 Task: Font style For heading Use Andalus with cyan colour & bold. font size for heading '26 Pt. 'Change the font style of data to Arabic Typesettingand font size to  16 Pt. Change the alignment of both headline & data to   center vertically. In the sheet  auditingSalesByCategory_2024
Action: Mouse moved to (12, 24)
Screenshot: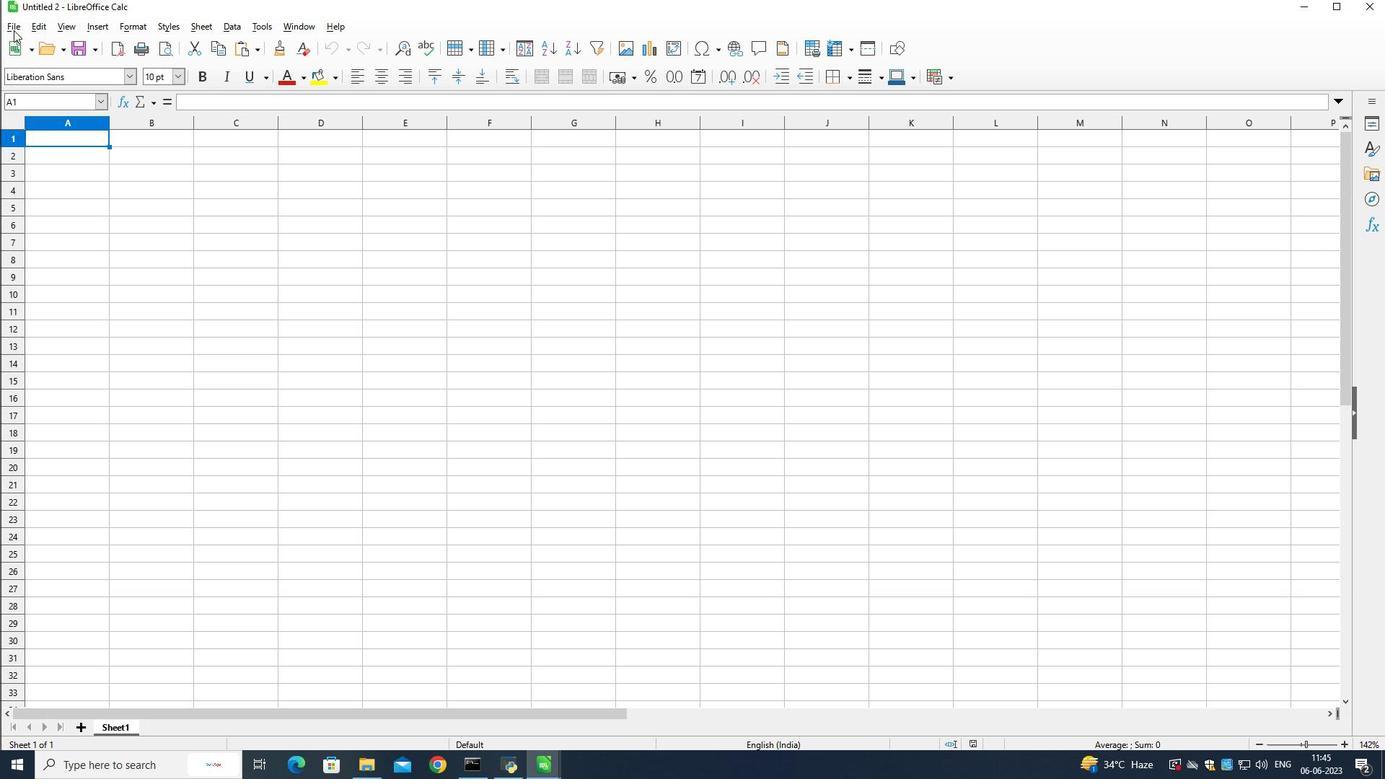 
Action: Mouse pressed left at (12, 24)
Screenshot: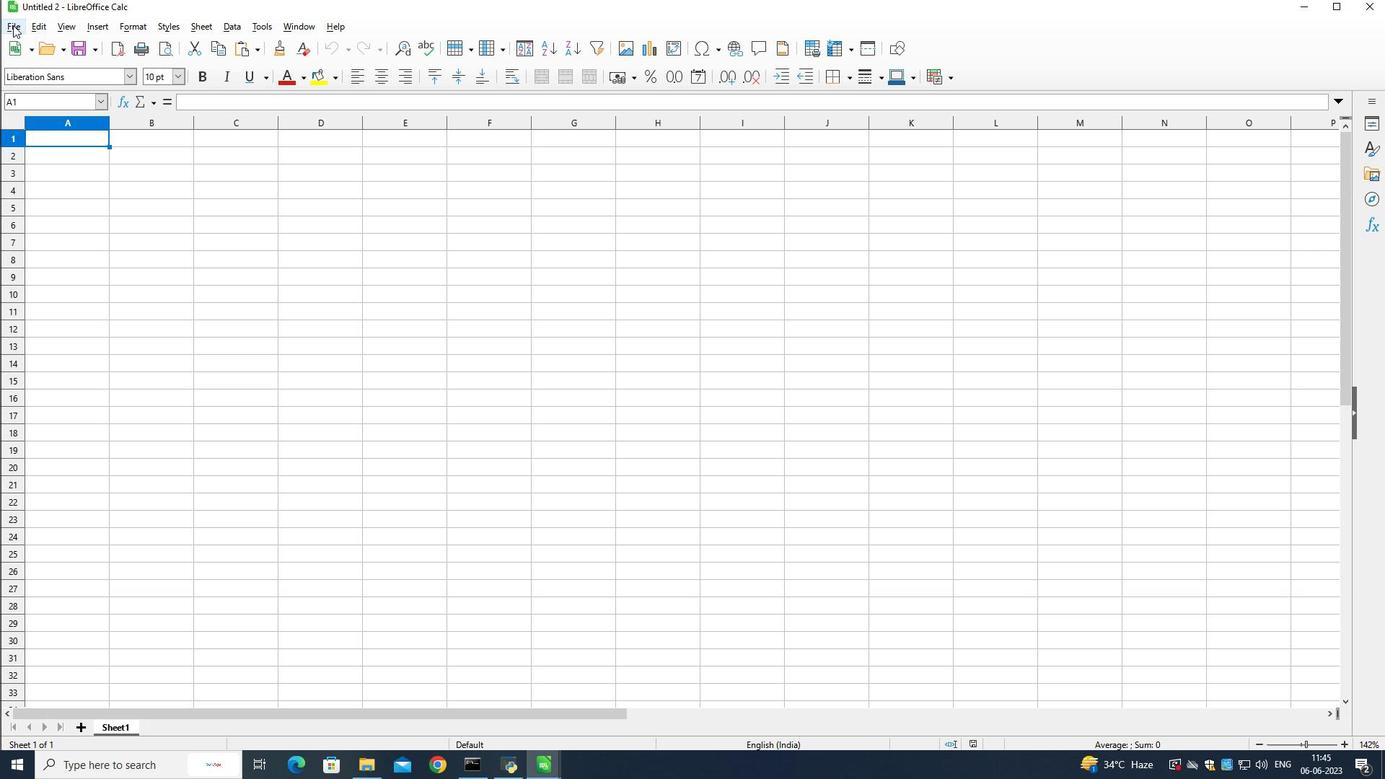 
Action: Mouse moved to (25, 41)
Screenshot: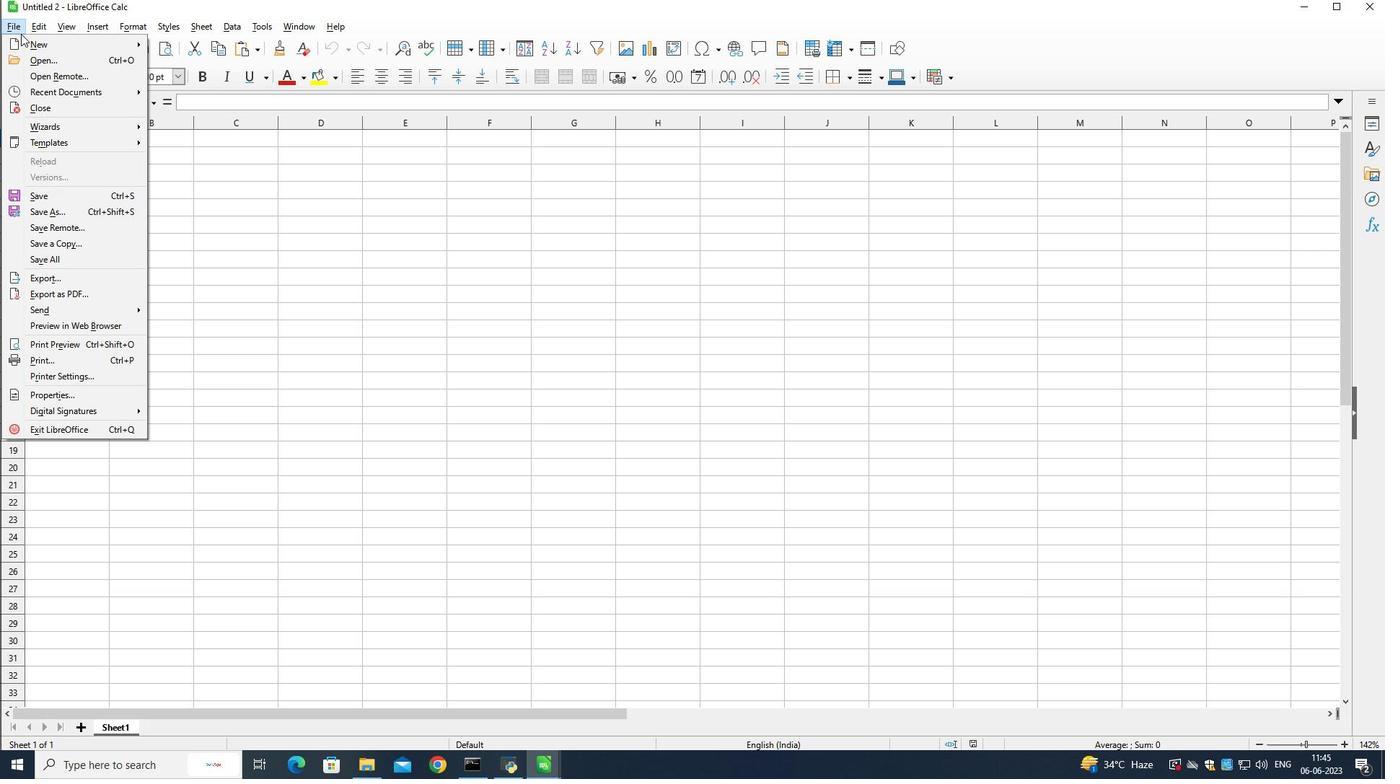 
Action: Mouse pressed left at (25, 41)
Screenshot: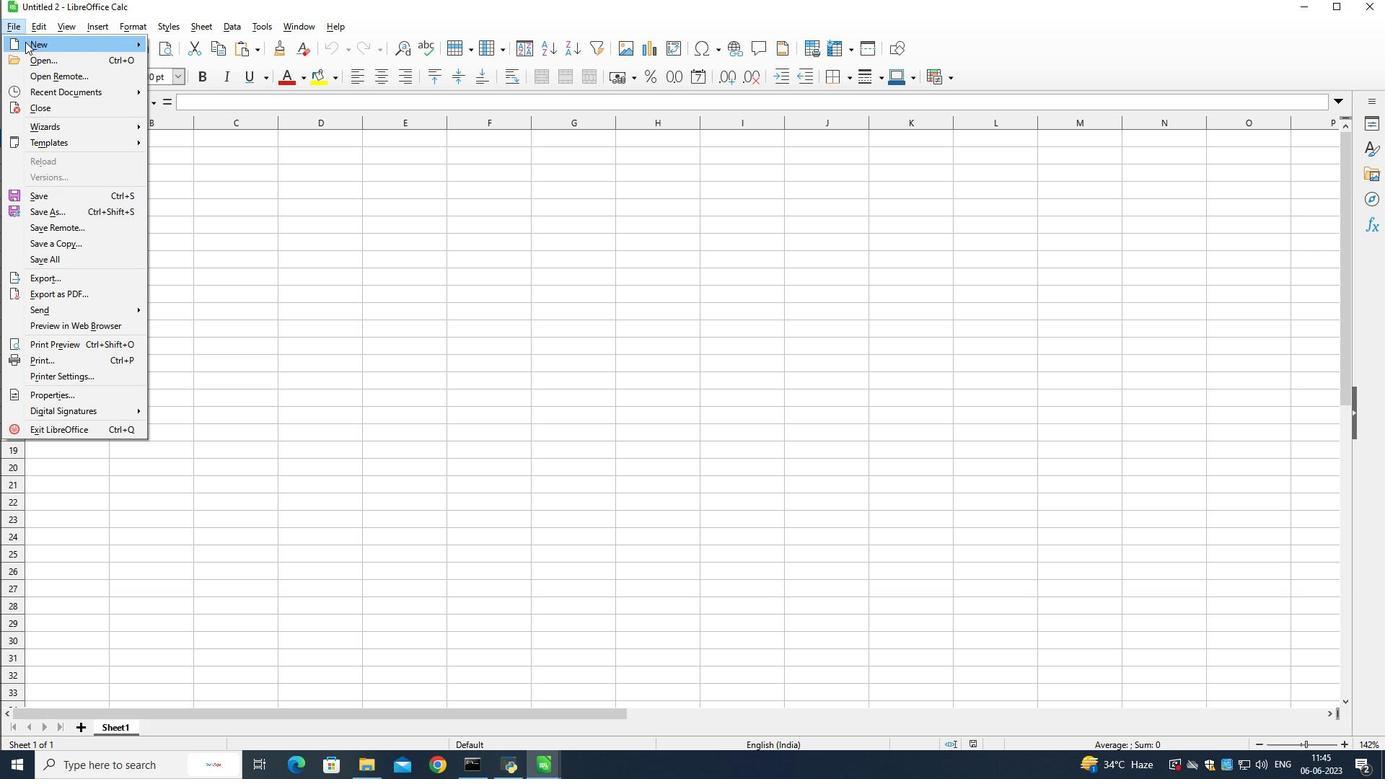 
Action: Mouse moved to (32, 57)
Screenshot: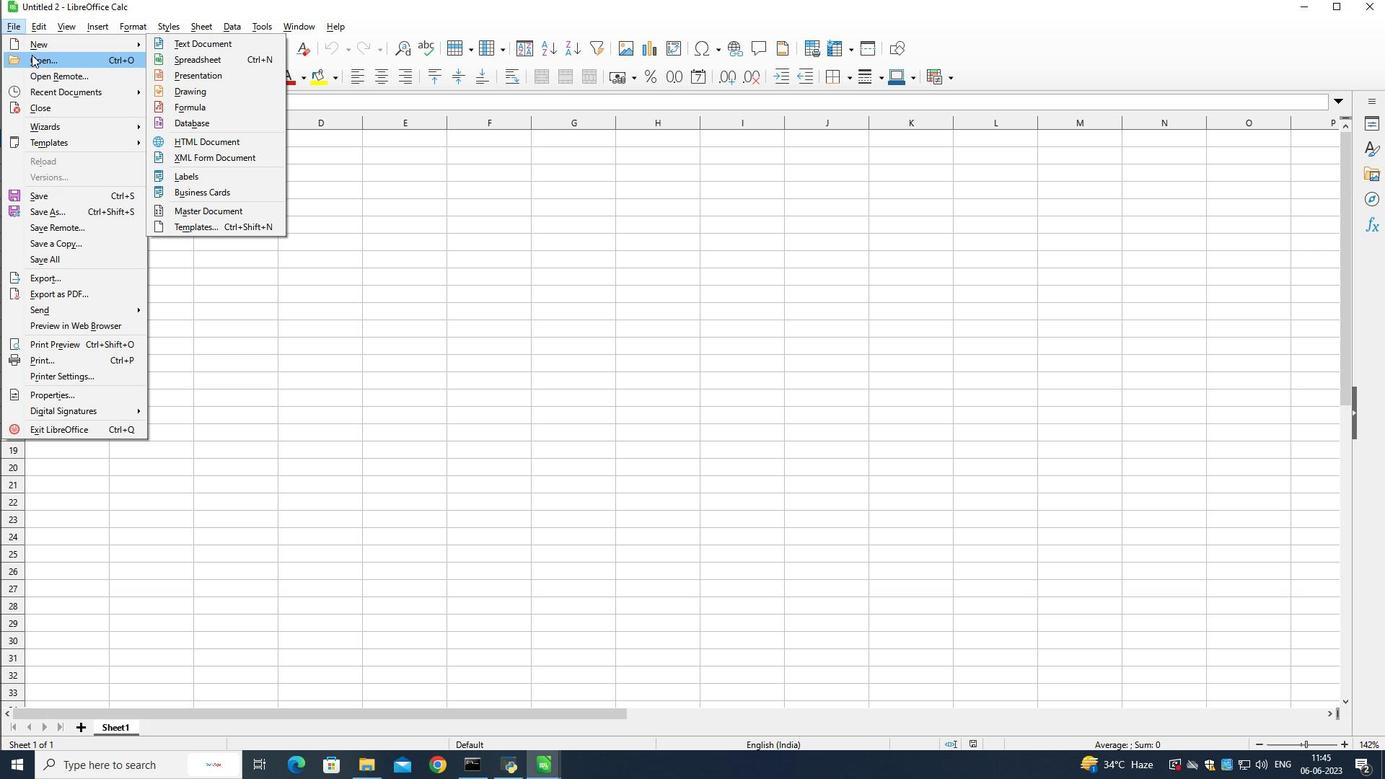 
Action: Mouse pressed left at (32, 57)
Screenshot: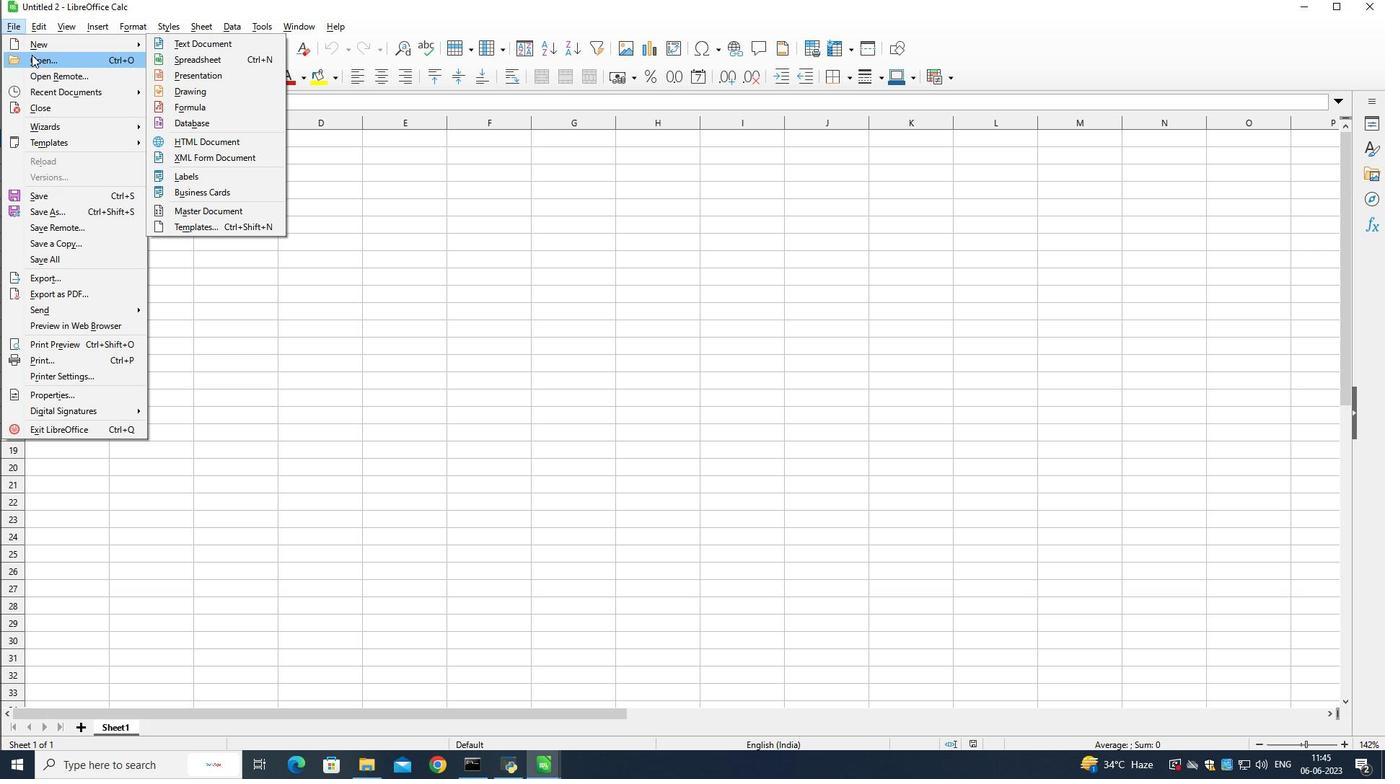 
Action: Mouse moved to (41, 140)
Screenshot: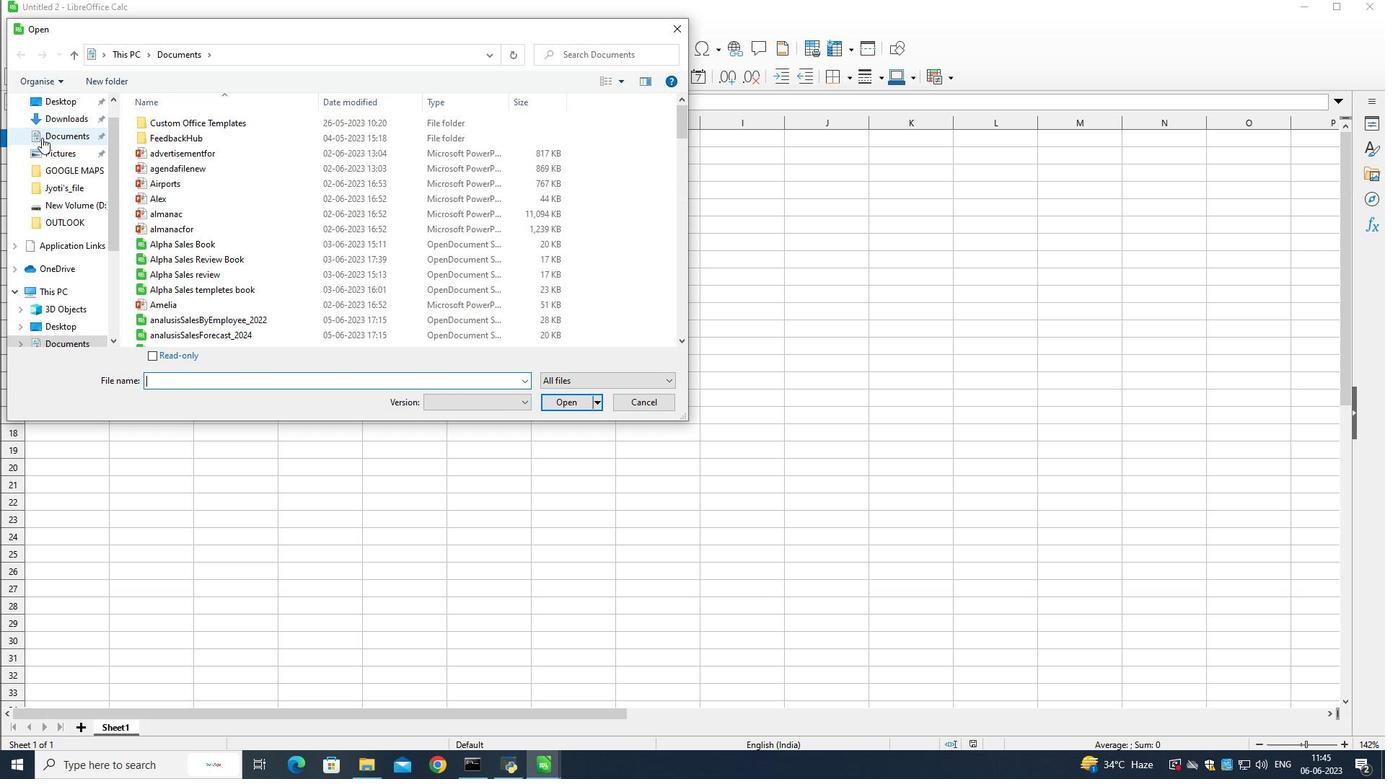 
Action: Mouse scrolled (41, 140) with delta (0, 0)
Screenshot: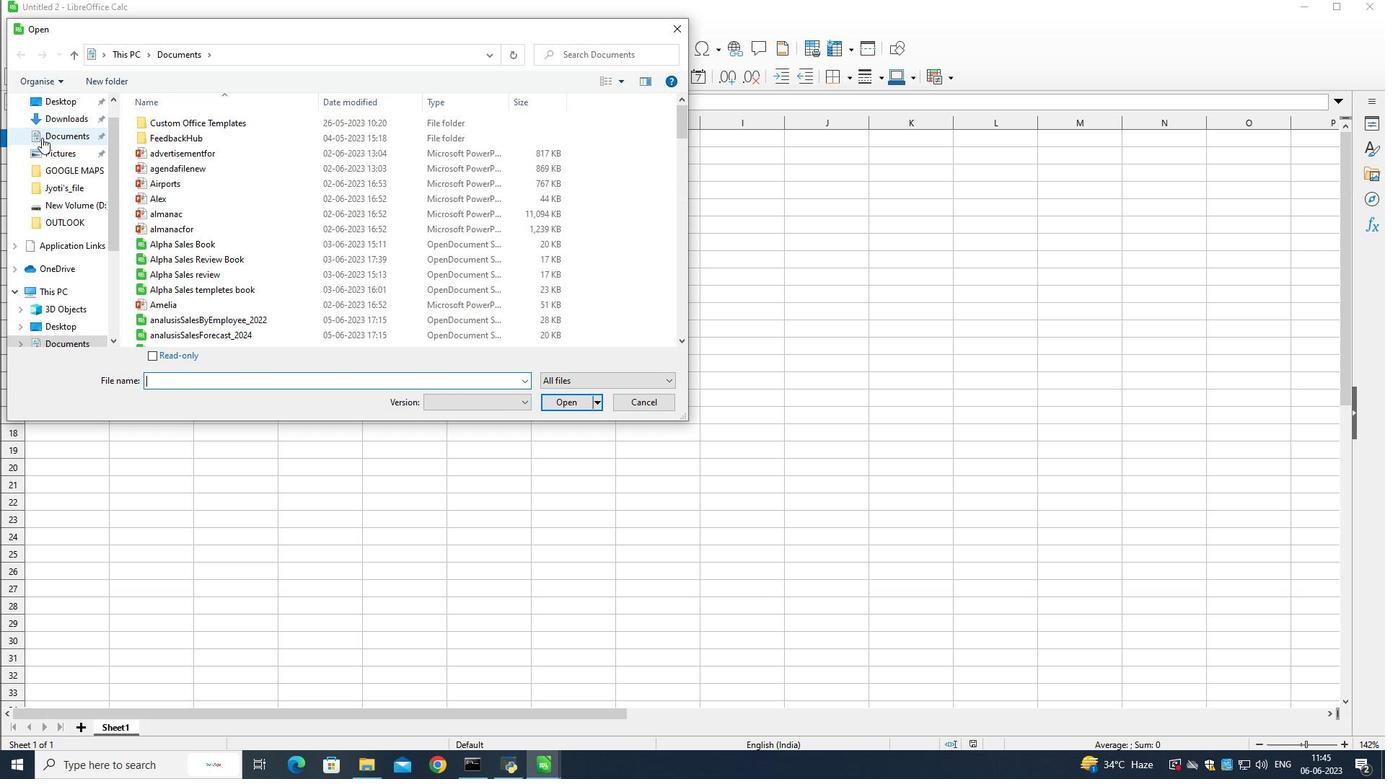 
Action: Mouse scrolled (41, 140) with delta (0, 0)
Screenshot: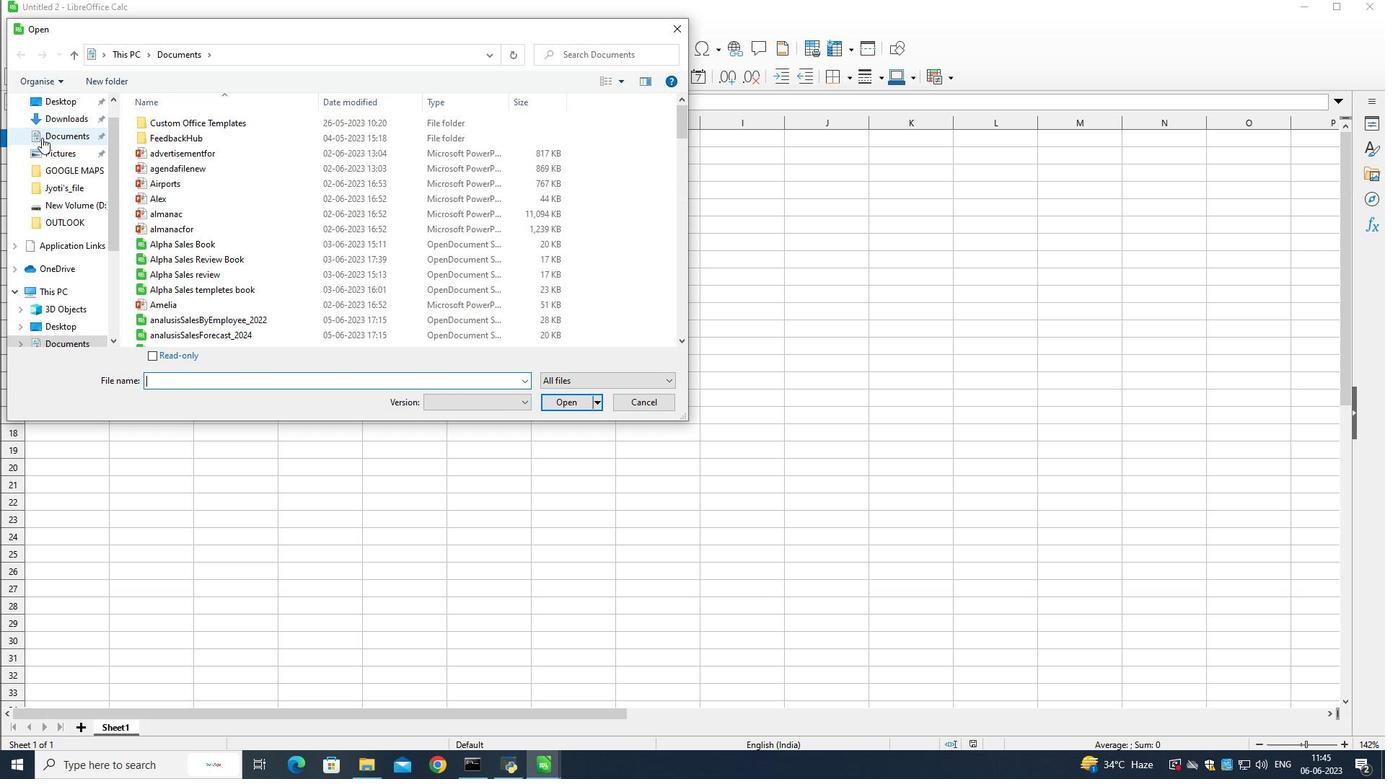 
Action: Mouse scrolled (41, 140) with delta (0, 0)
Screenshot: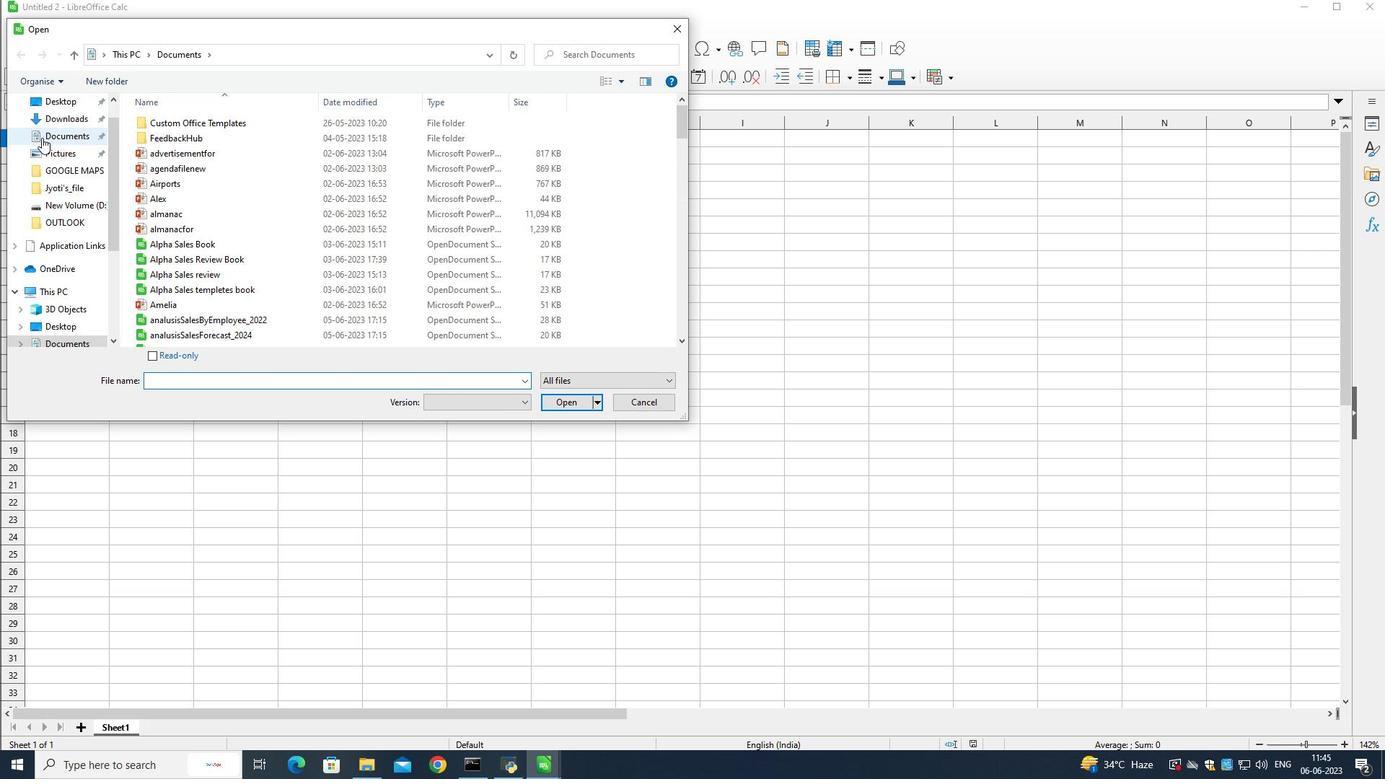 
Action: Mouse scrolled (41, 140) with delta (0, 0)
Screenshot: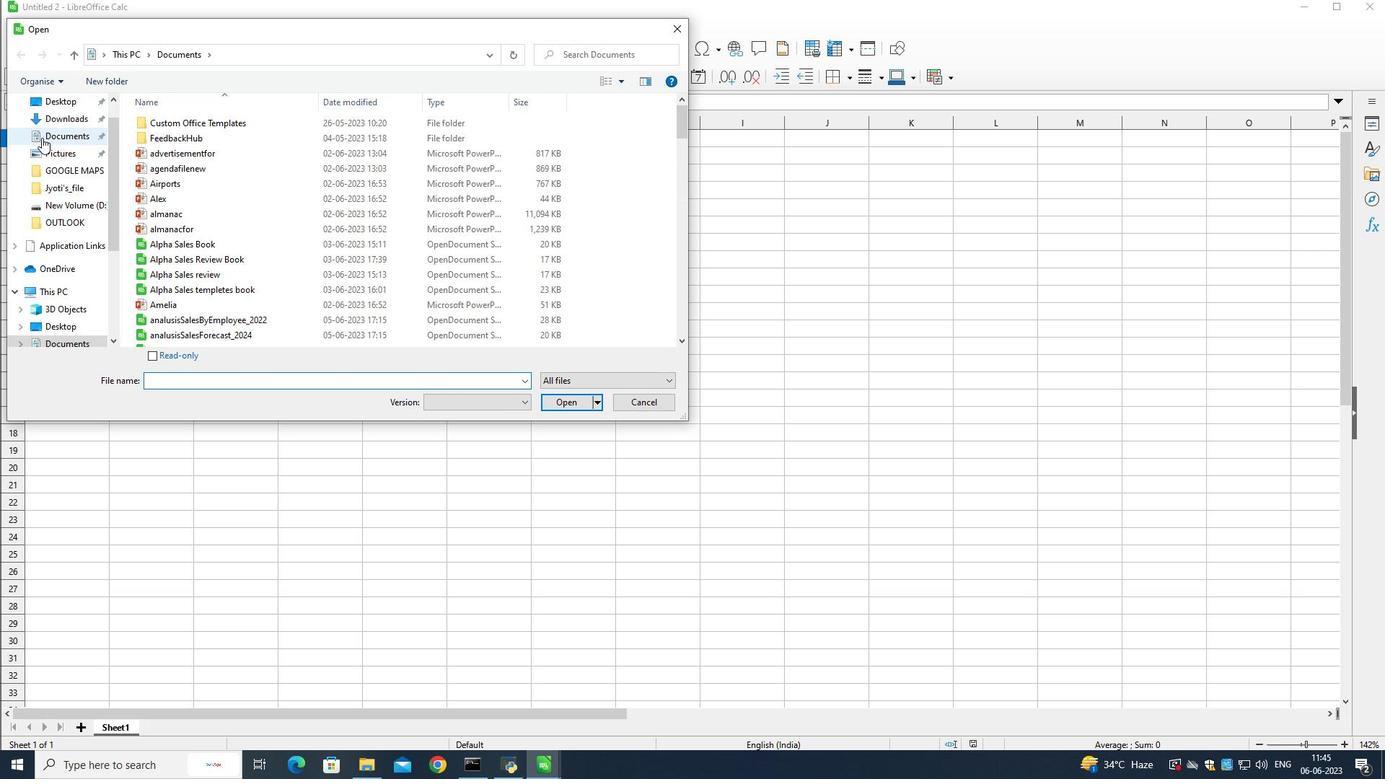 
Action: Mouse scrolled (41, 140) with delta (0, 0)
Screenshot: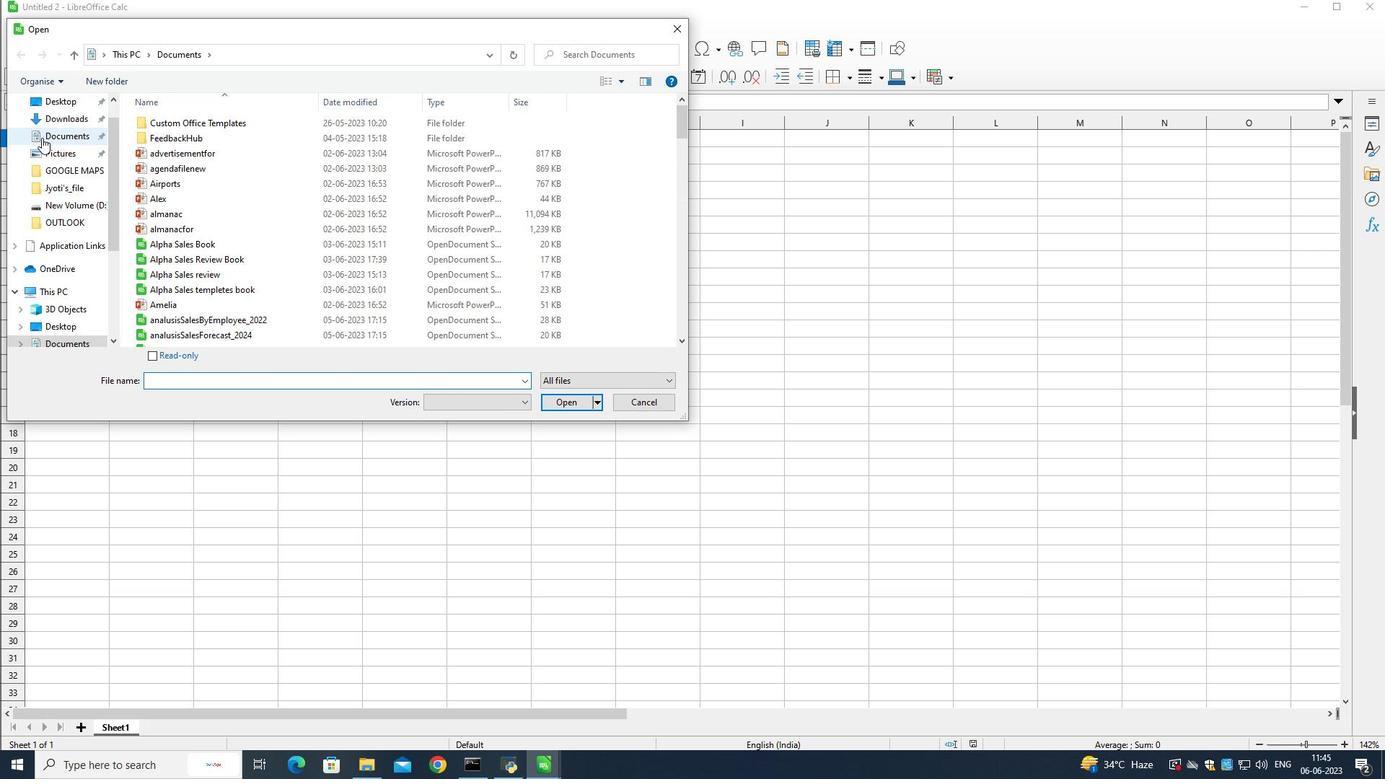 
Action: Mouse scrolled (41, 140) with delta (0, 0)
Screenshot: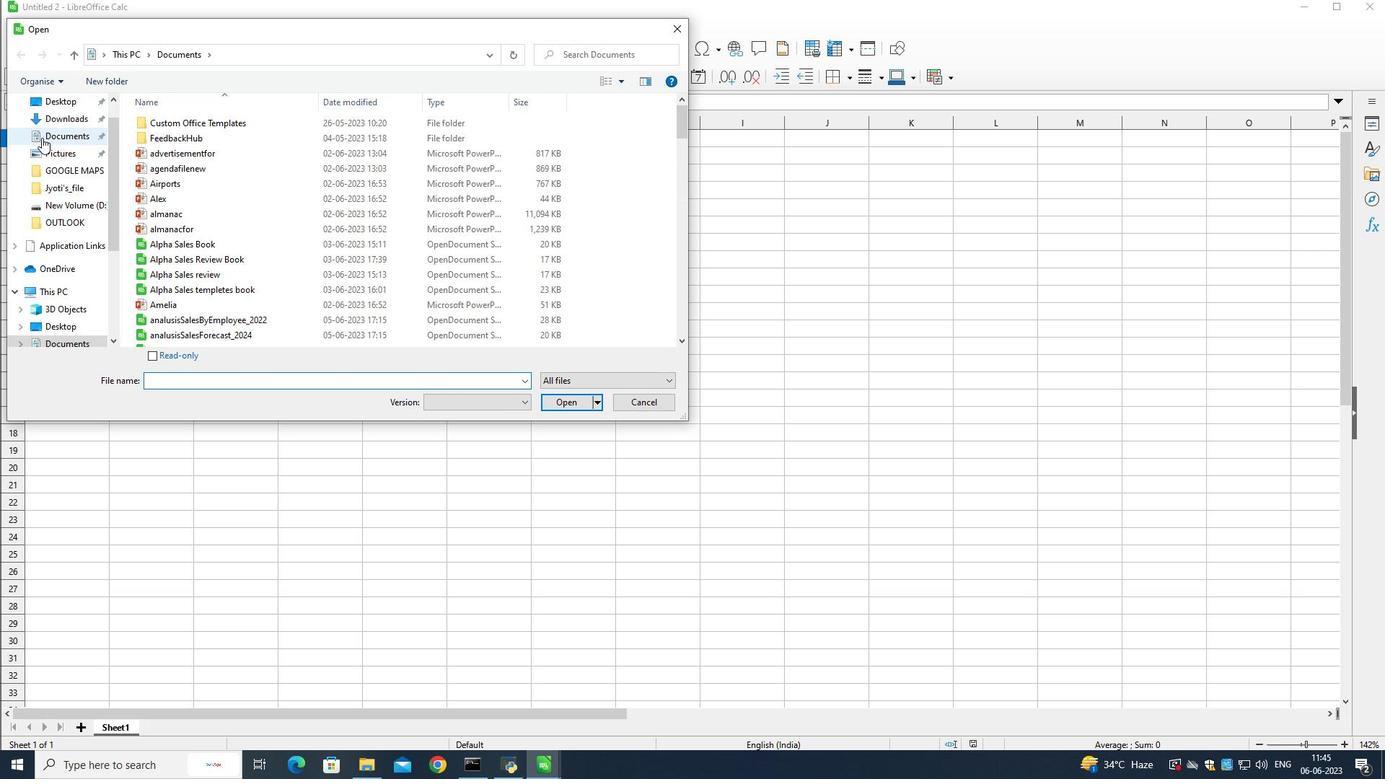 
Action: Mouse scrolled (41, 140) with delta (0, 0)
Screenshot: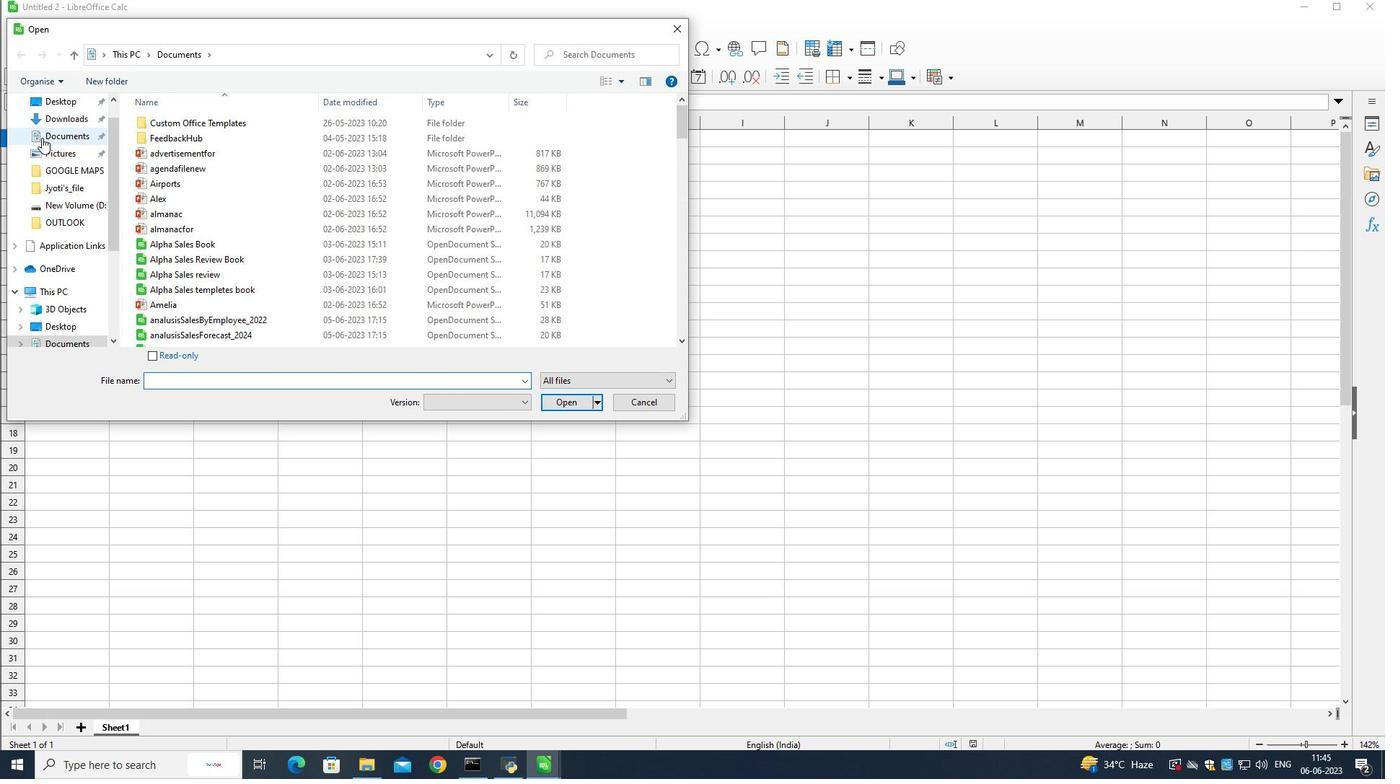 
Action: Mouse scrolled (41, 140) with delta (0, 0)
Screenshot: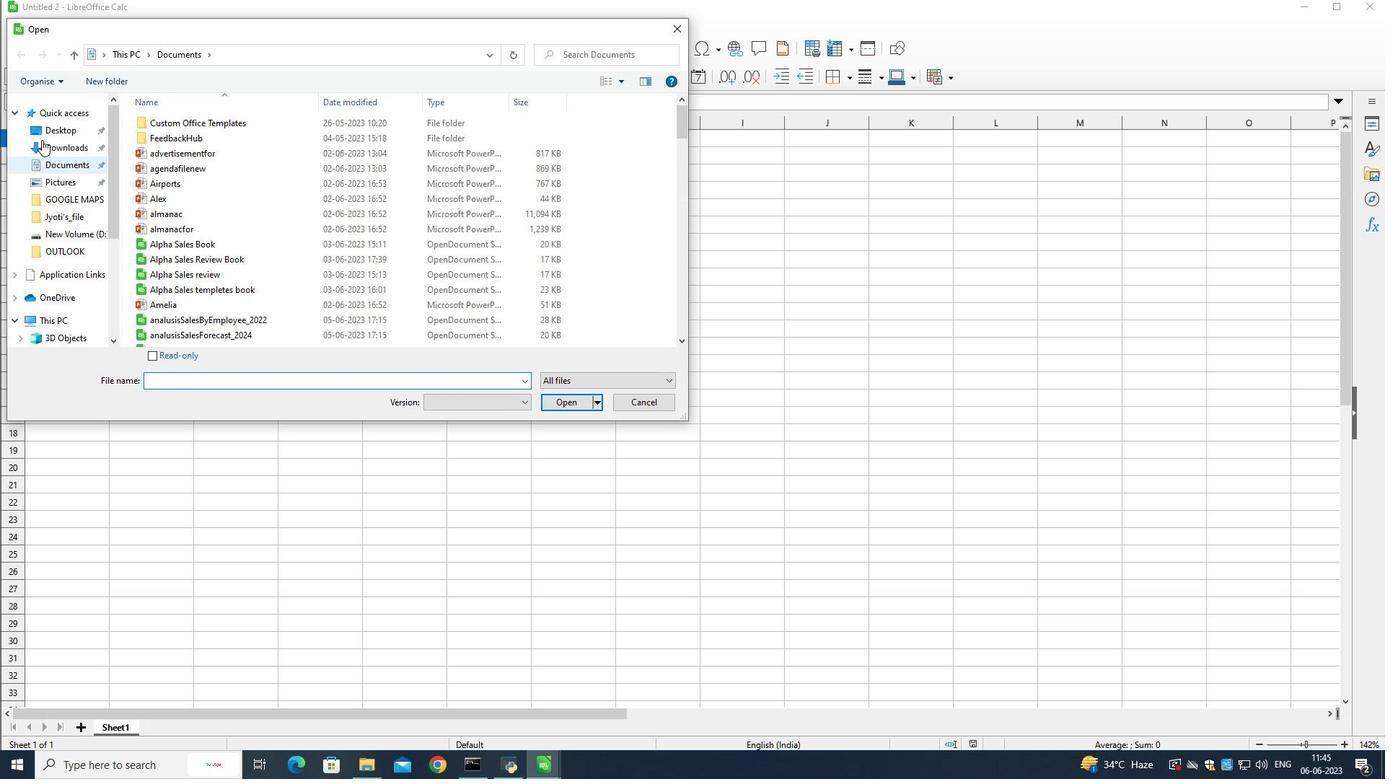 
Action: Mouse scrolled (41, 140) with delta (0, 0)
Screenshot: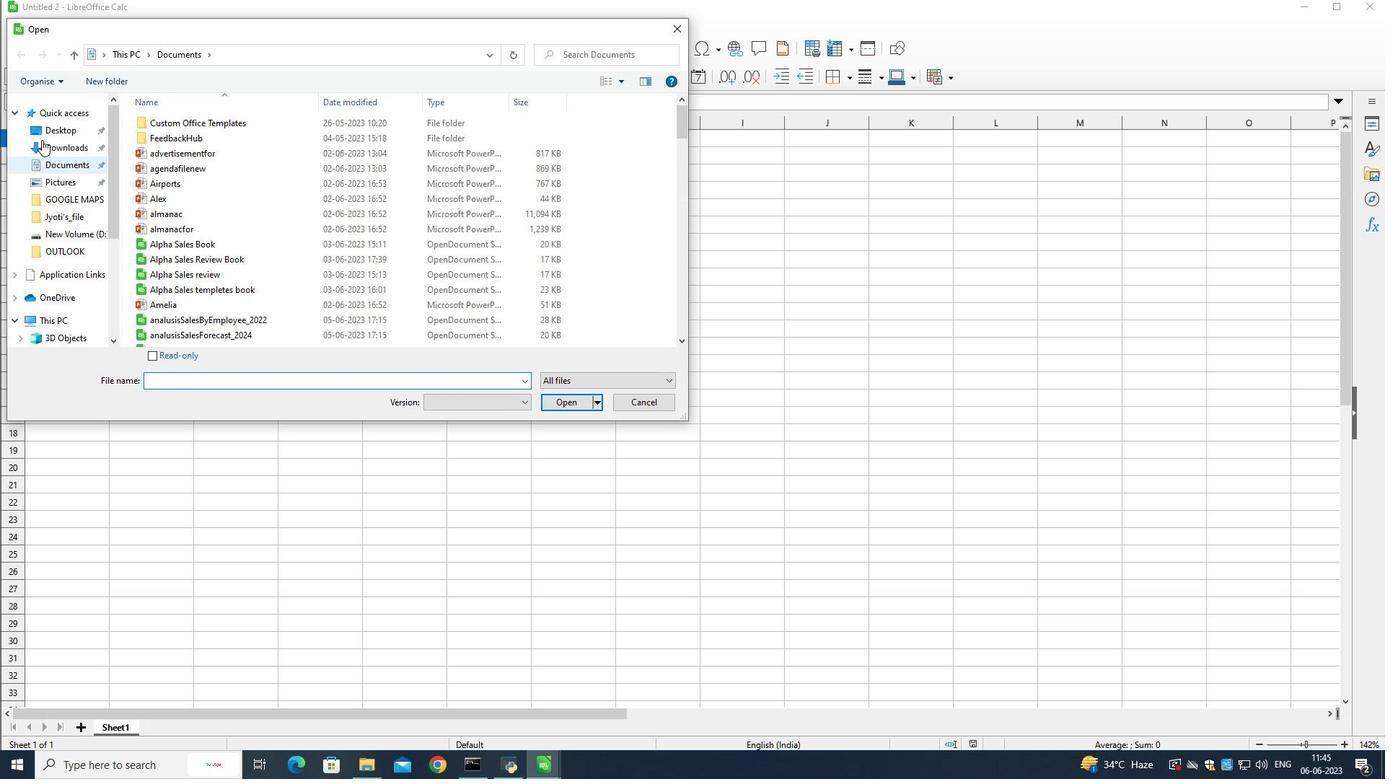 
Action: Mouse scrolled (41, 140) with delta (0, 0)
Screenshot: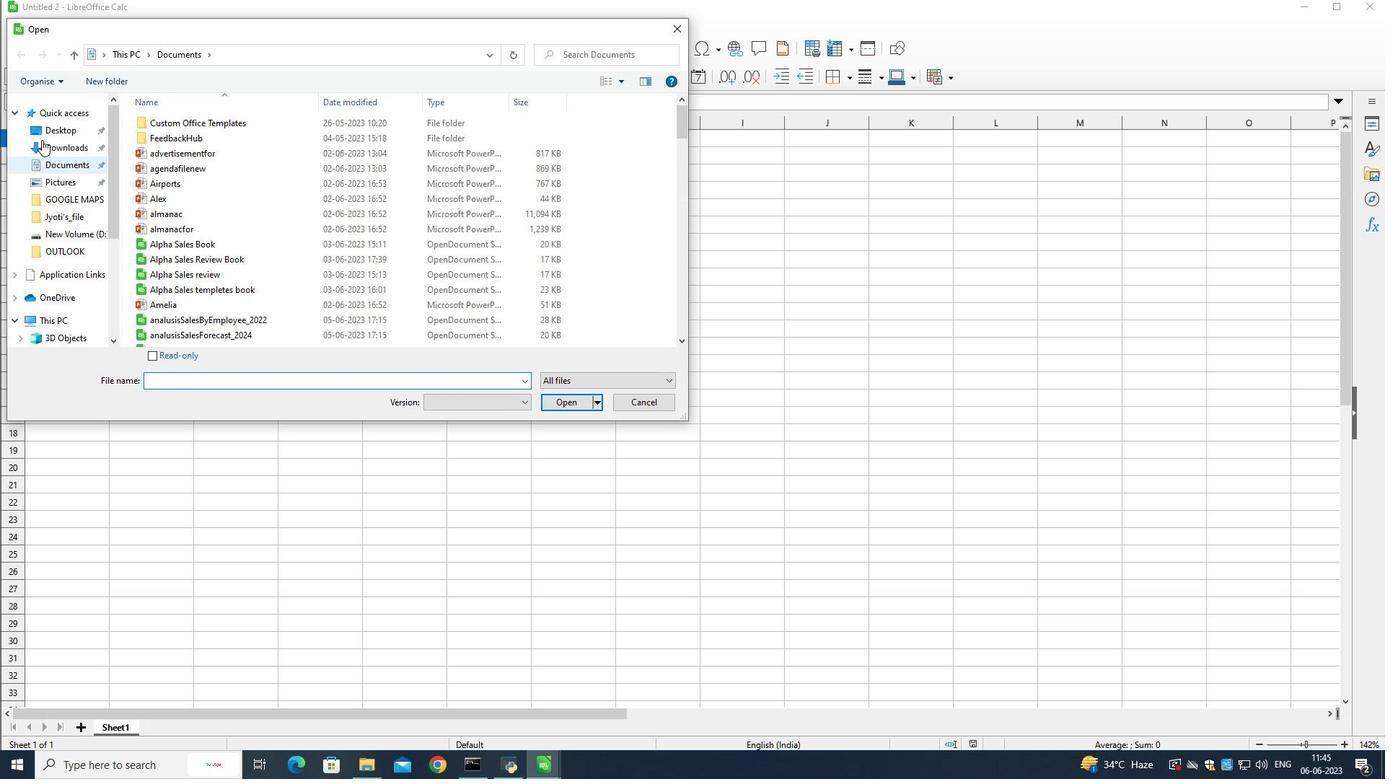 
Action: Mouse scrolled (41, 140) with delta (0, 0)
Screenshot: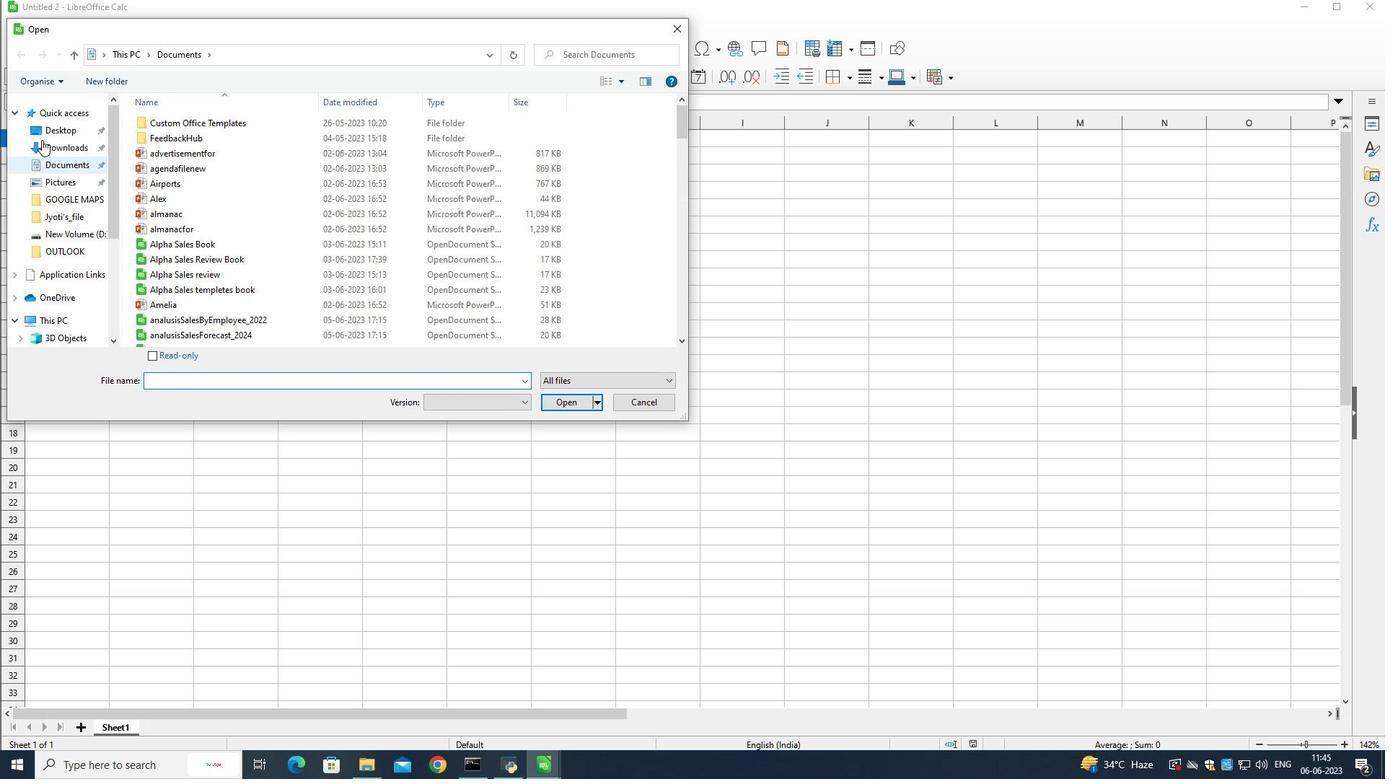 
Action: Mouse scrolled (41, 140) with delta (0, 0)
Screenshot: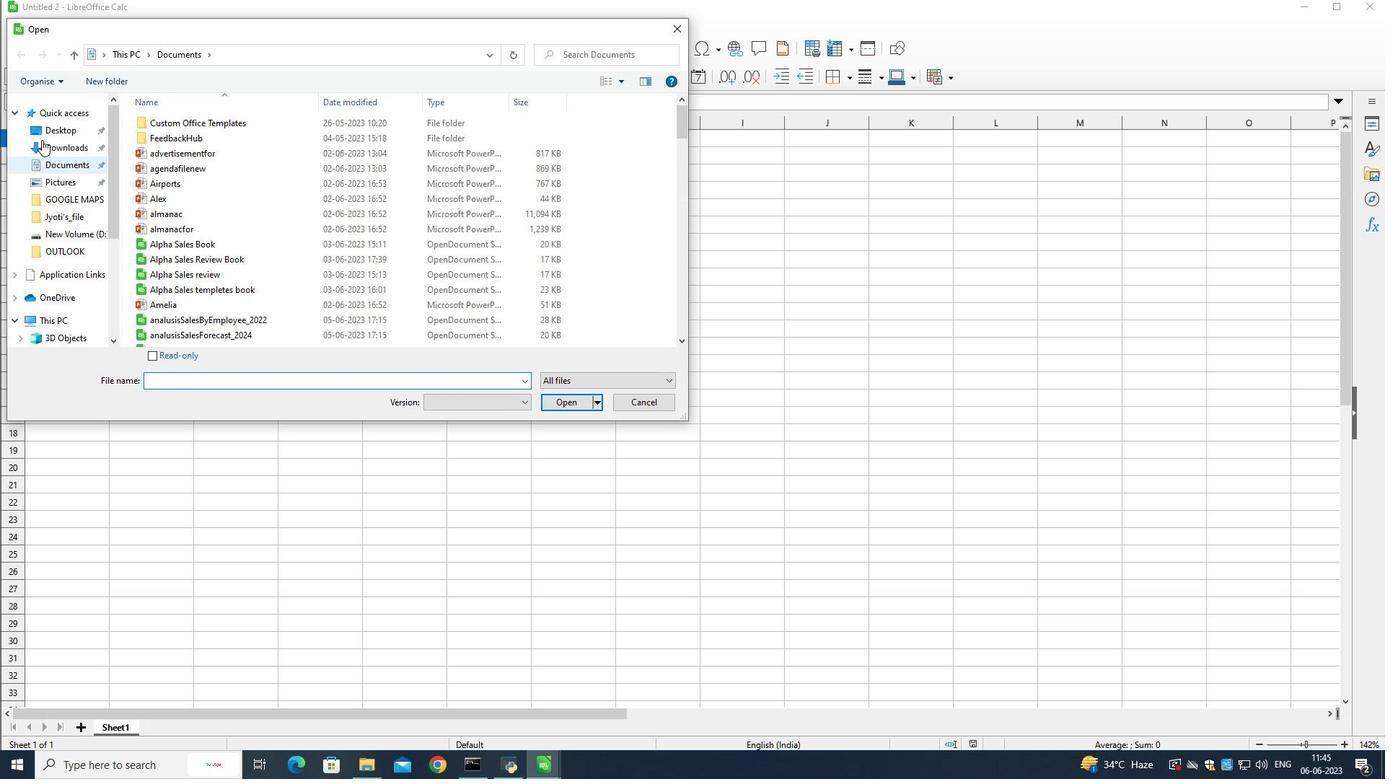 
Action: Mouse scrolled (41, 140) with delta (0, 0)
Screenshot: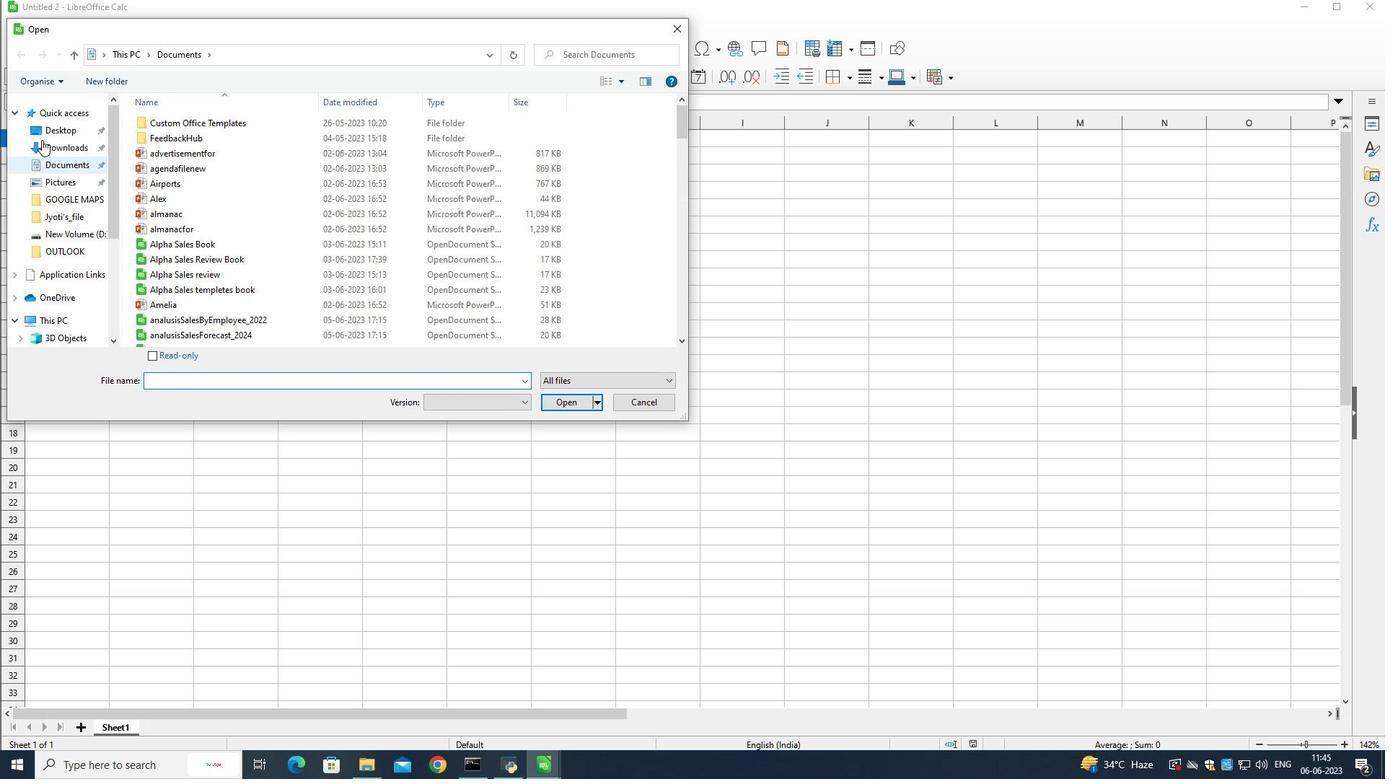 
Action: Mouse moved to (49, 116)
Screenshot: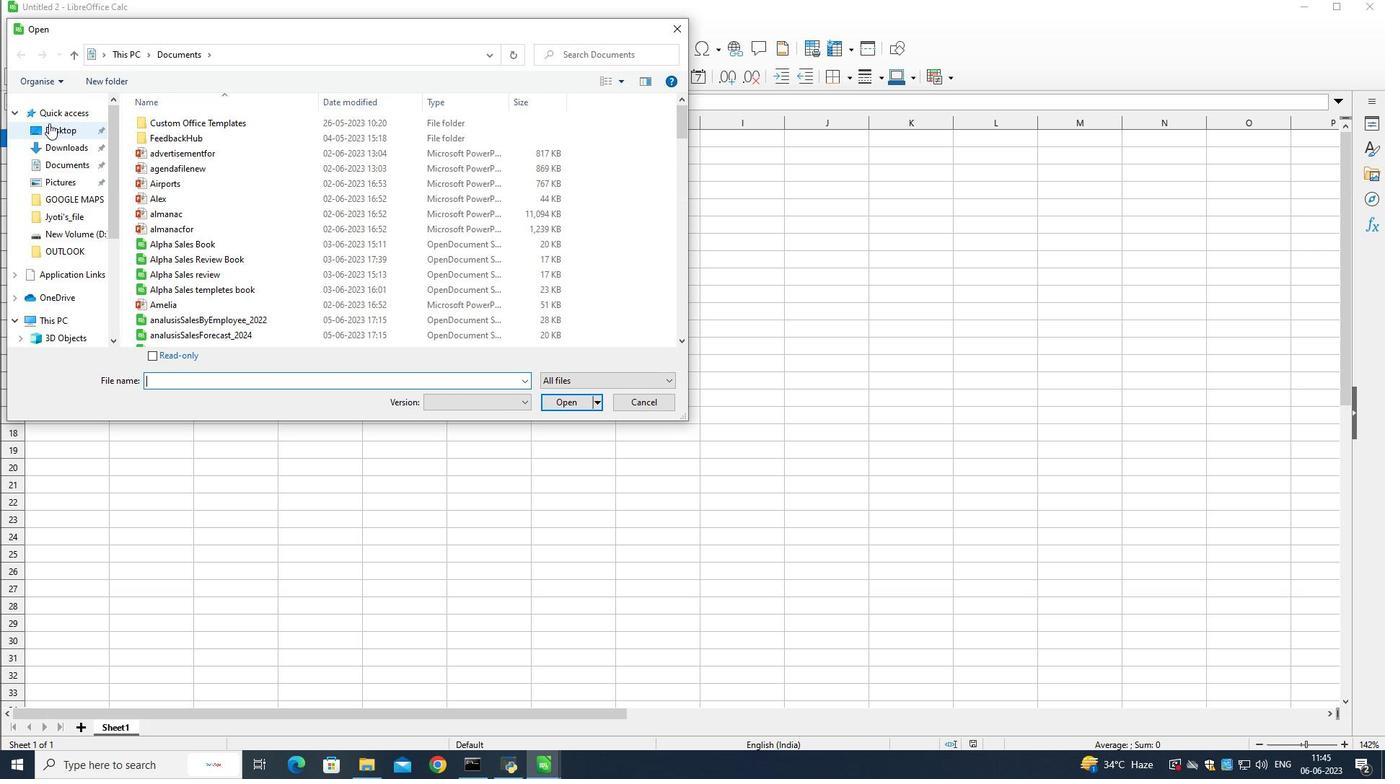 
Action: Mouse pressed left at (49, 116)
Screenshot: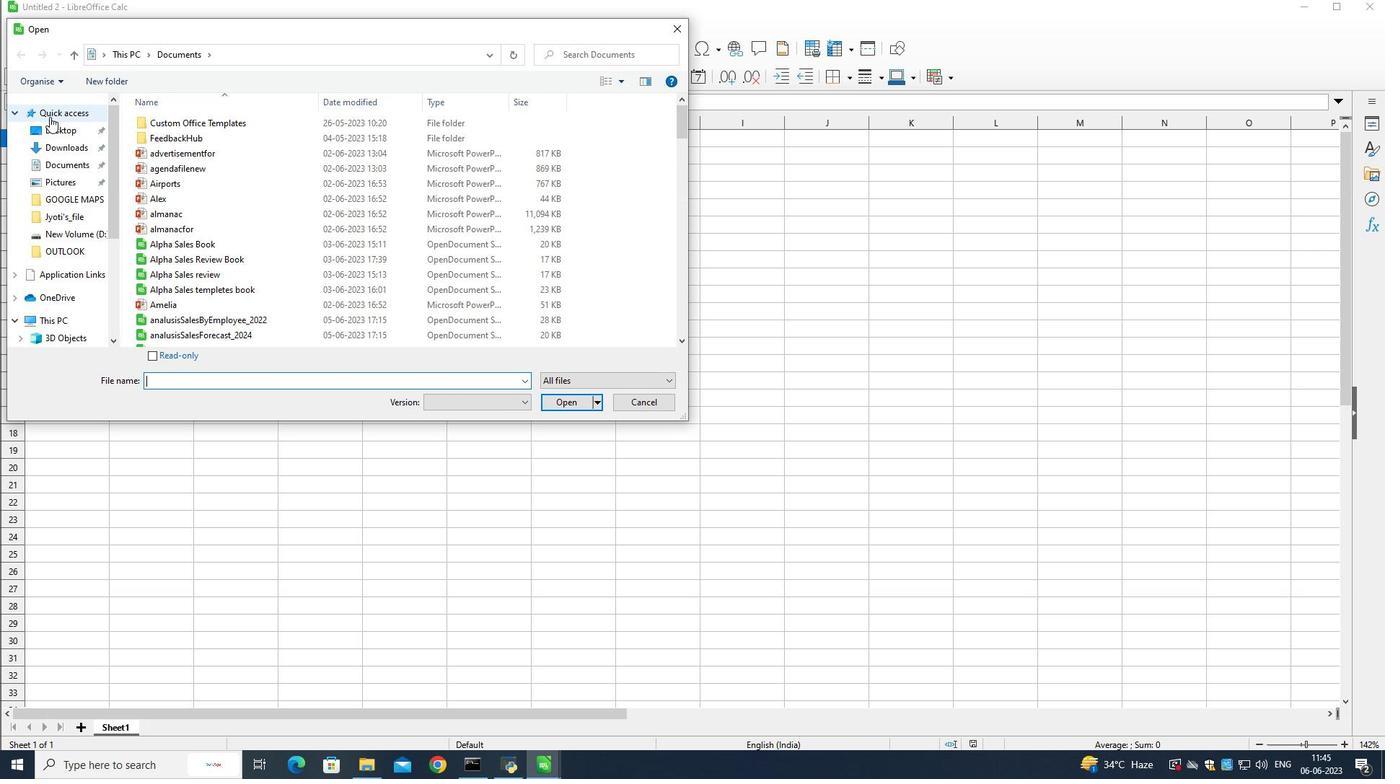 
Action: Mouse moved to (233, 300)
Screenshot: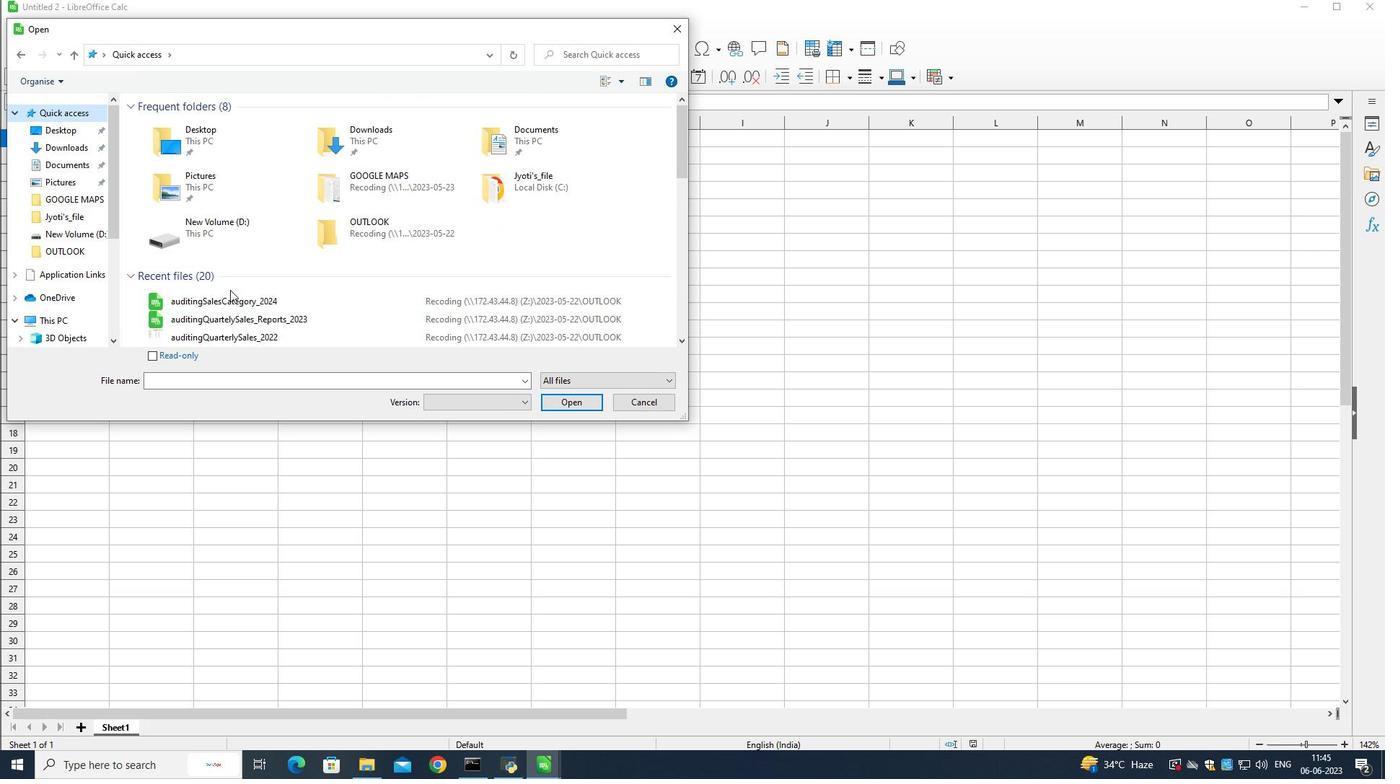 
Action: Mouse pressed left at (233, 300)
Screenshot: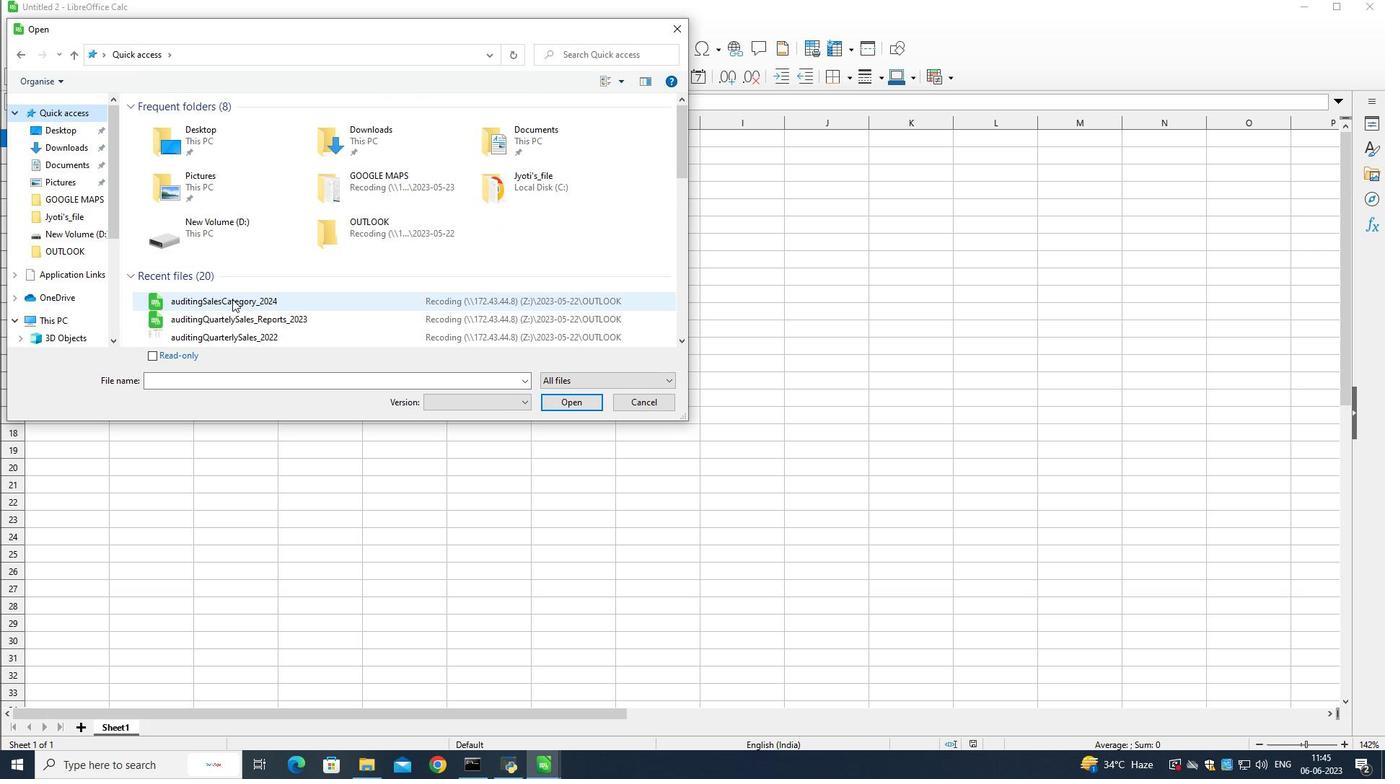
Action: Mouse moved to (588, 404)
Screenshot: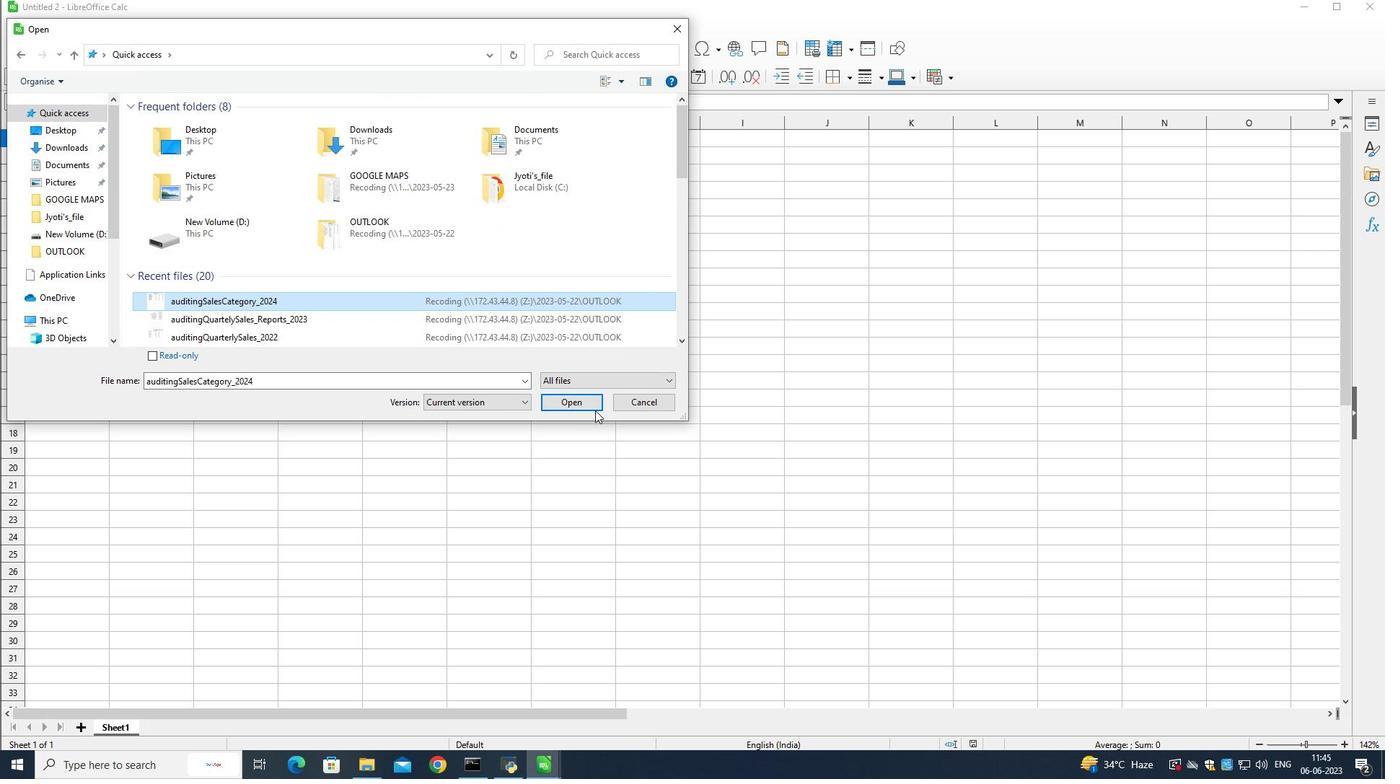 
Action: Mouse pressed left at (588, 404)
Screenshot: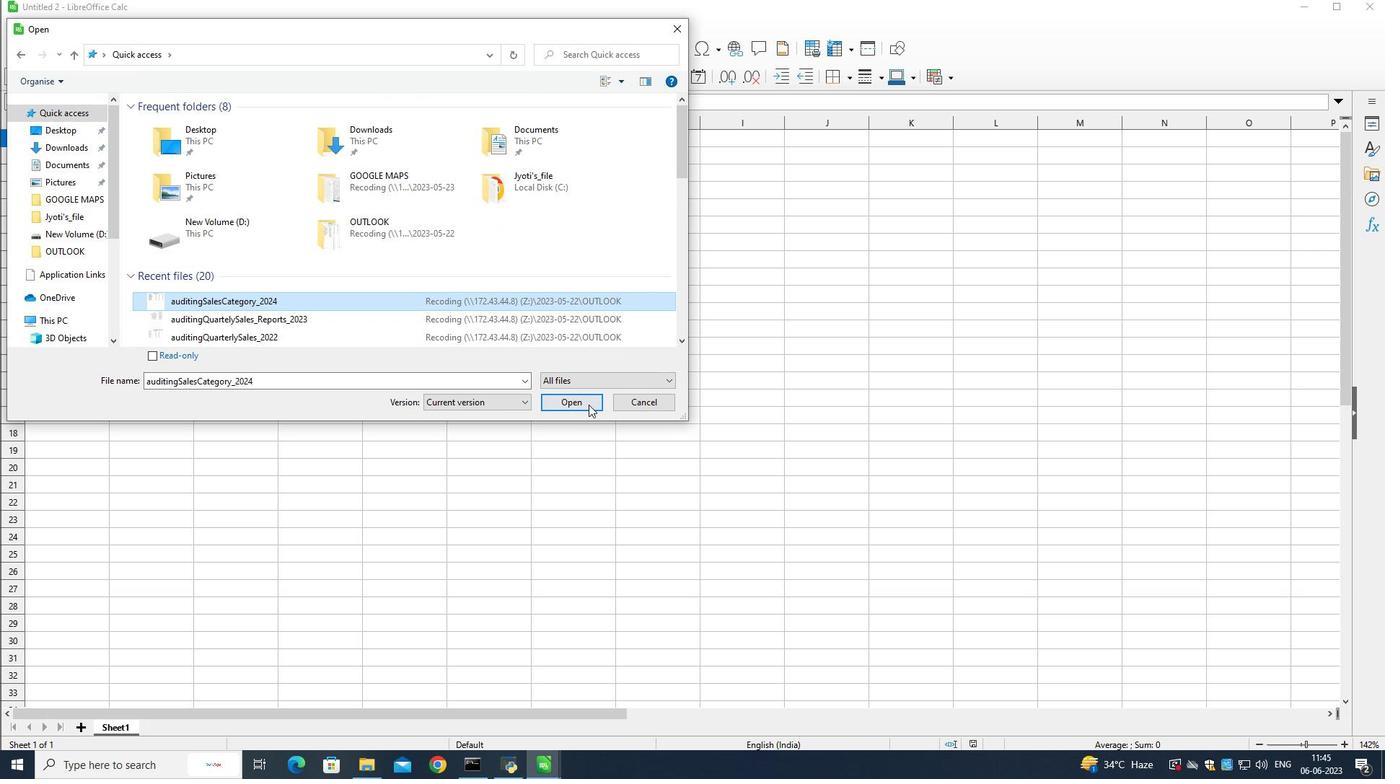 
Action: Mouse moved to (425, 412)
Screenshot: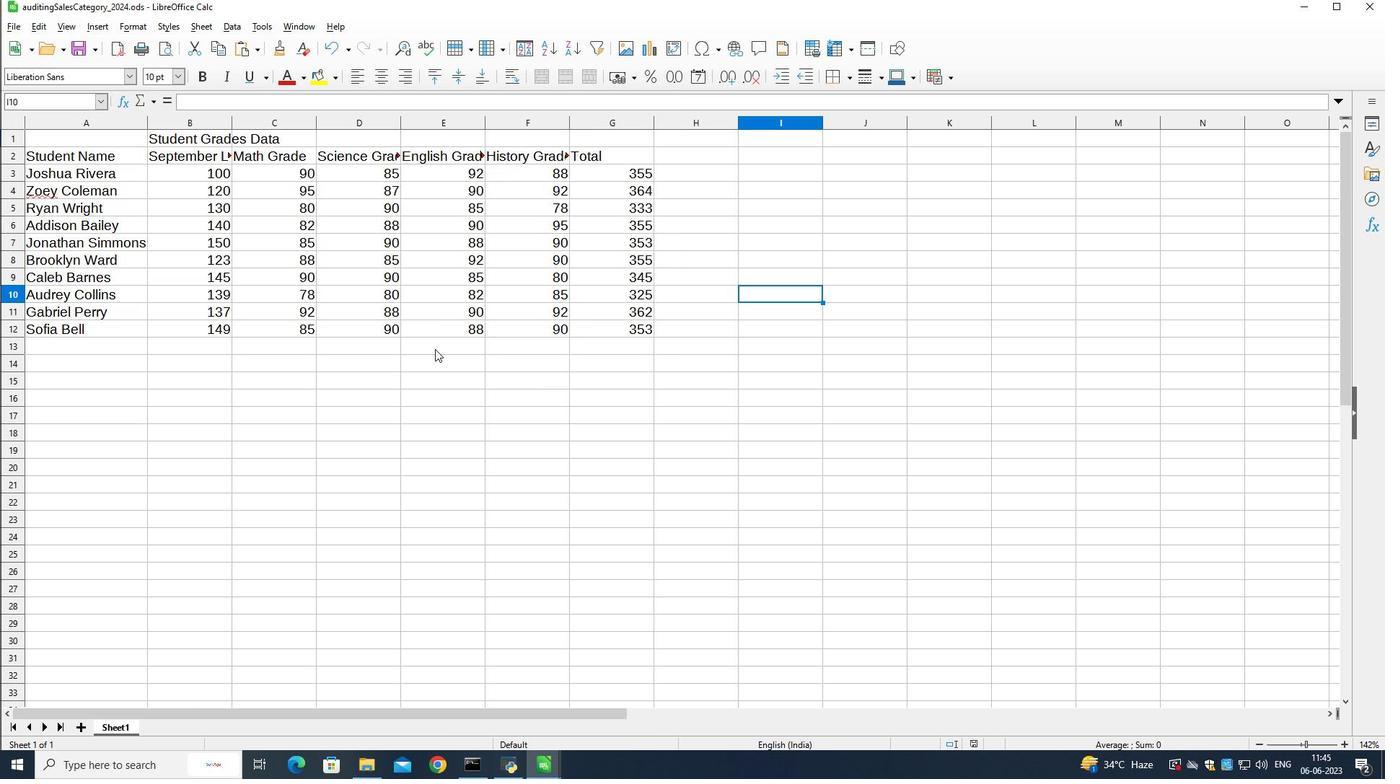 
Action: Mouse pressed left at (425, 412)
Screenshot: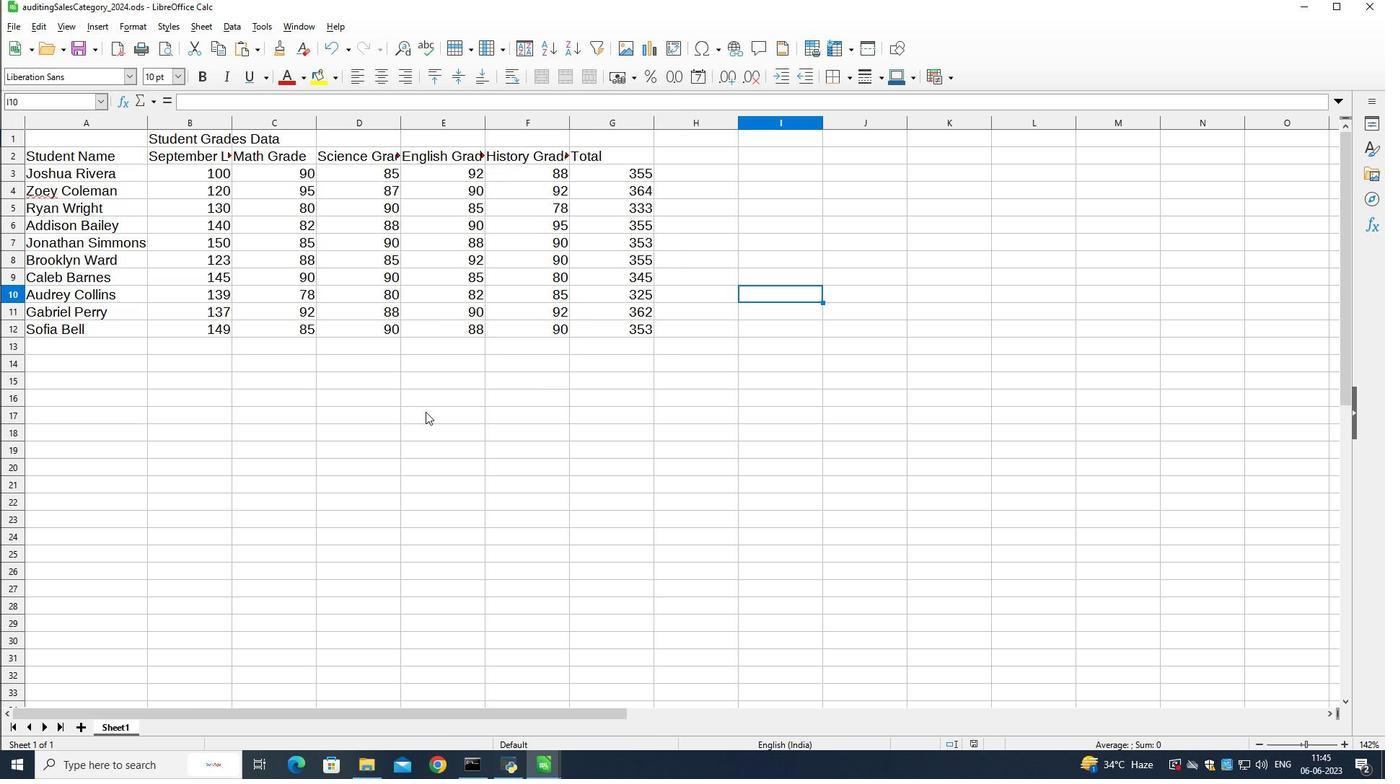 
Action: Mouse moved to (213, 140)
Screenshot: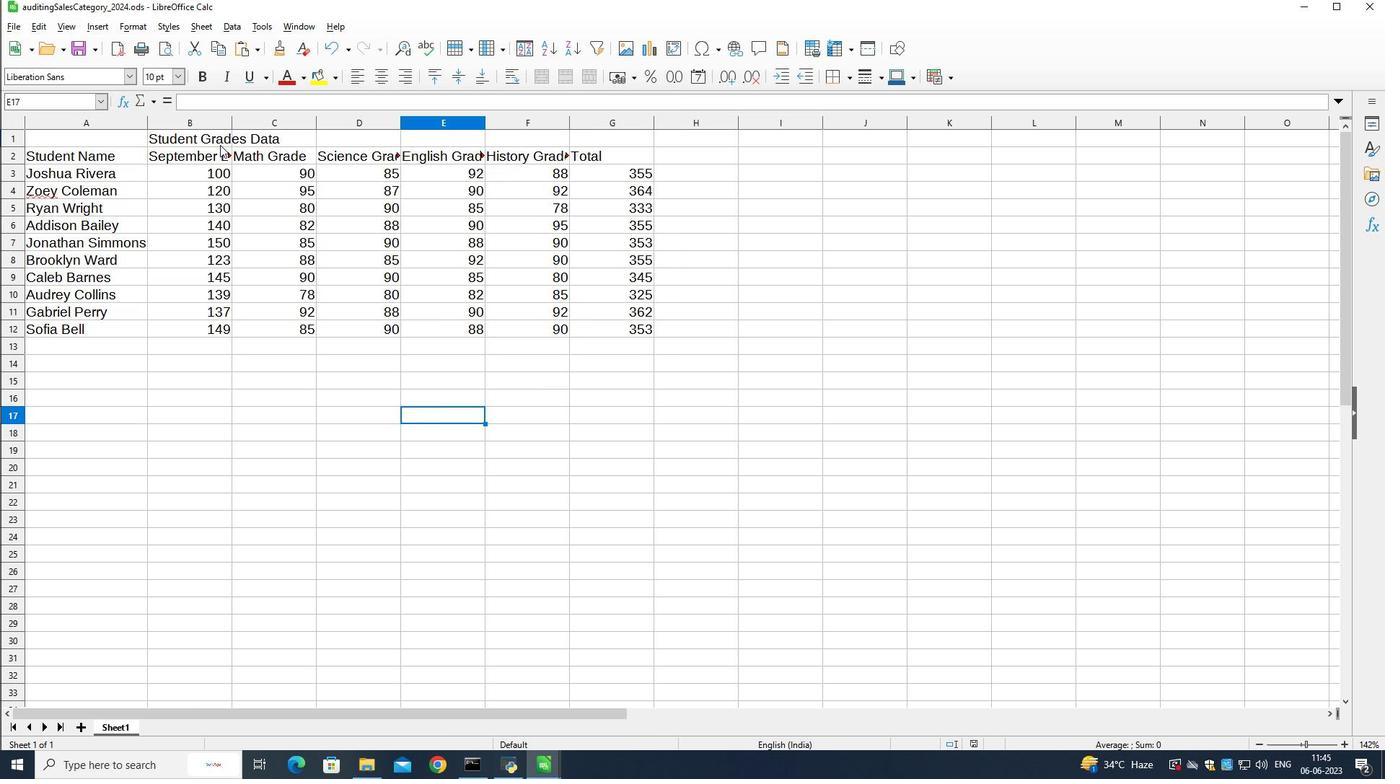 
Action: Mouse pressed left at (213, 140)
Screenshot: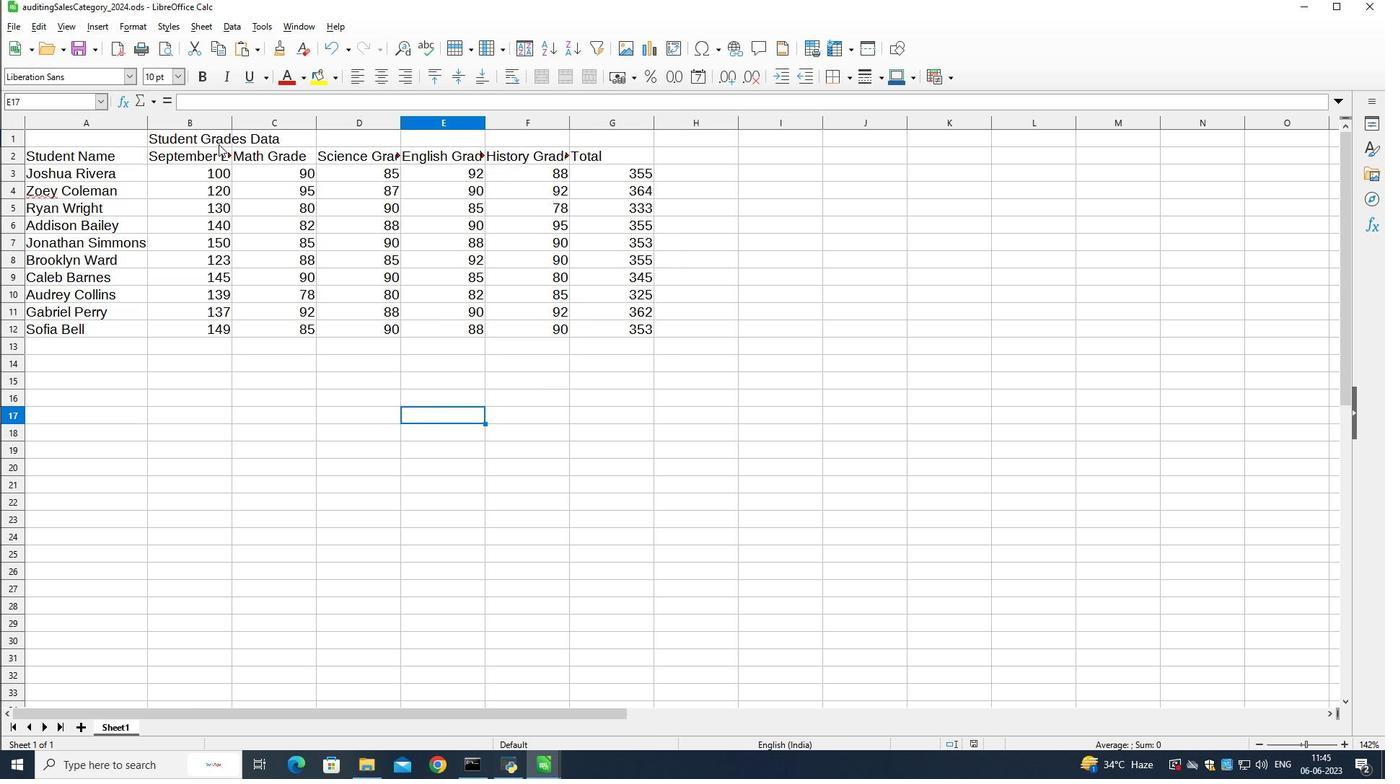 
Action: Mouse moved to (212, 140)
Screenshot: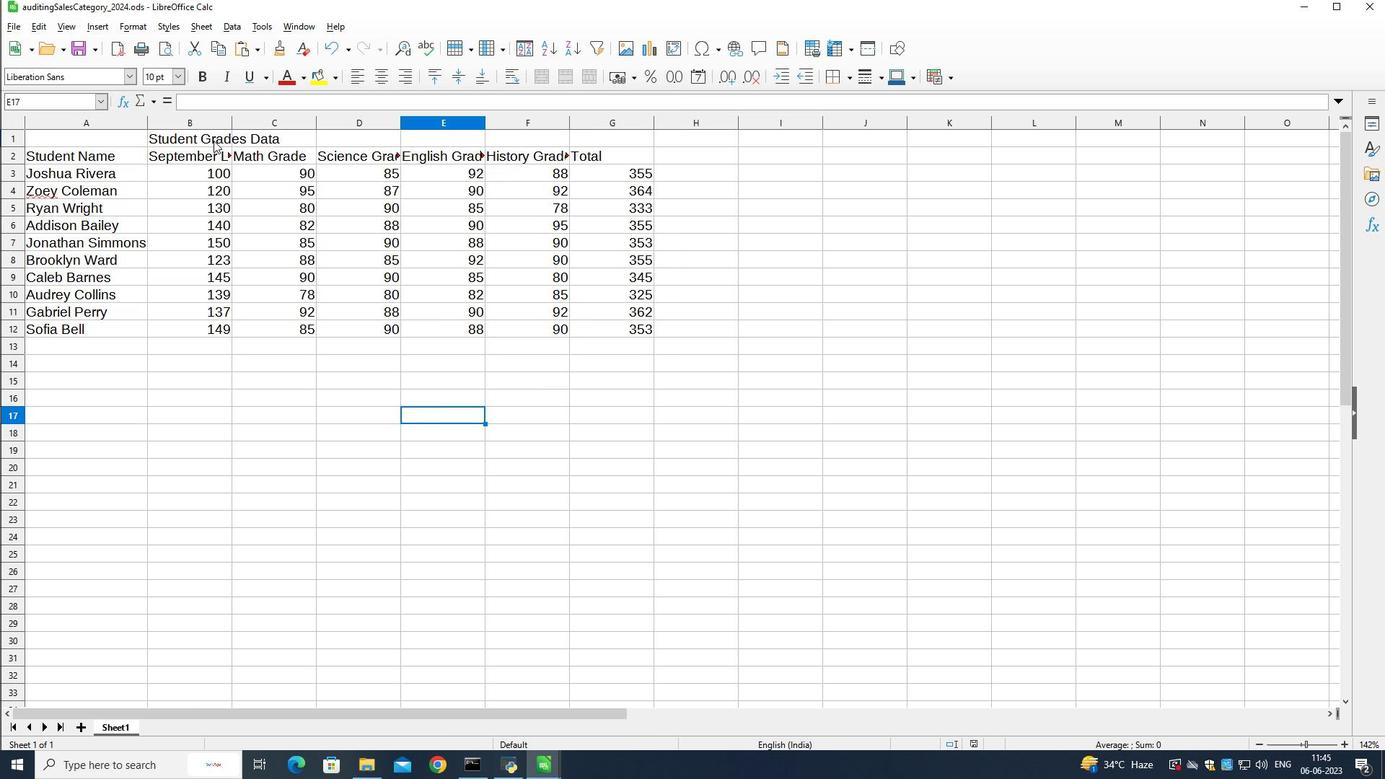 
Action: Mouse pressed left at (212, 140)
Screenshot: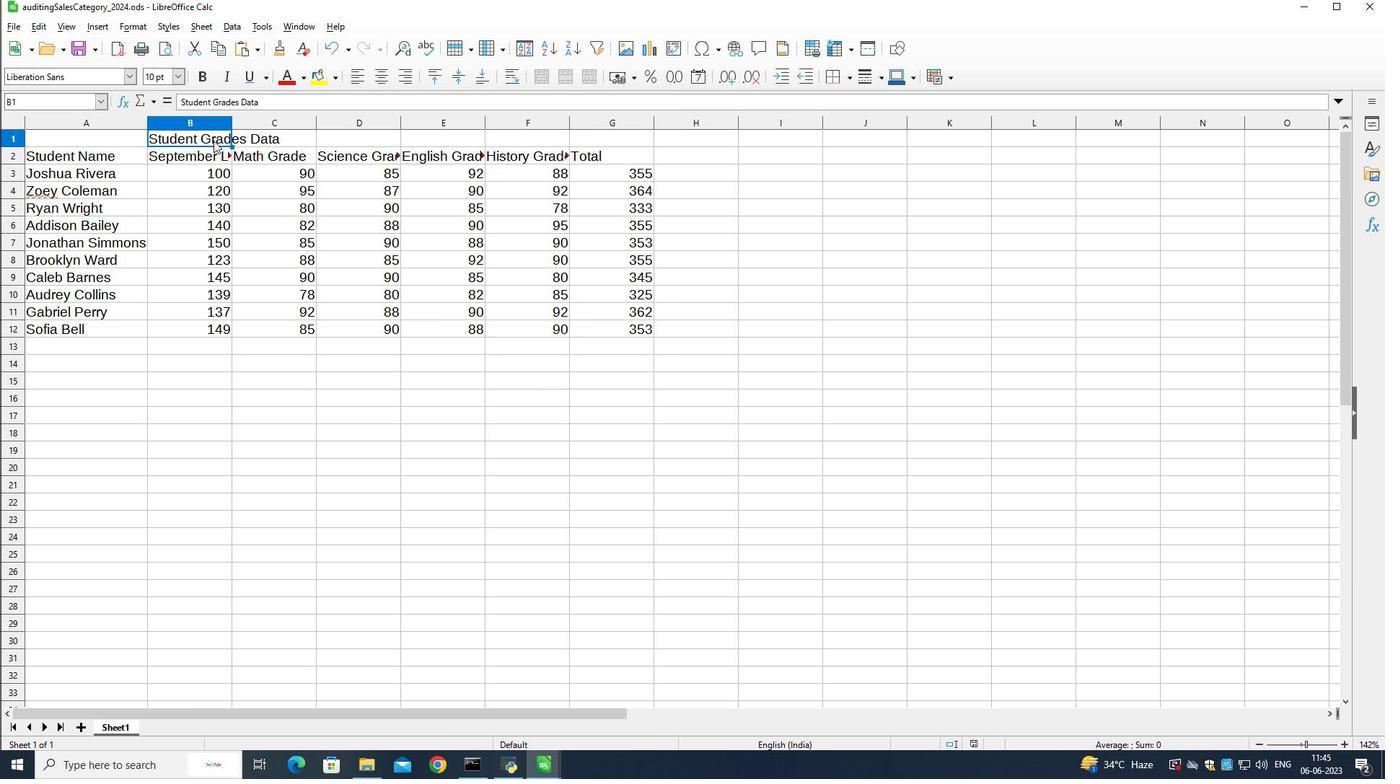 
Action: Mouse pressed left at (212, 140)
Screenshot: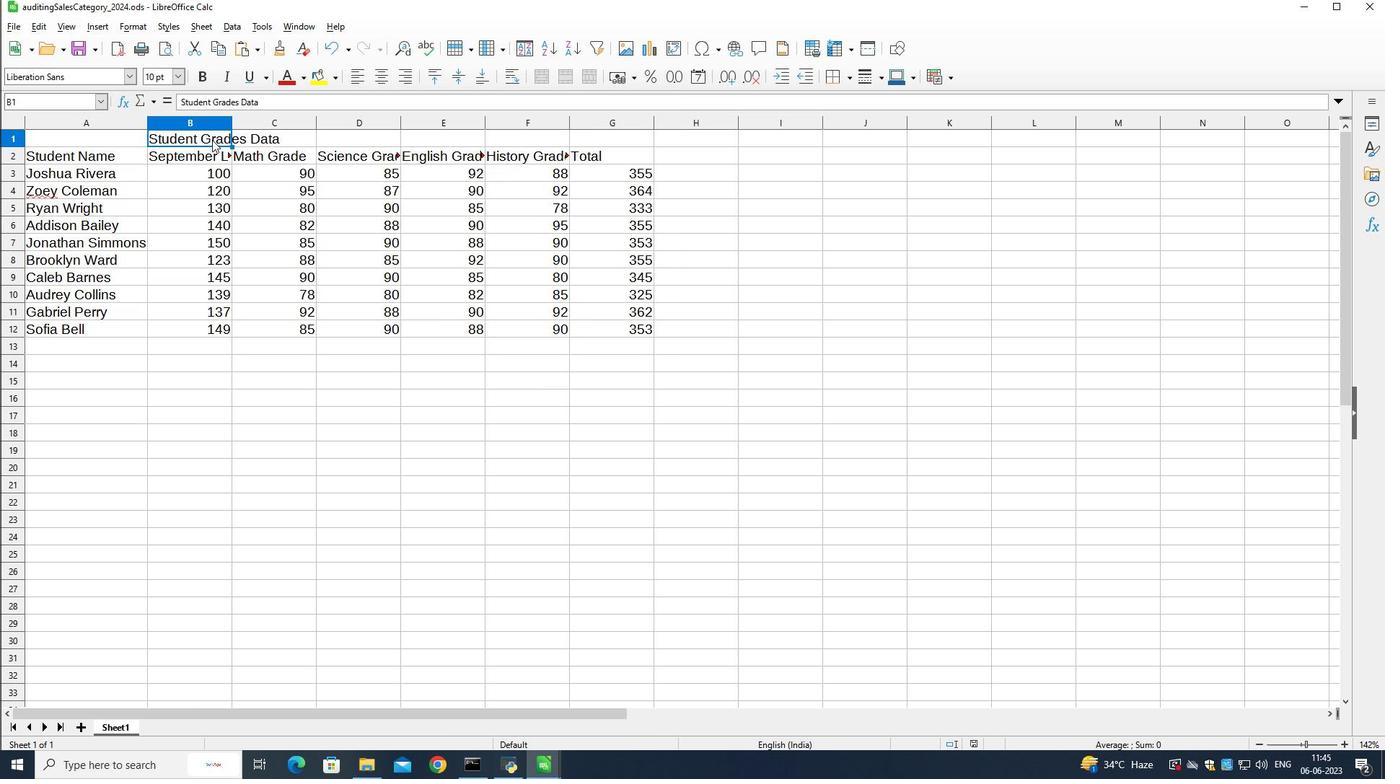 
Action: Mouse pressed left at (212, 140)
Screenshot: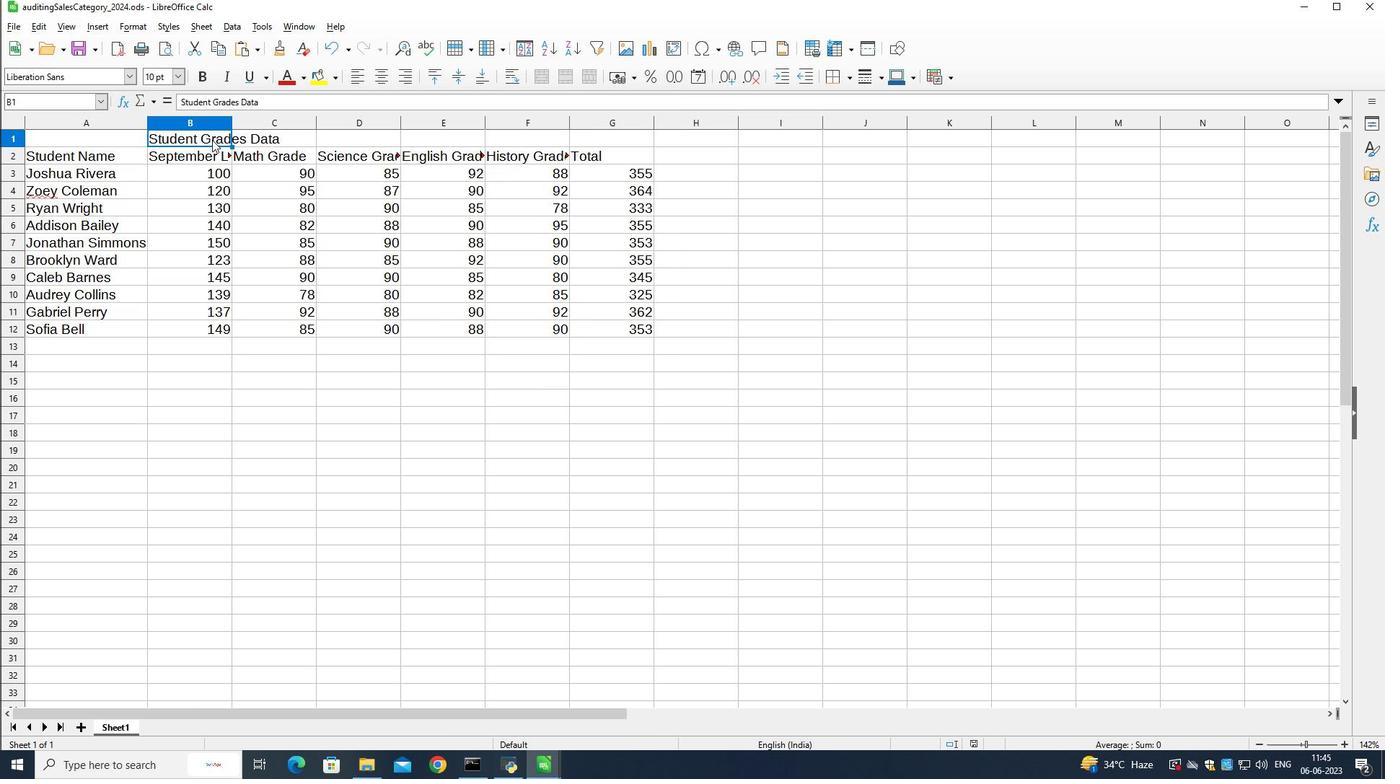 
Action: Mouse moved to (86, 74)
Screenshot: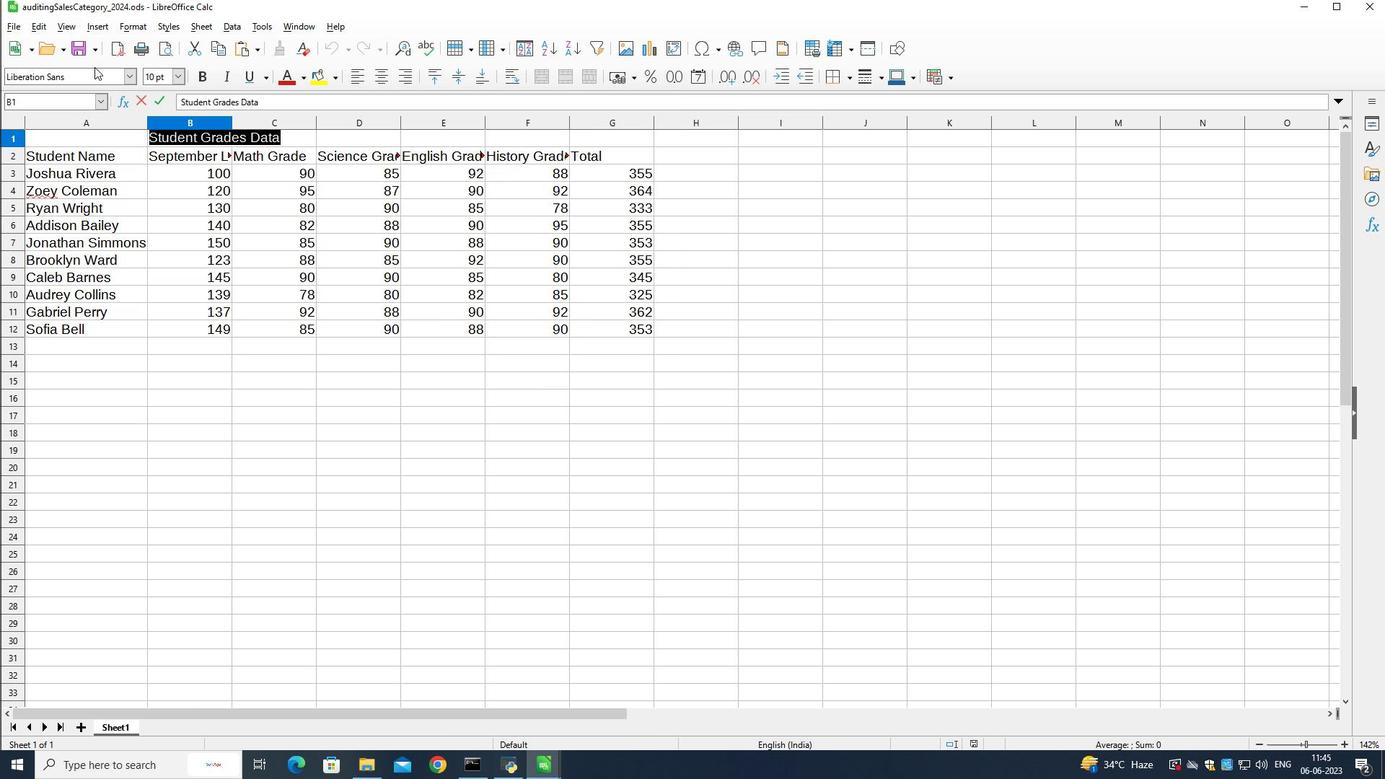 
Action: Mouse pressed left at (86, 74)
Screenshot: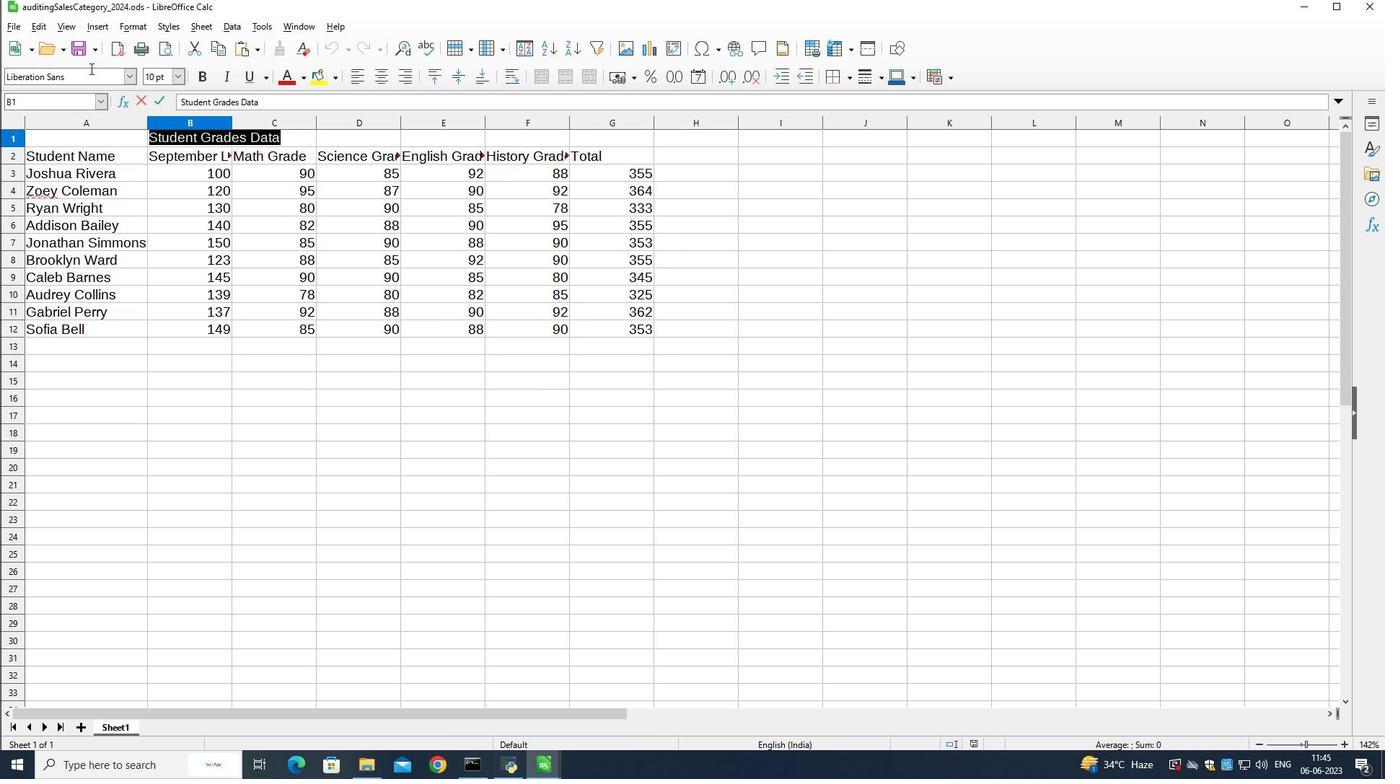 
Action: Mouse pressed left at (86, 74)
Screenshot: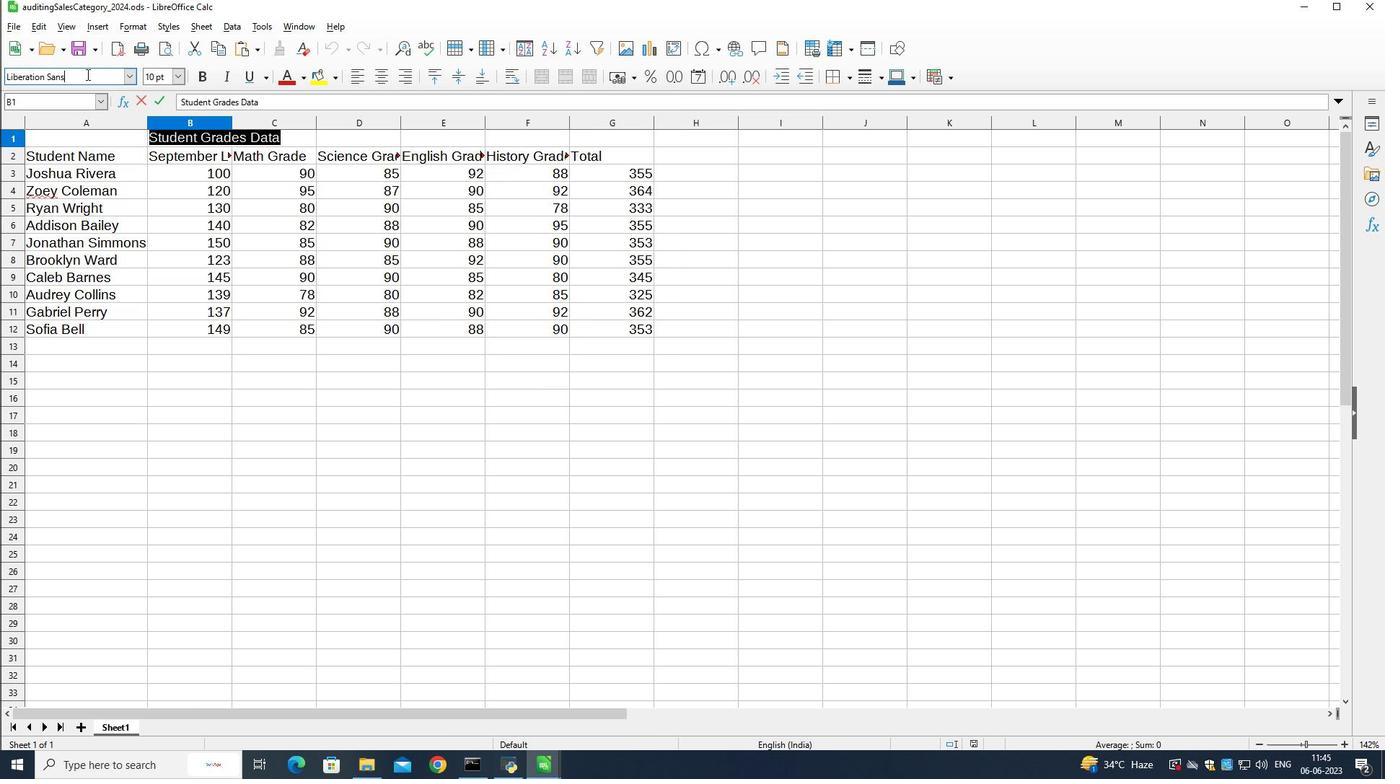 
Action: Mouse pressed left at (86, 74)
Screenshot: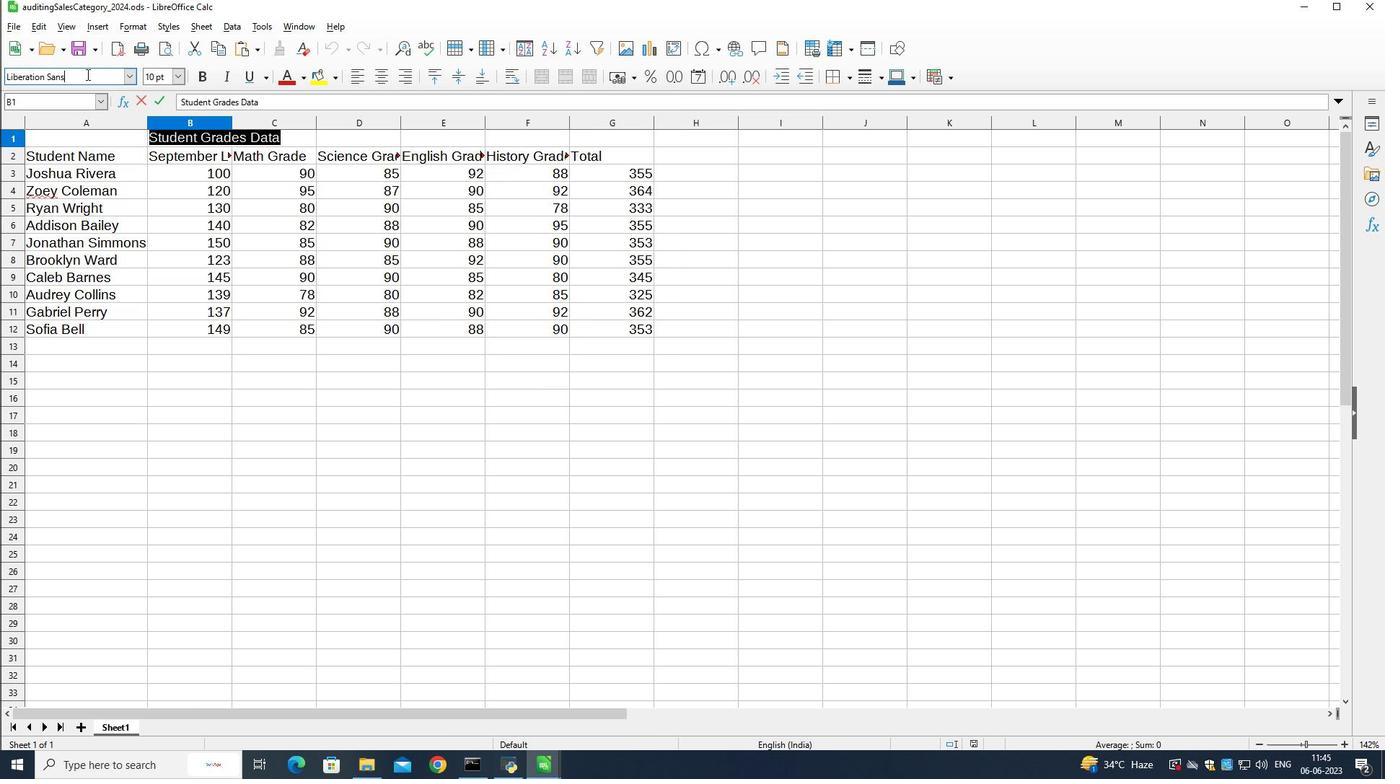 
Action: Key pressed <Key.shift>Andalus<Key.enter>
Screenshot: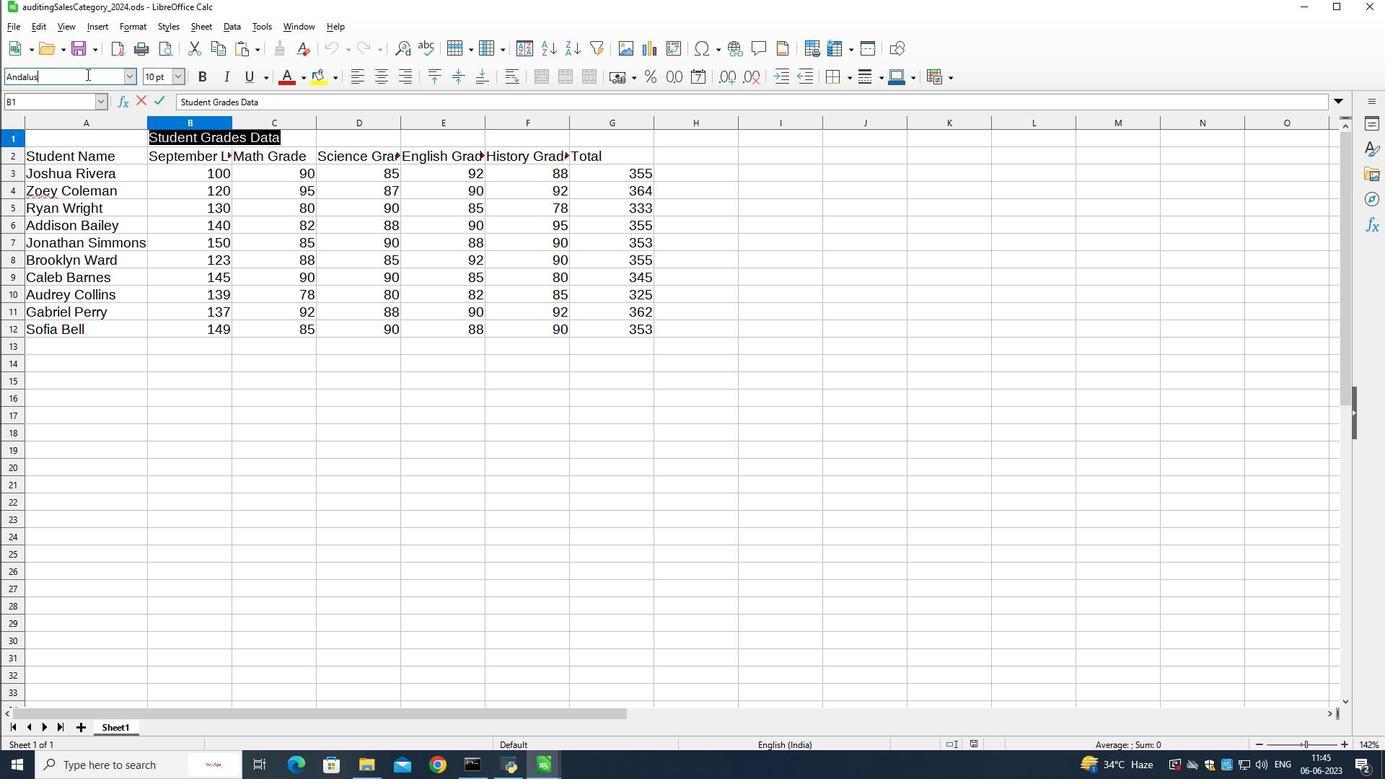 
Action: Mouse moved to (302, 82)
Screenshot: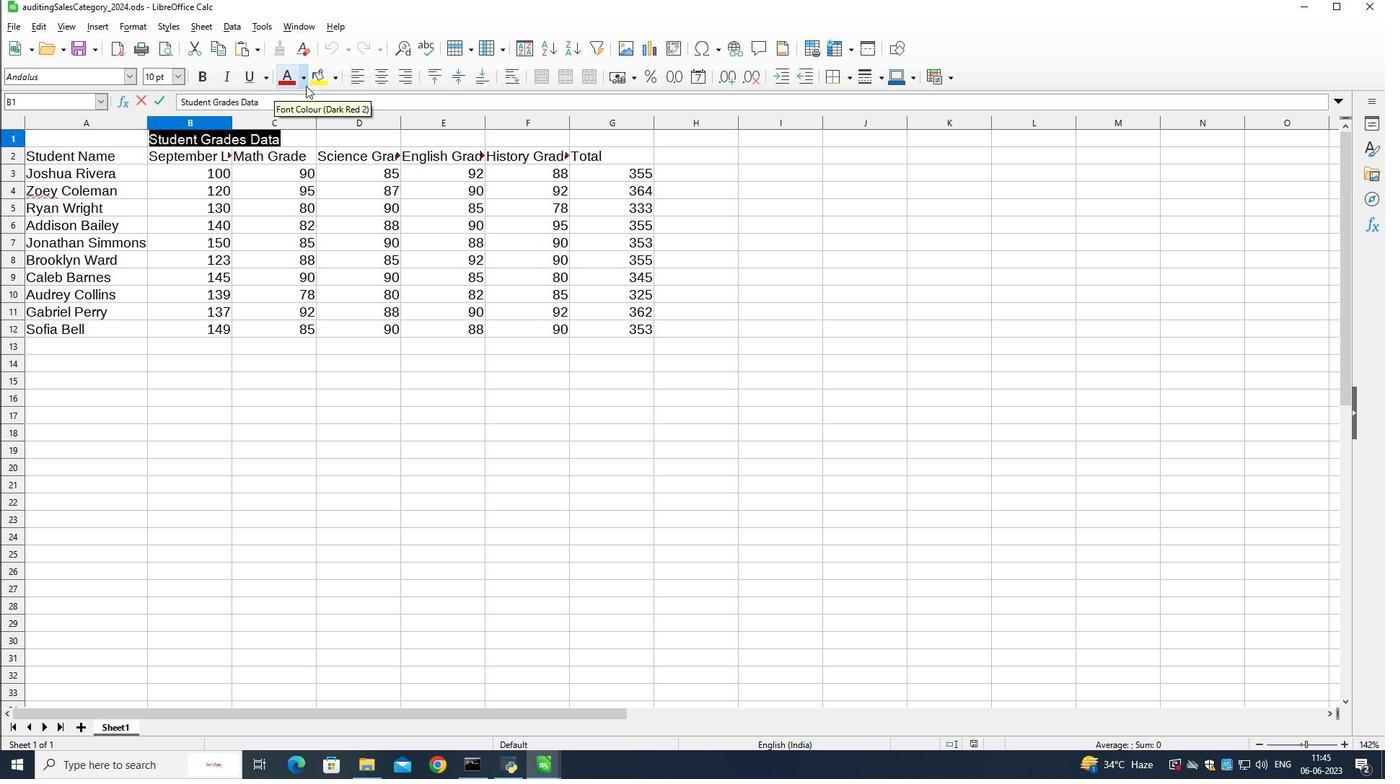 
Action: Mouse pressed left at (302, 82)
Screenshot: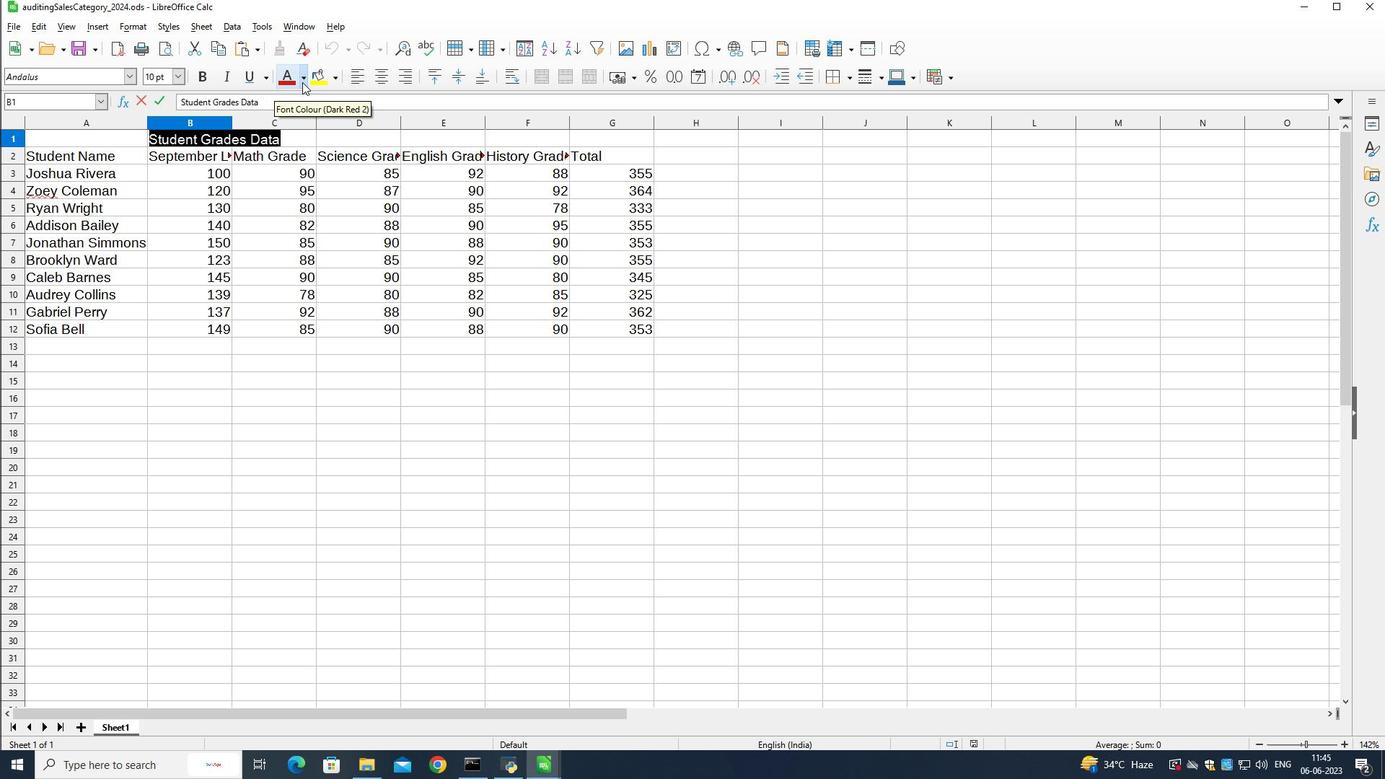 
Action: Mouse moved to (330, 348)
Screenshot: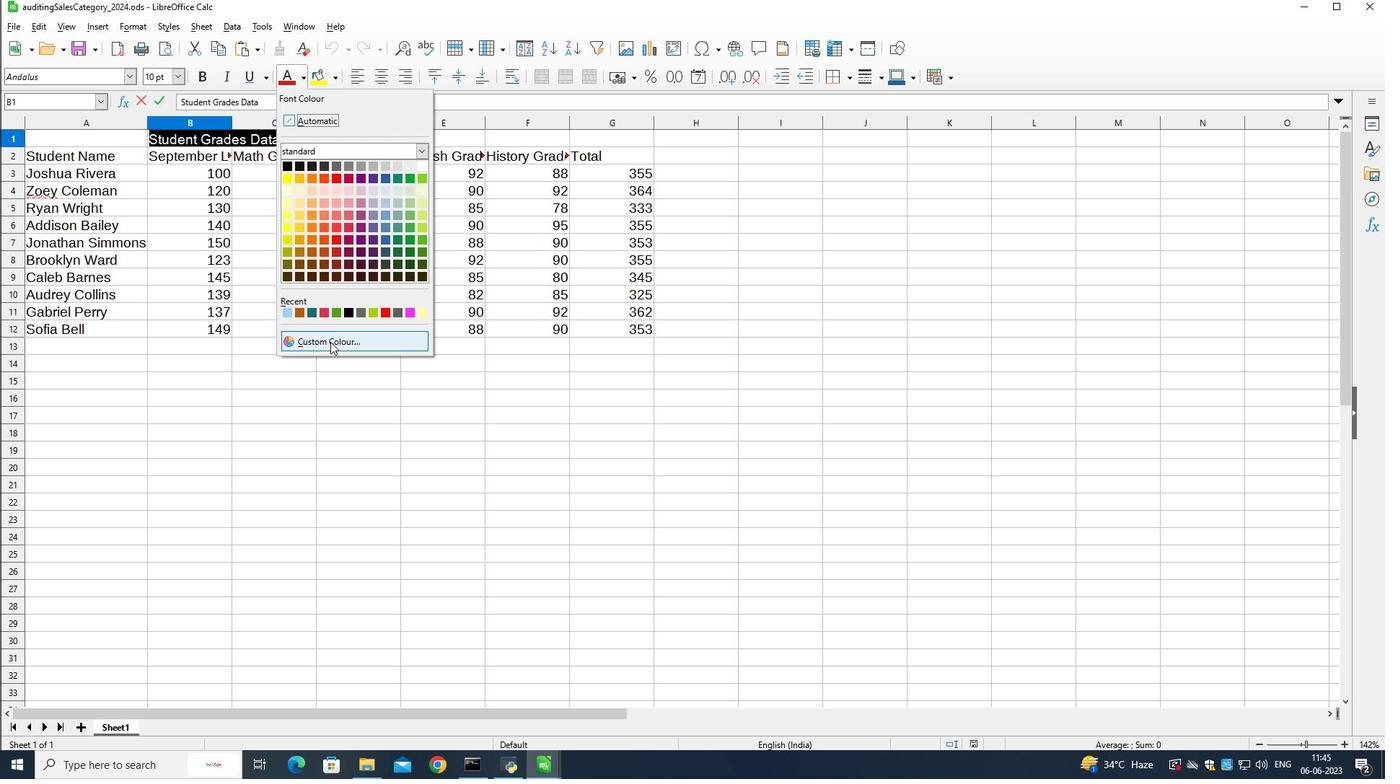 
Action: Mouse pressed left at (330, 348)
Screenshot: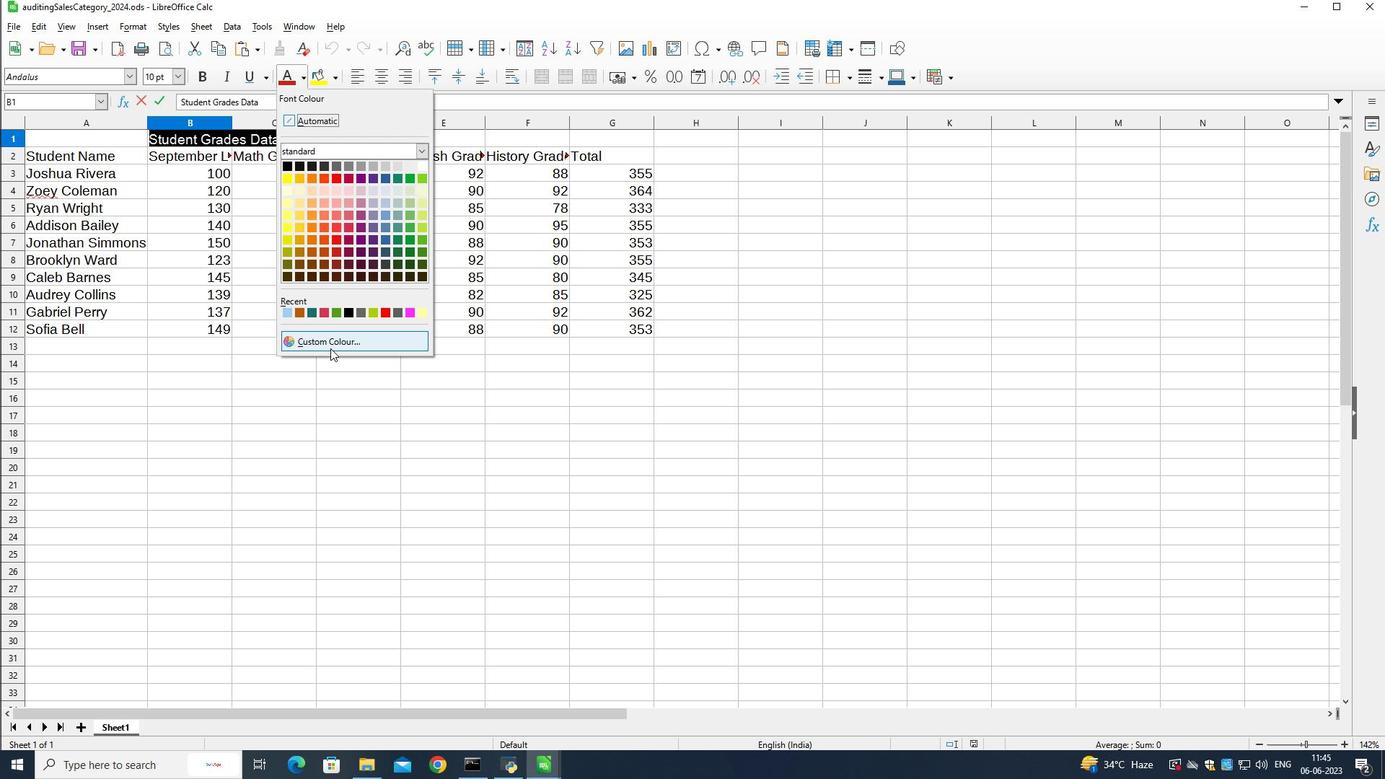 
Action: Mouse moved to (715, 269)
Screenshot: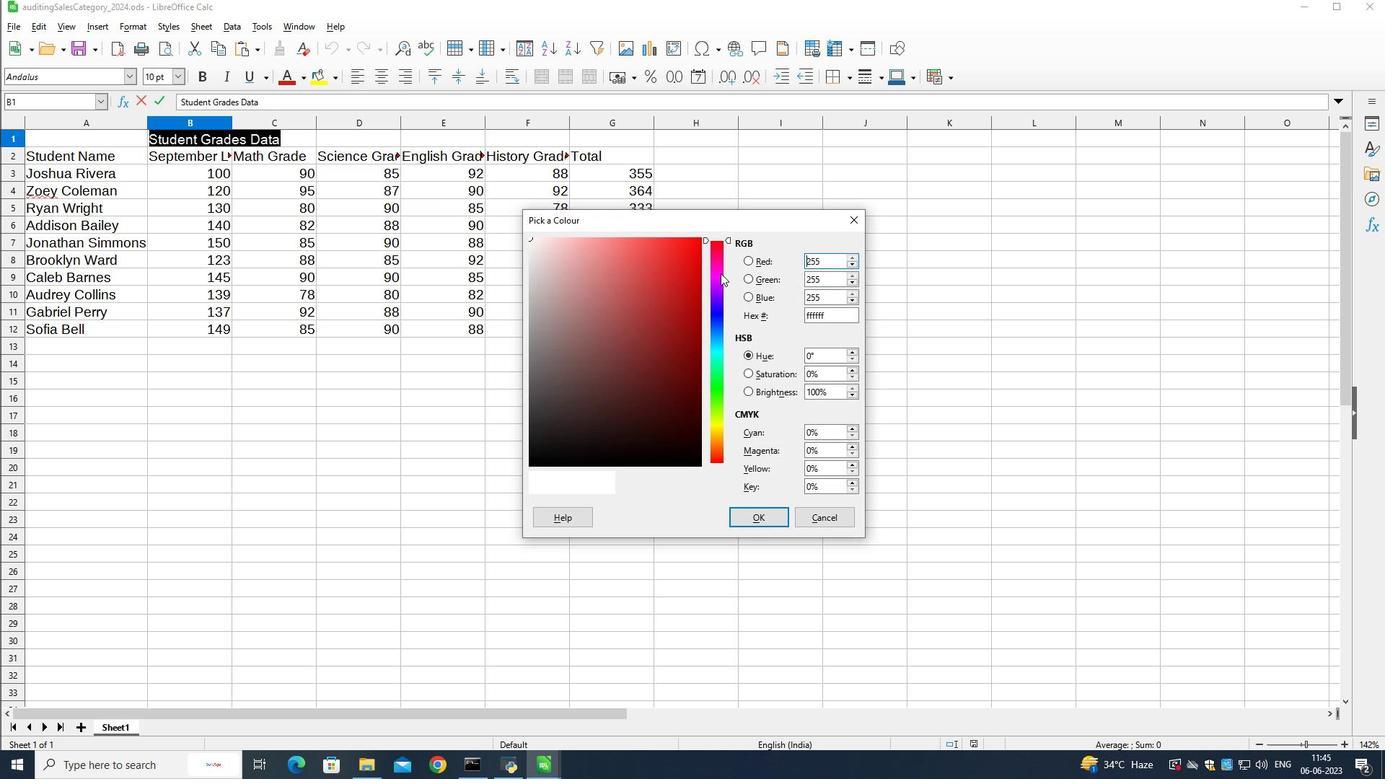 
Action: Mouse pressed left at (715, 269)
Screenshot: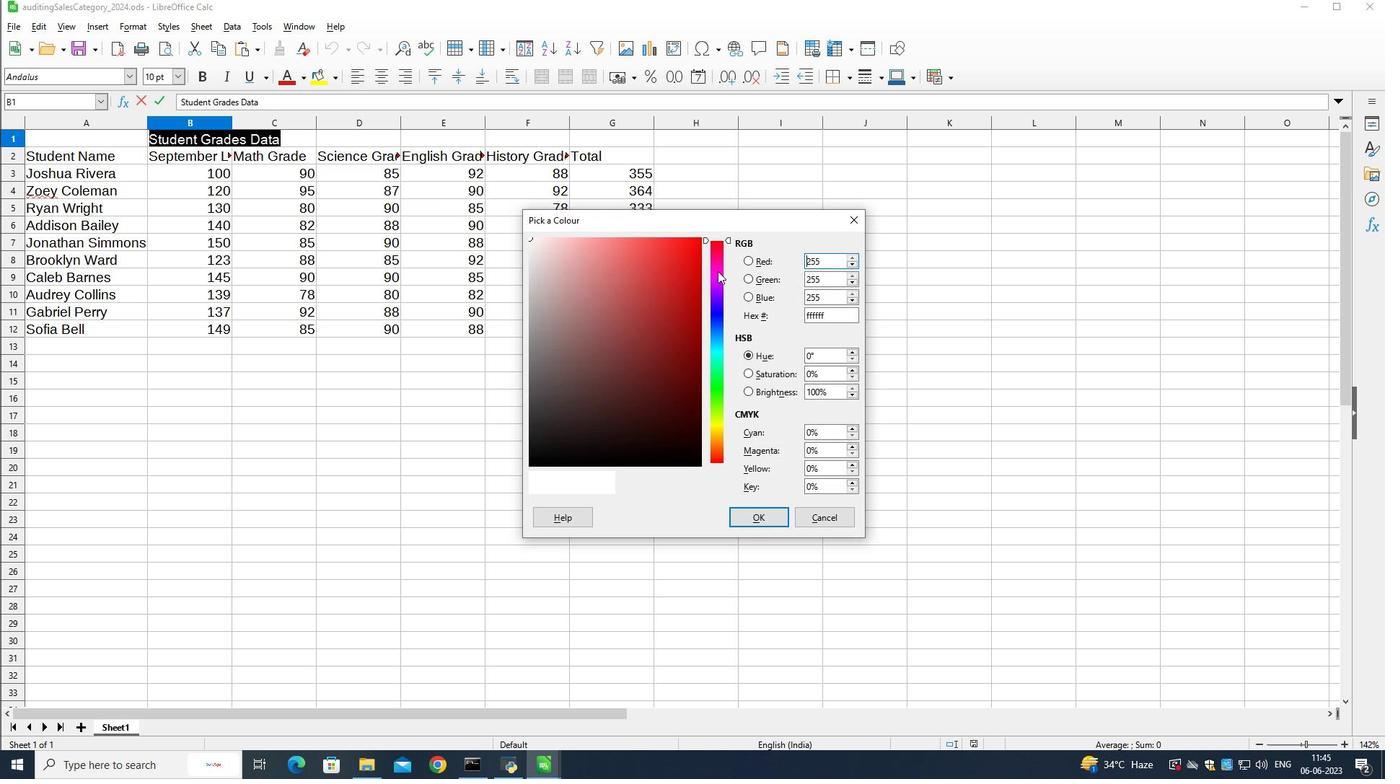 
Action: Mouse moved to (681, 322)
Screenshot: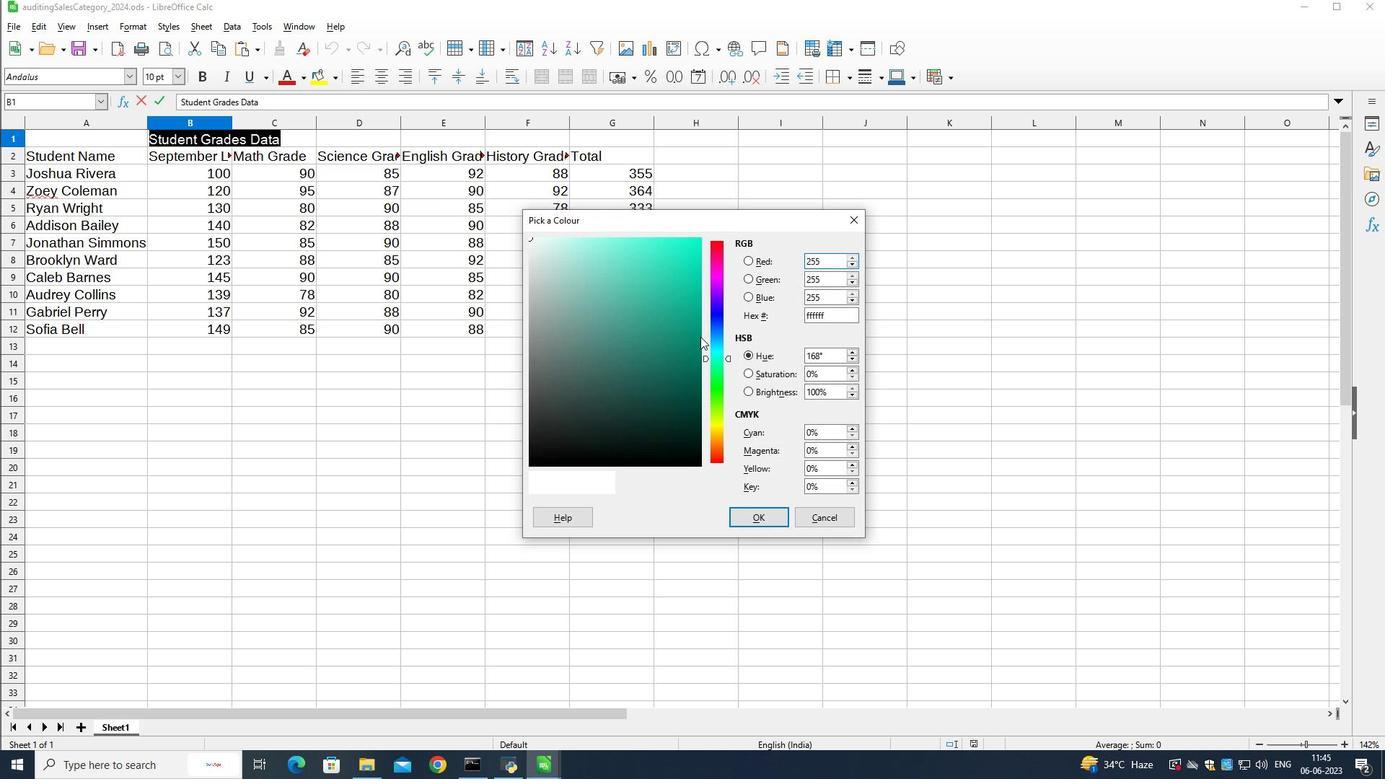 
Action: Mouse pressed left at (681, 322)
Screenshot: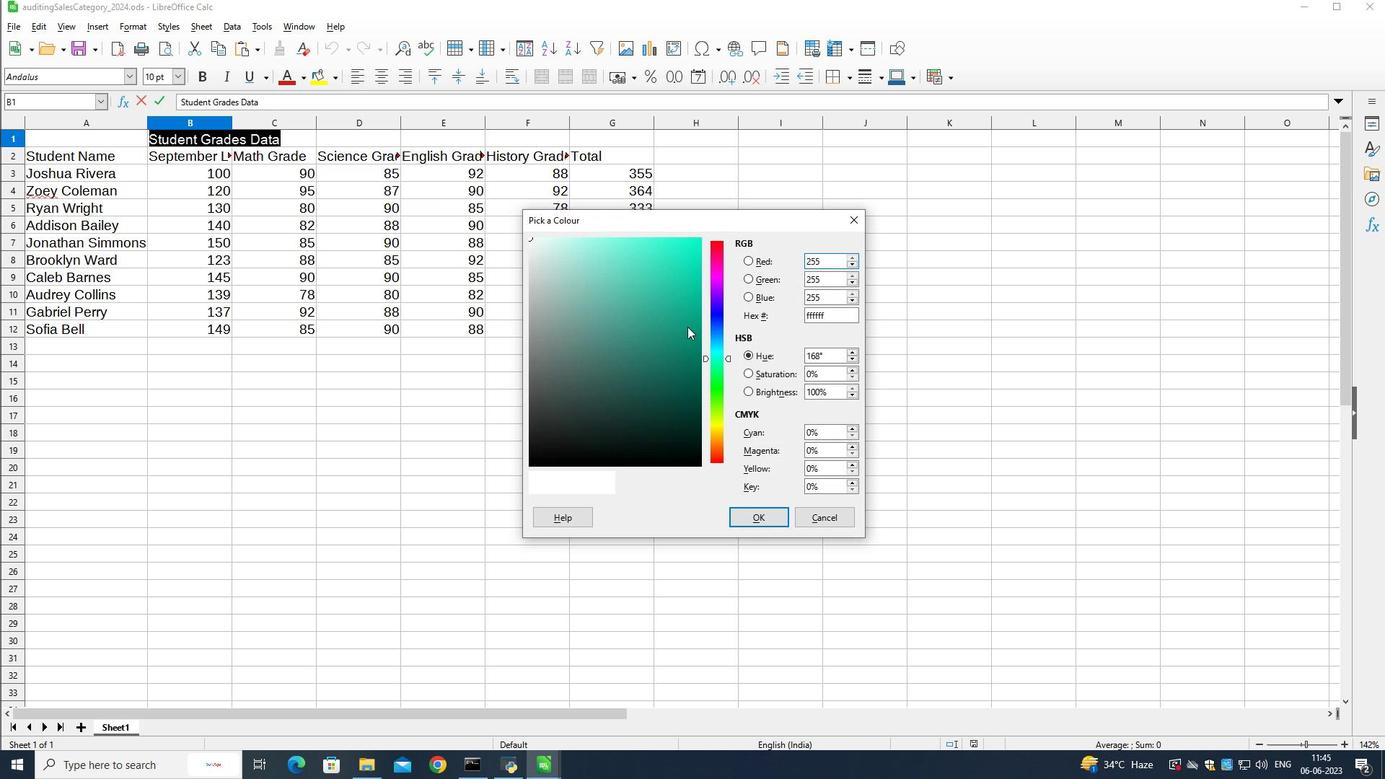
Action: Mouse moved to (773, 511)
Screenshot: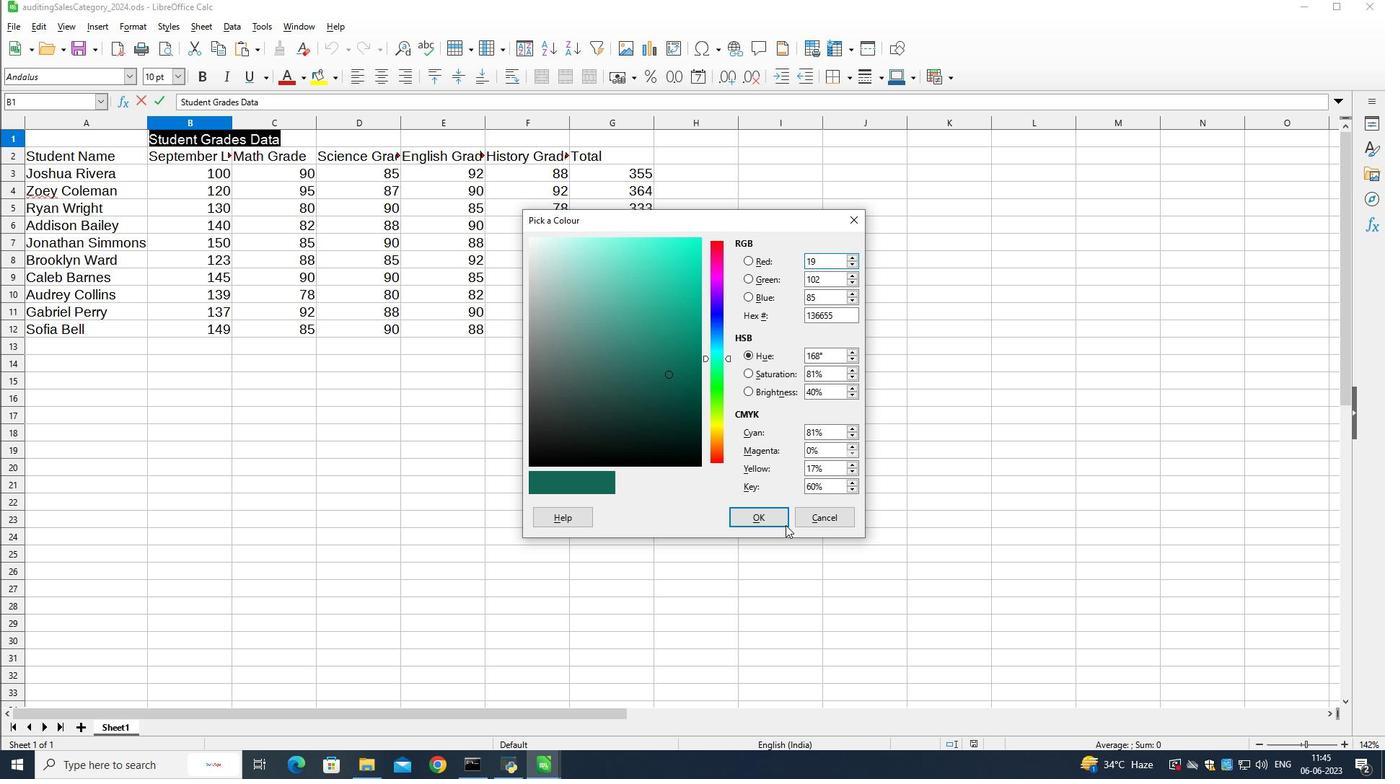 
Action: Mouse pressed left at (773, 511)
Screenshot: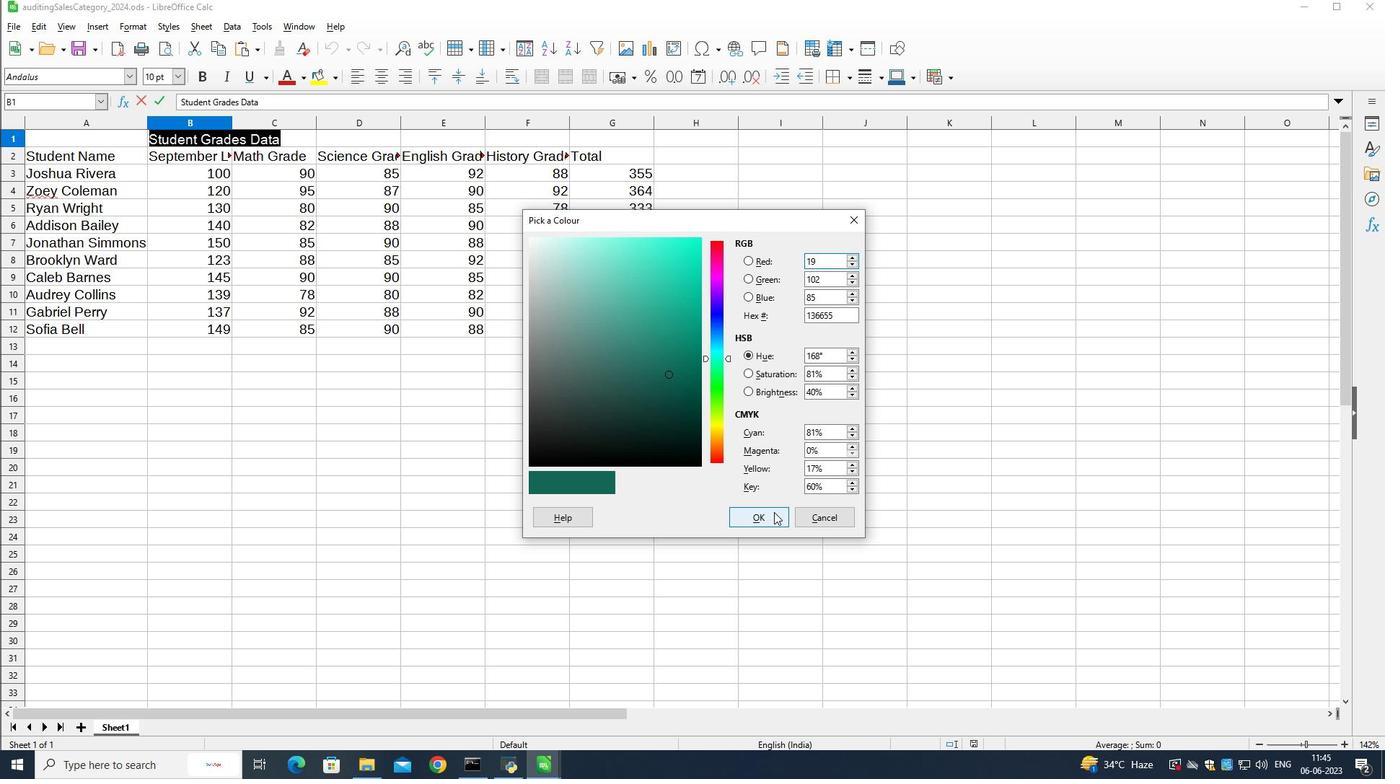 
Action: Mouse moved to (176, 75)
Screenshot: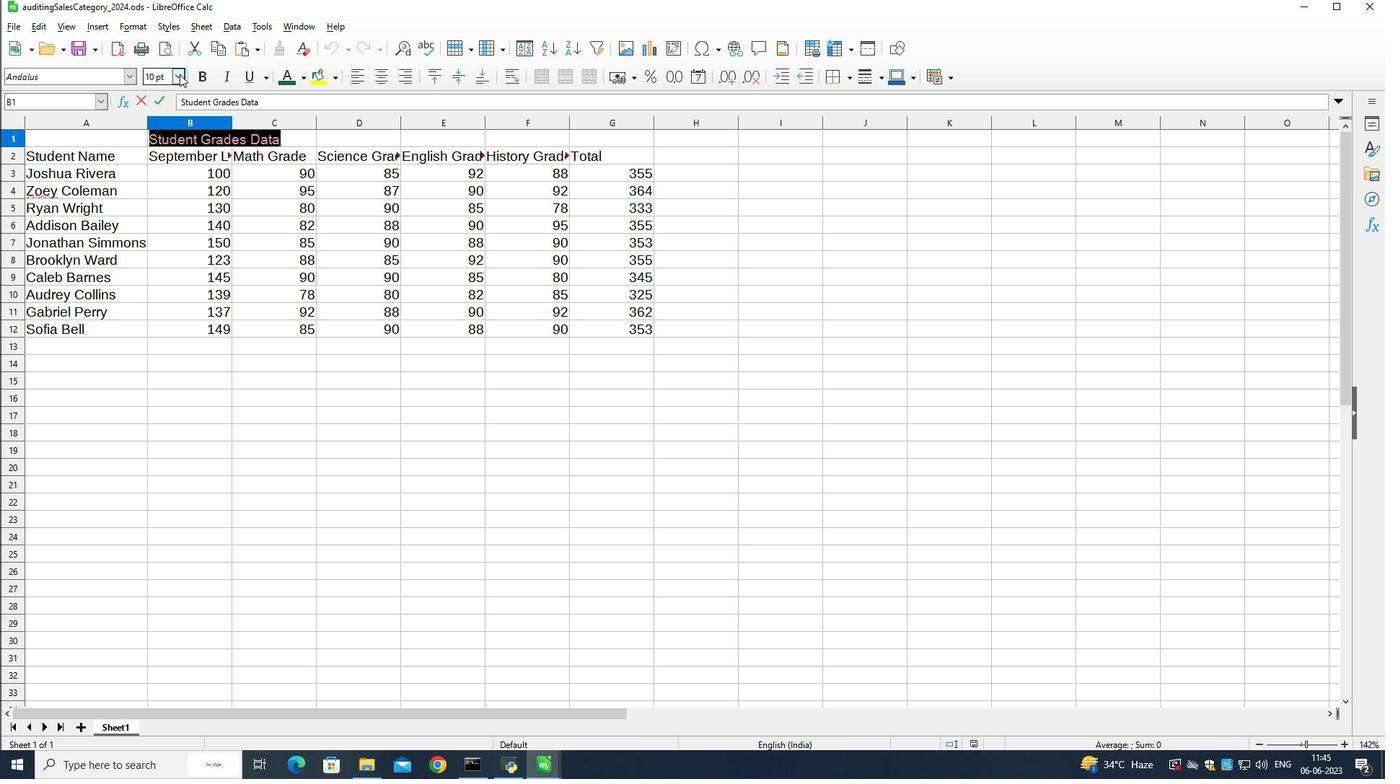 
Action: Mouse pressed left at (176, 75)
Screenshot: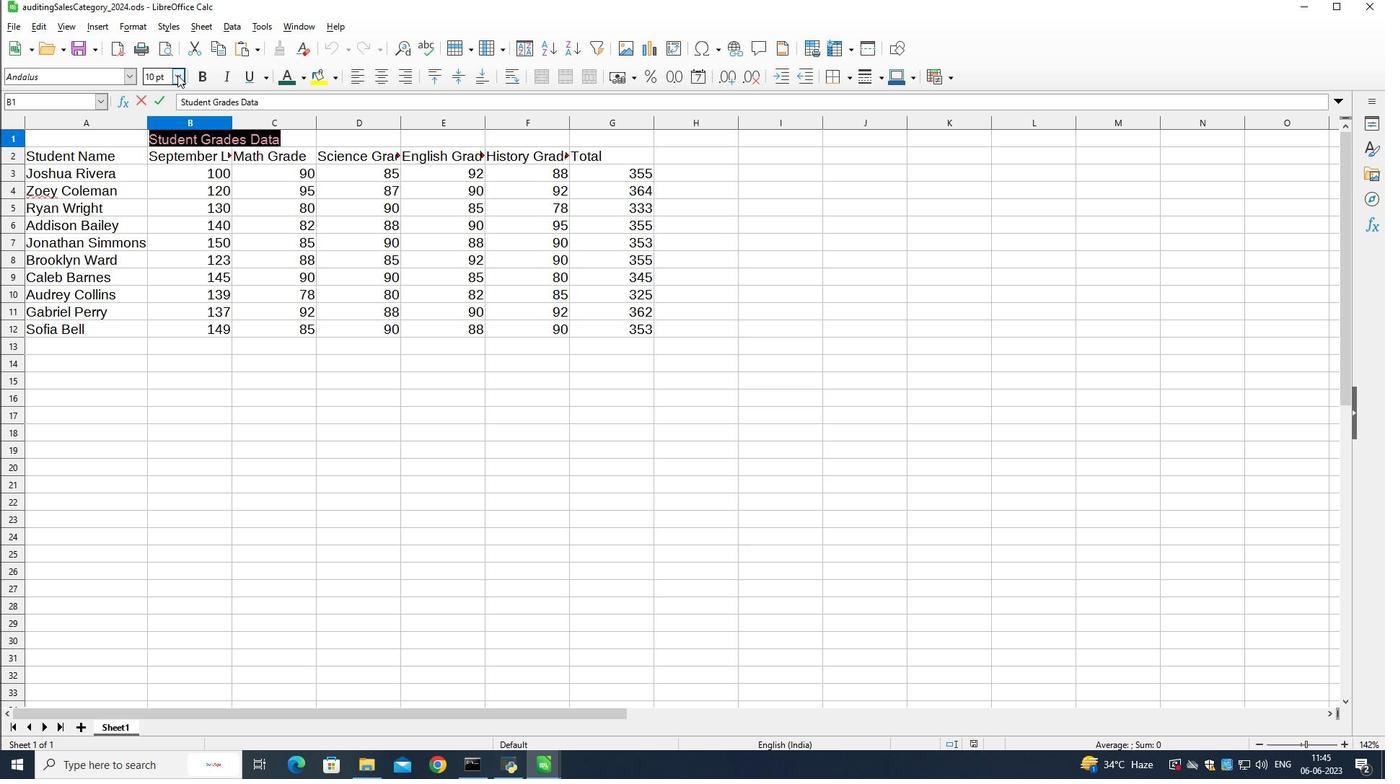 
Action: Mouse moved to (148, 305)
Screenshot: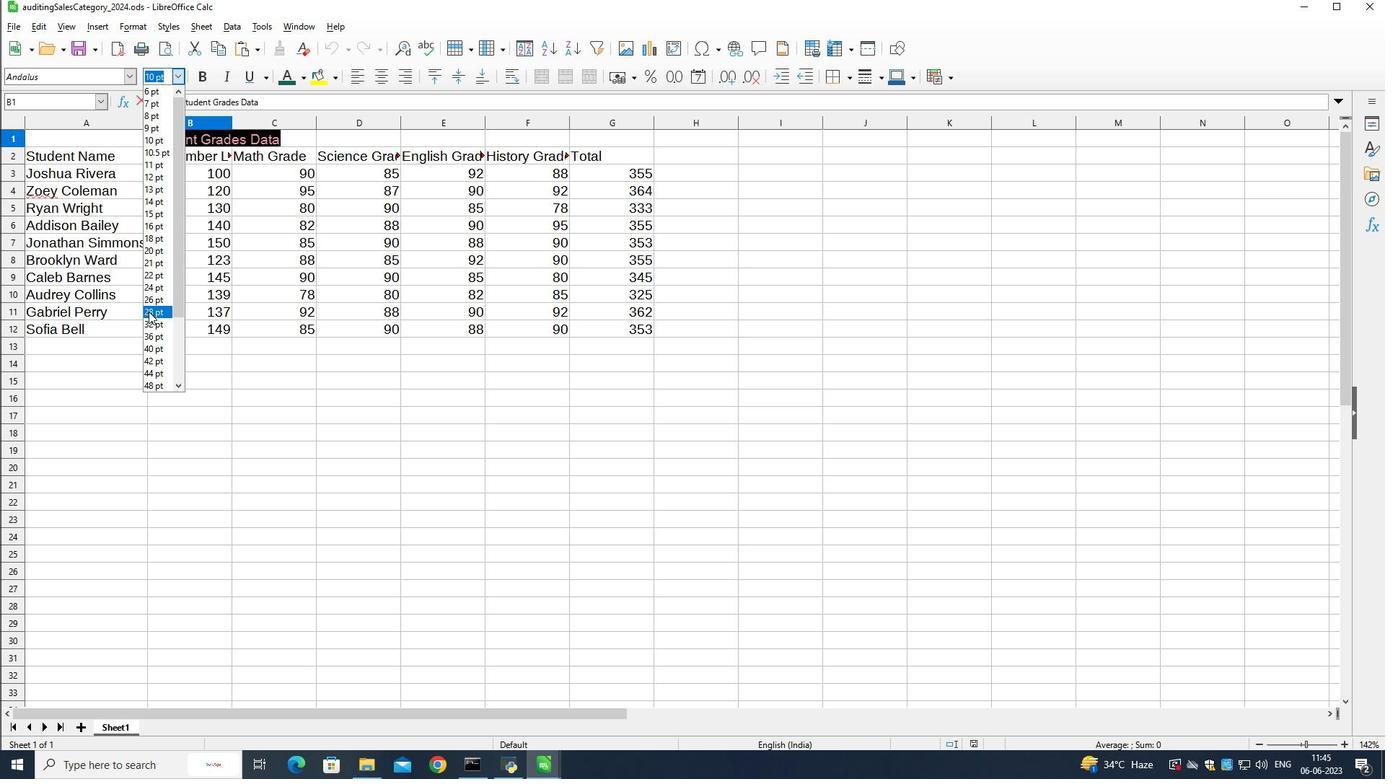 
Action: Mouse pressed left at (148, 305)
Screenshot: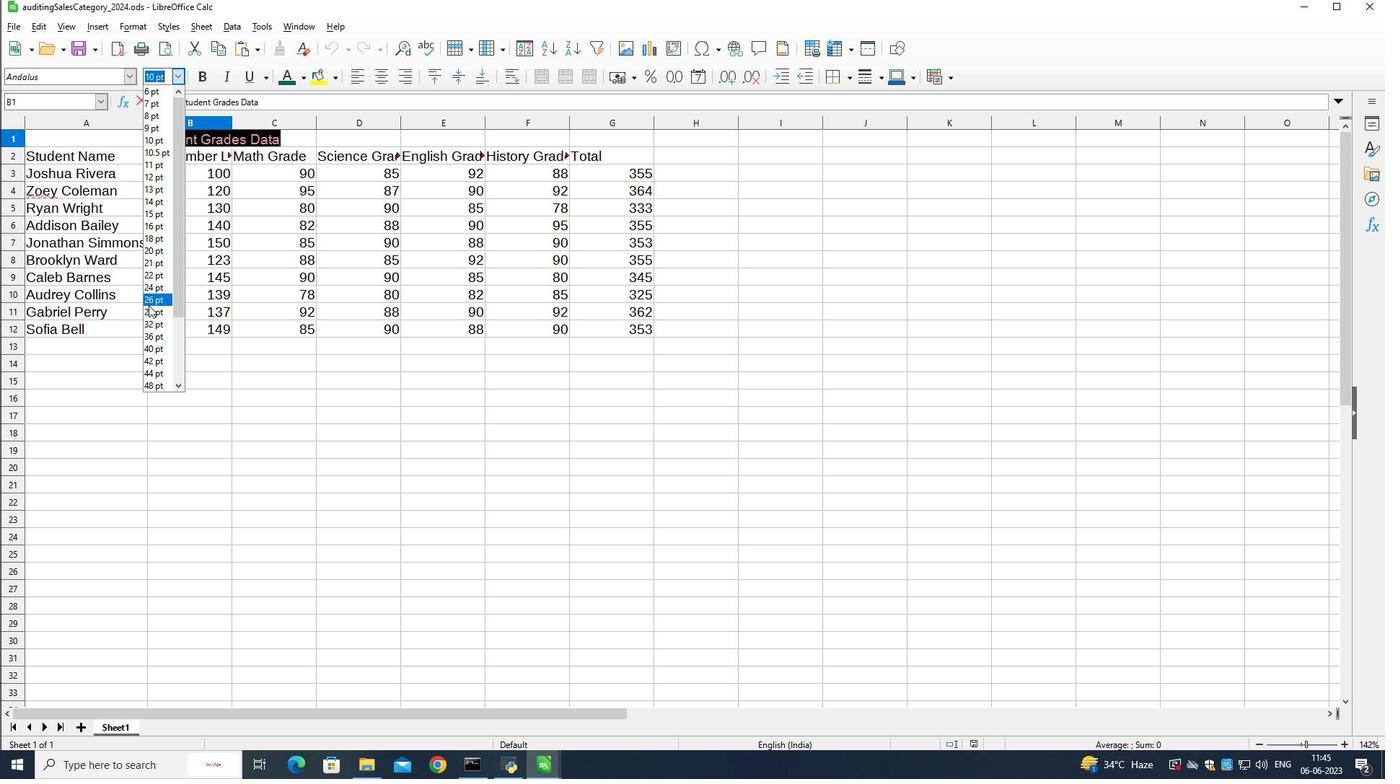 
Action: Mouse moved to (197, 71)
Screenshot: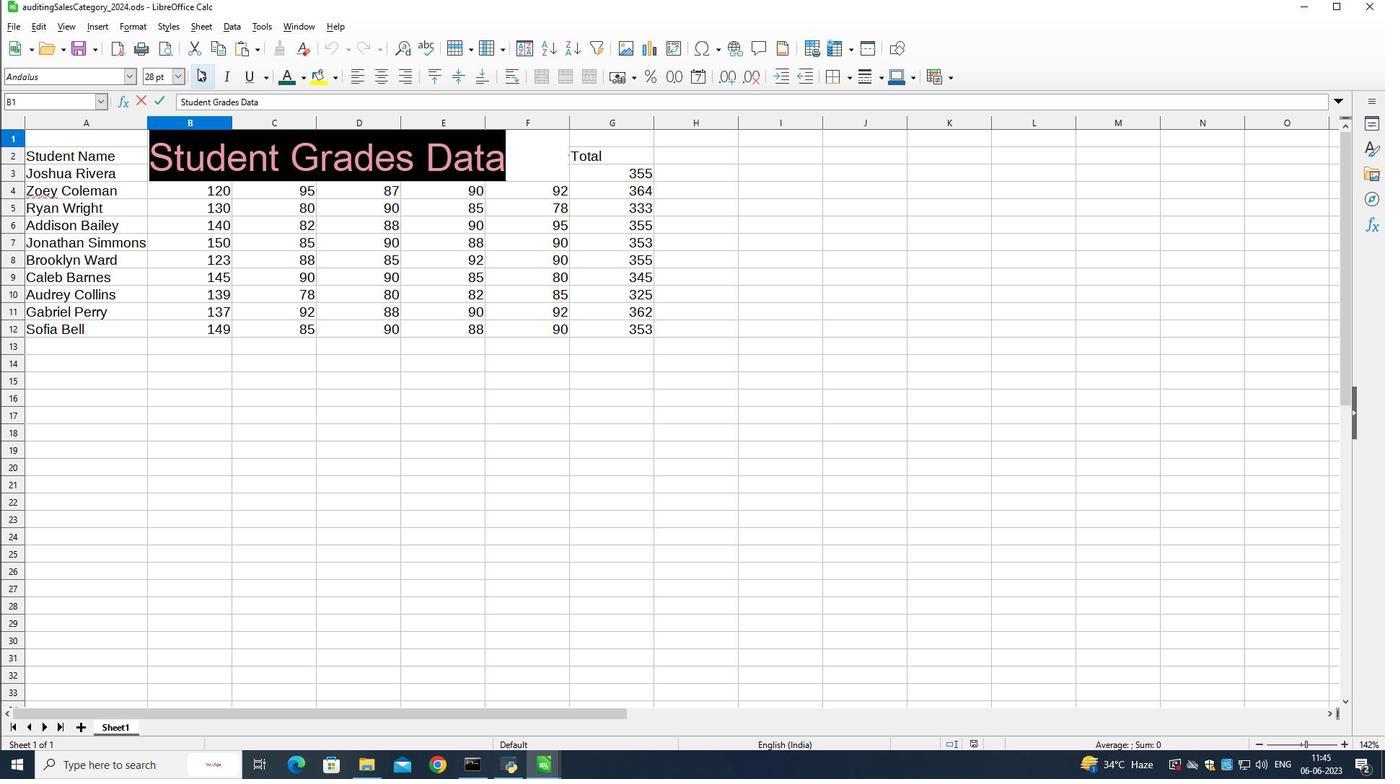 
Action: Mouse pressed left at (197, 71)
Screenshot: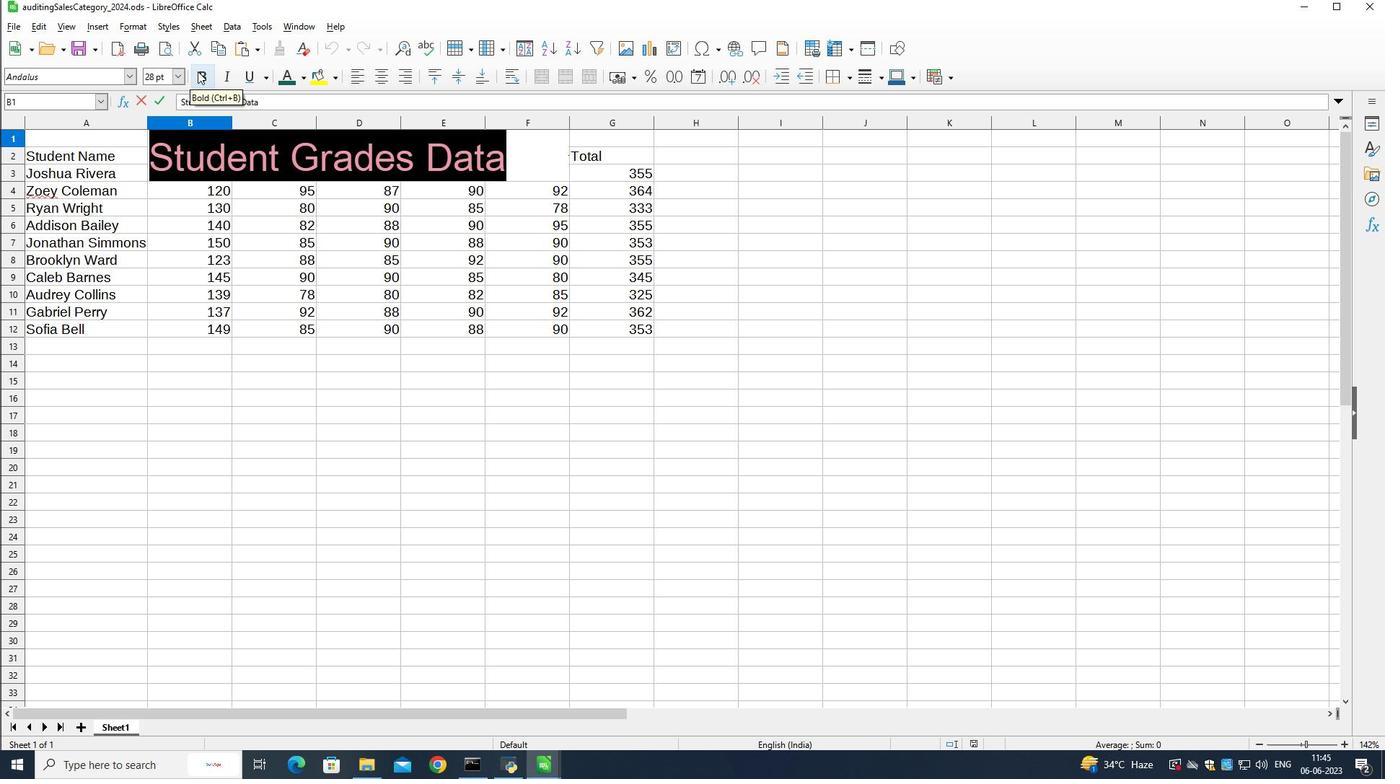 
Action: Mouse moved to (181, 337)
Screenshot: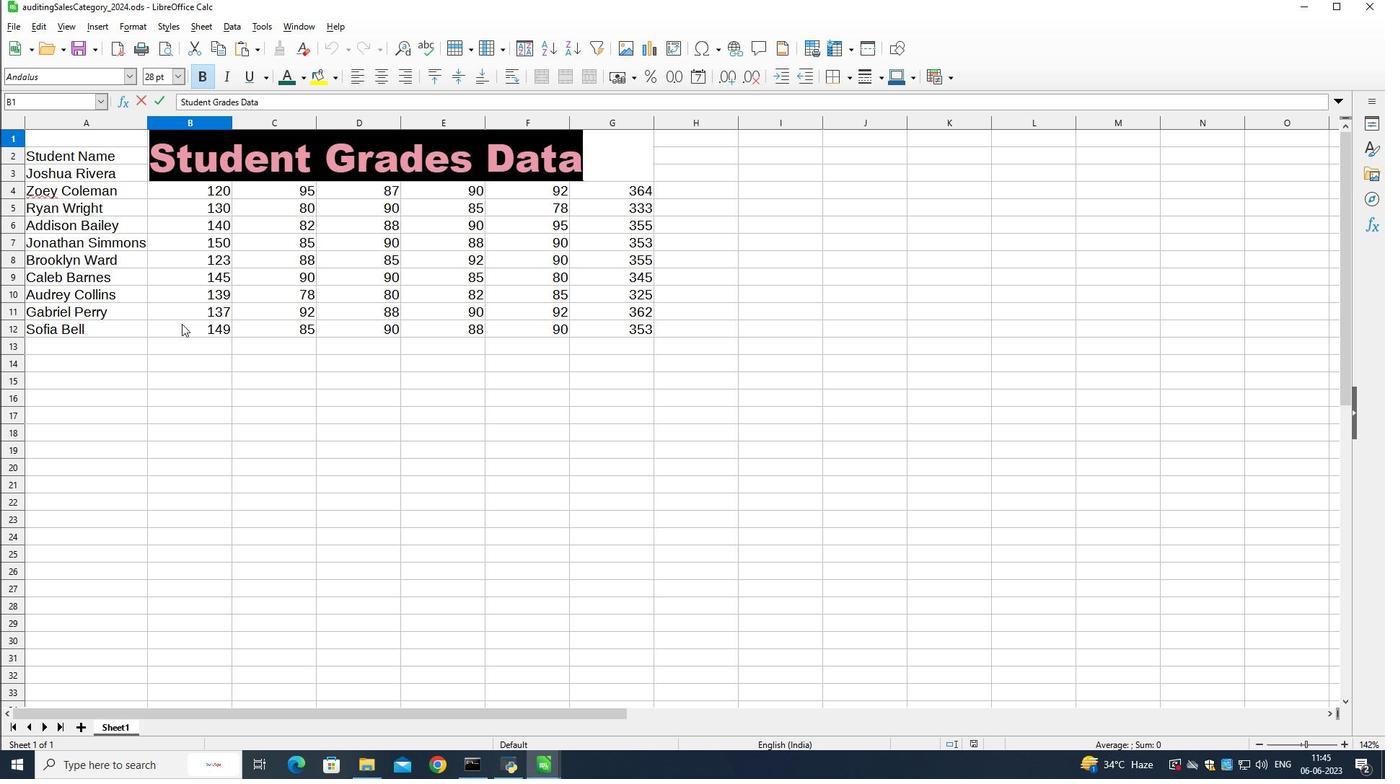 
Action: Mouse pressed left at (181, 337)
Screenshot: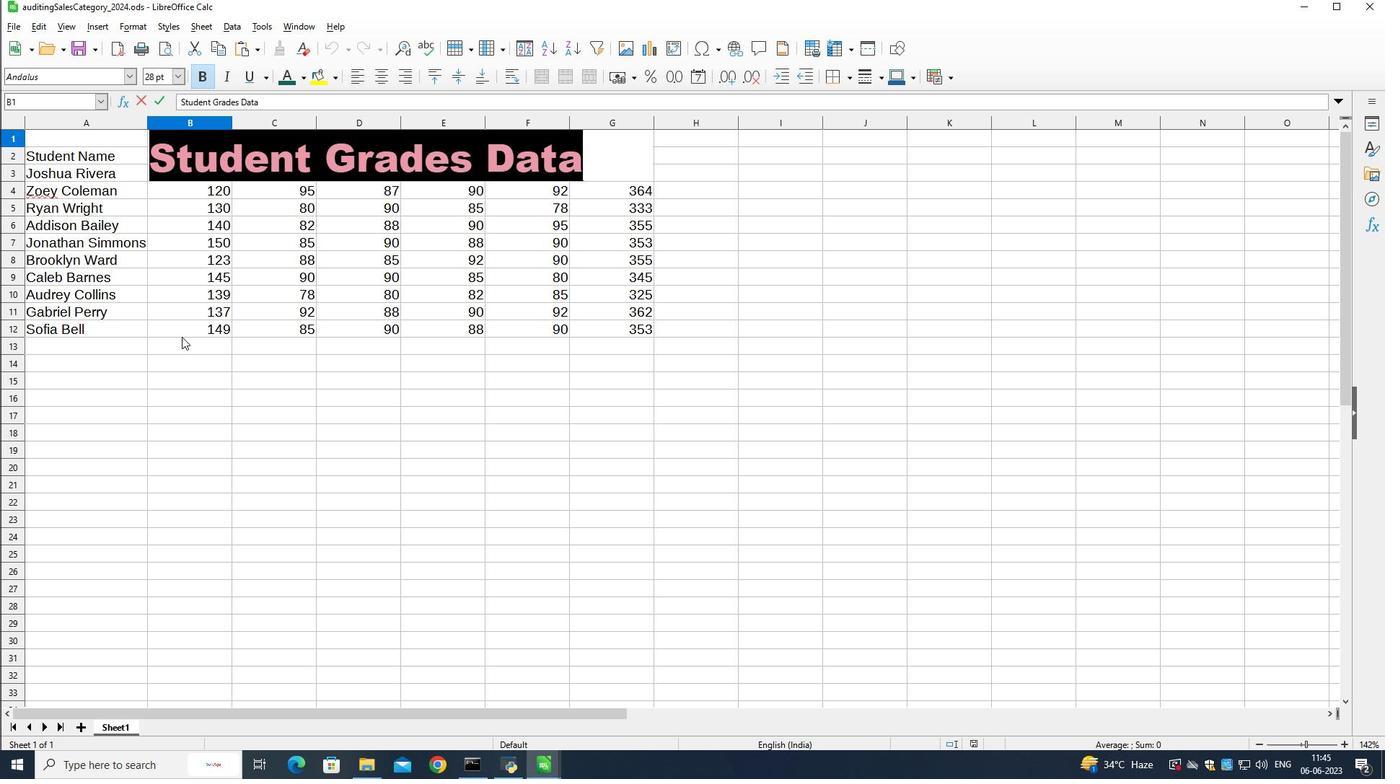 
Action: Mouse moved to (94, 183)
Screenshot: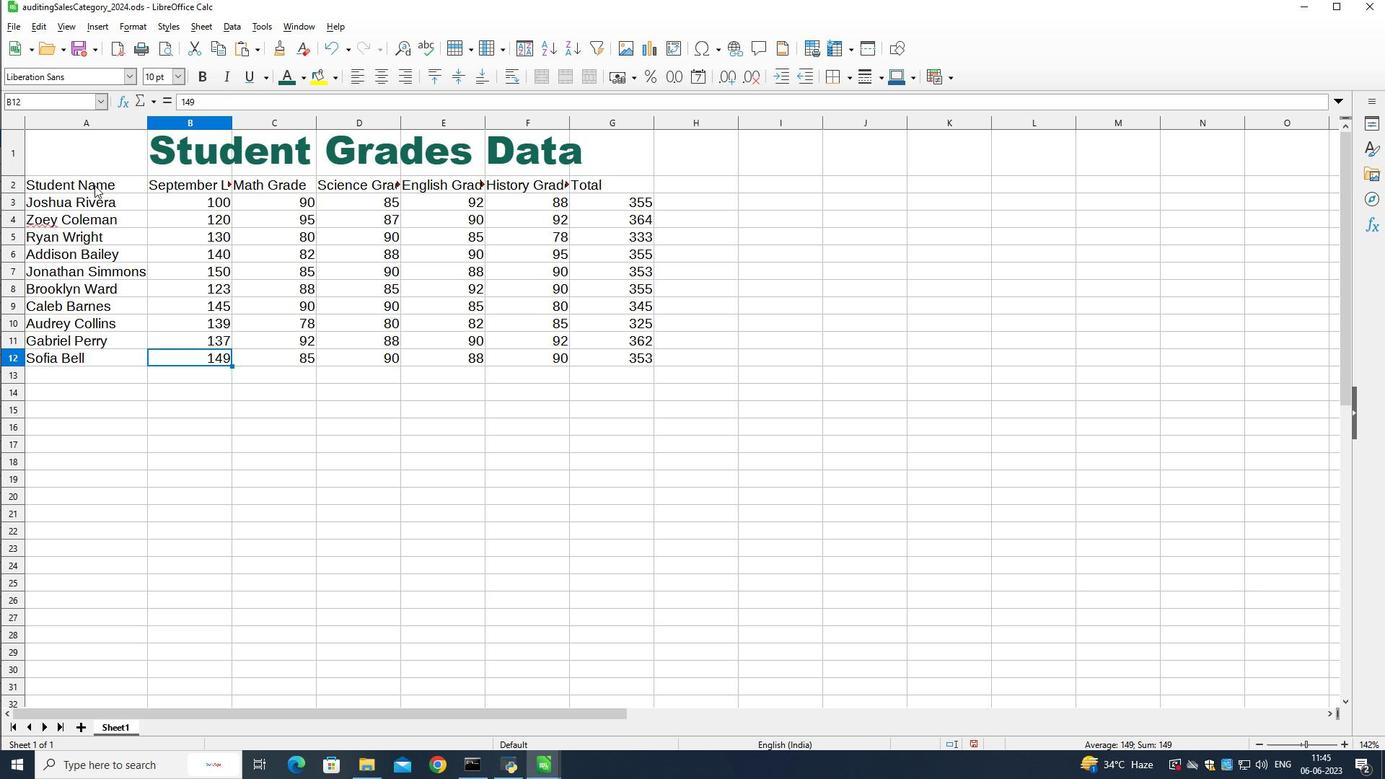 
Action: Mouse pressed left at (94, 183)
Screenshot: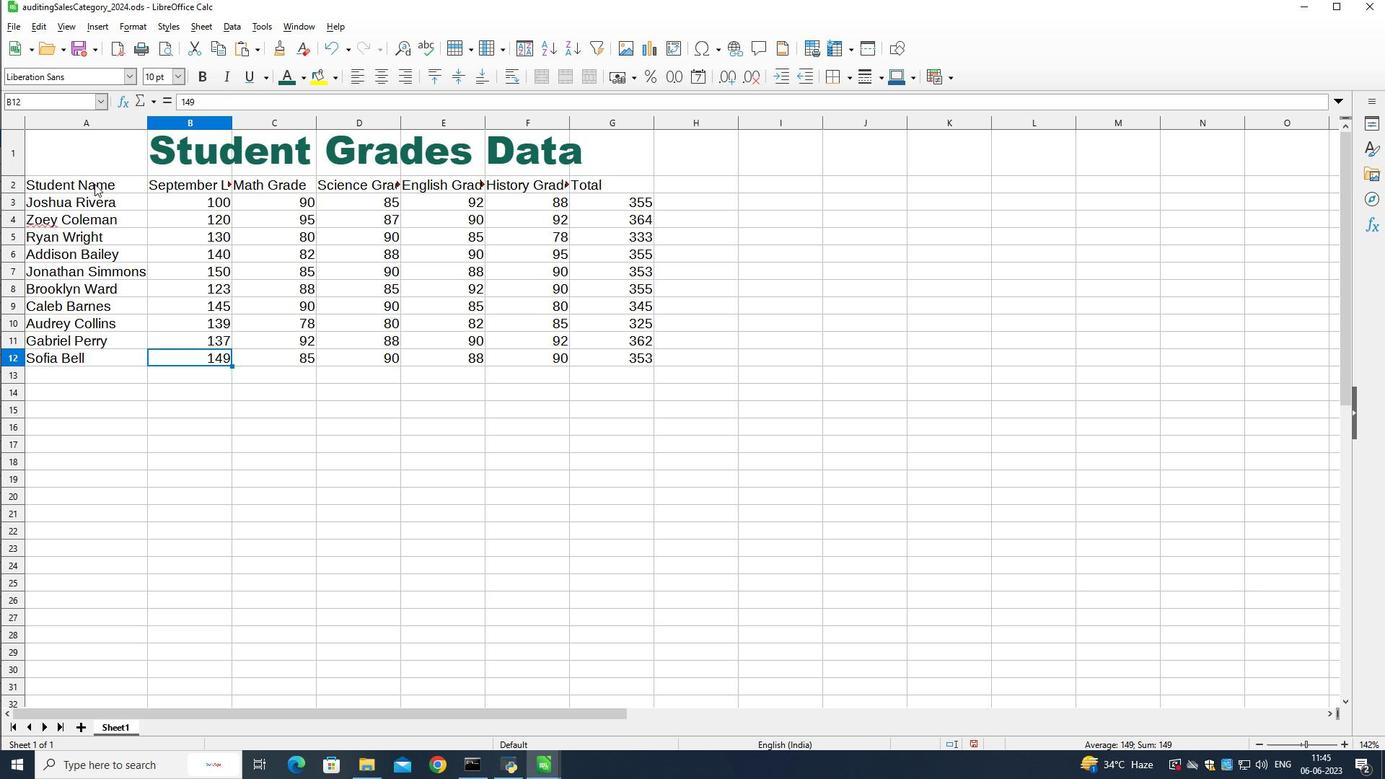 
Action: Mouse moved to (94, 72)
Screenshot: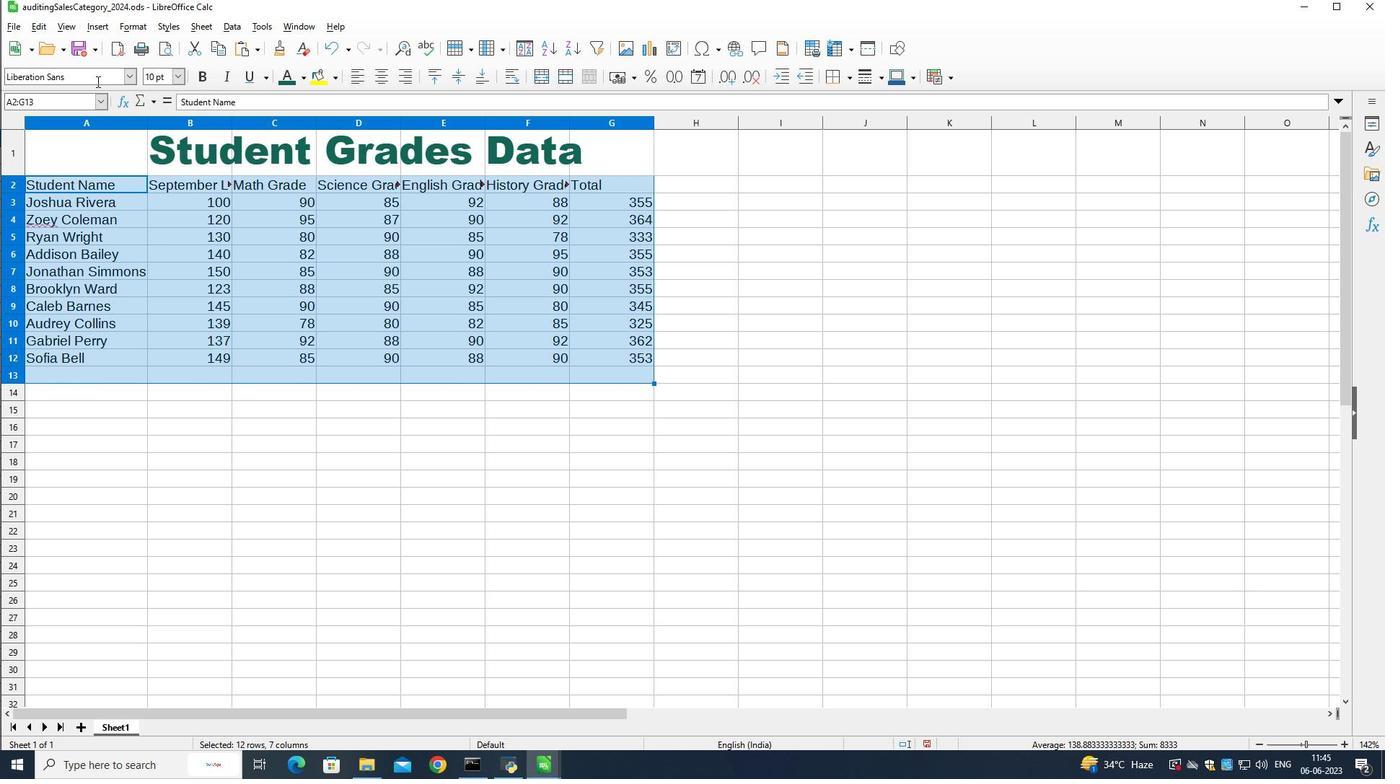 
Action: Mouse pressed left at (94, 72)
Screenshot: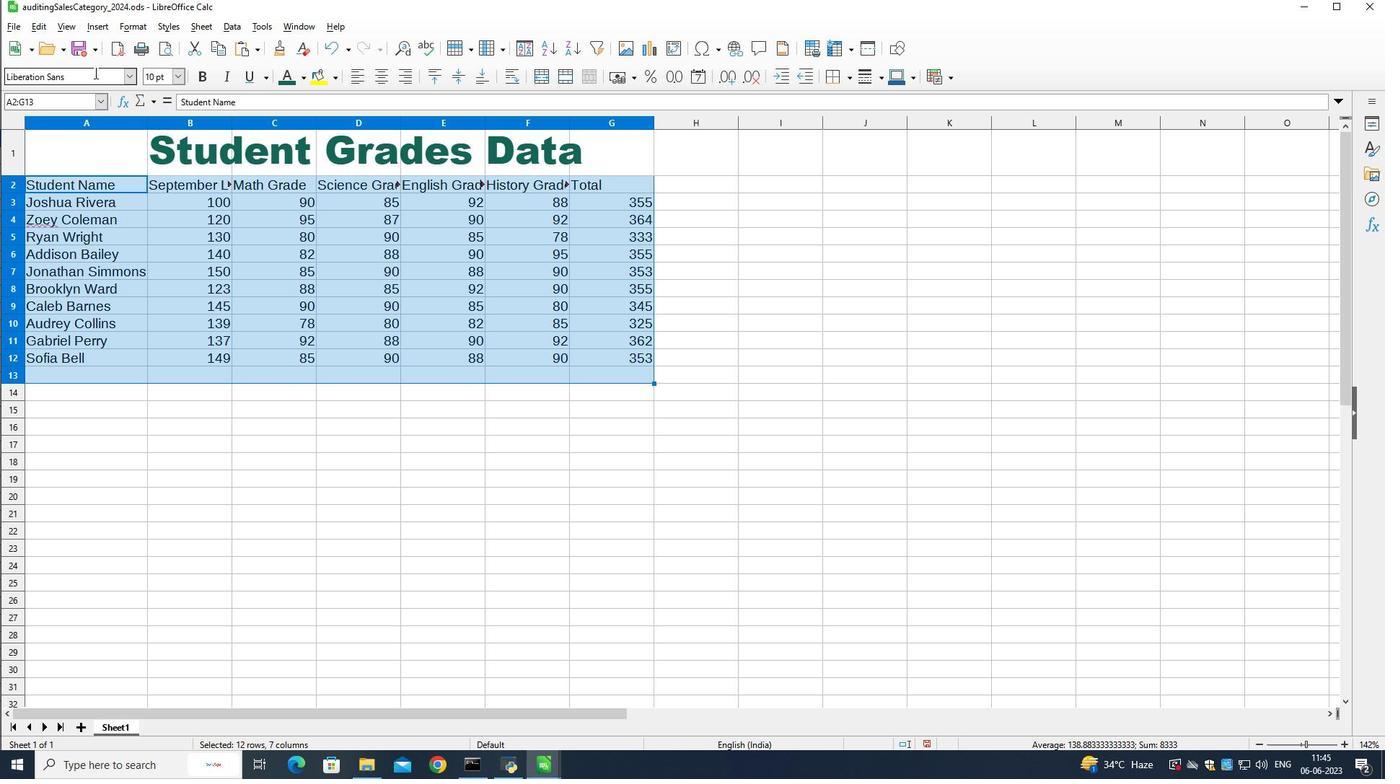 
Action: Mouse pressed left at (94, 72)
Screenshot: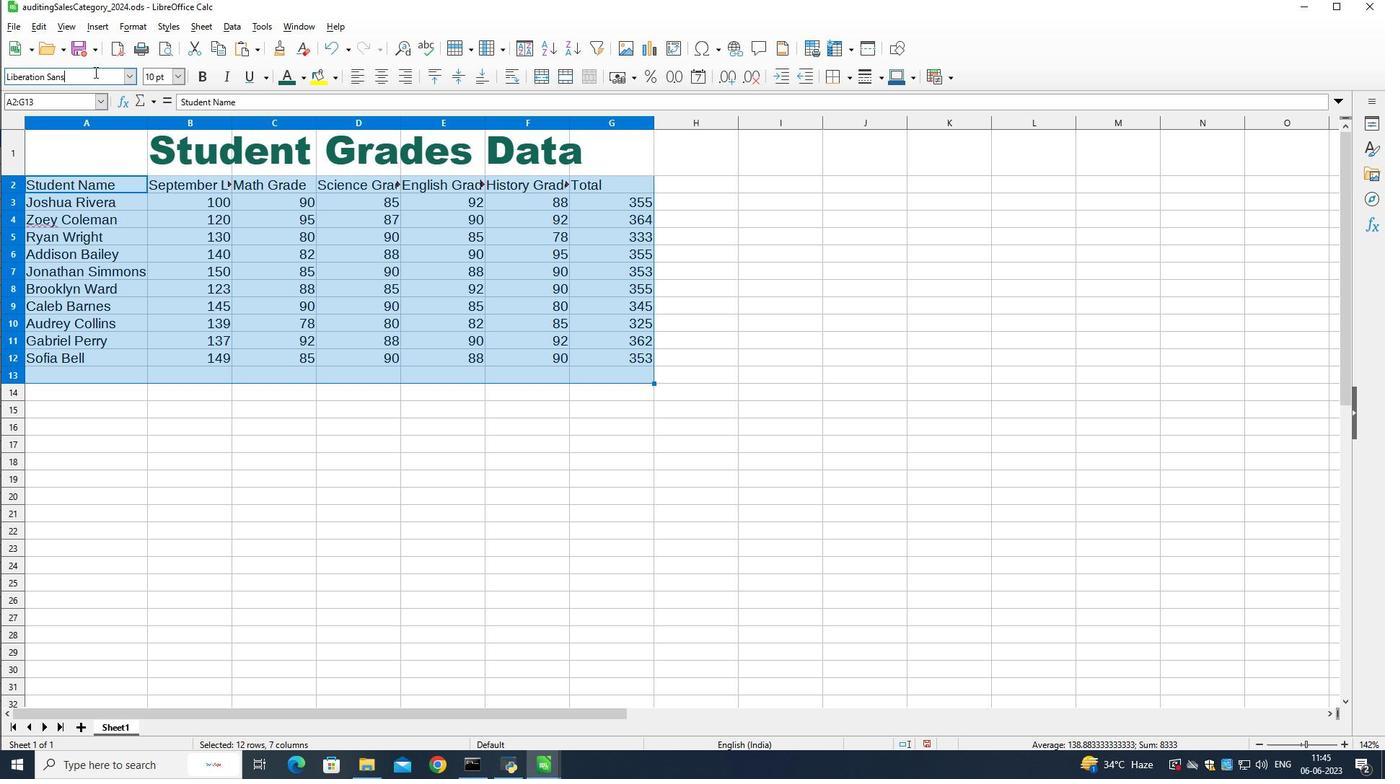 
Action: Mouse pressed left at (94, 72)
Screenshot: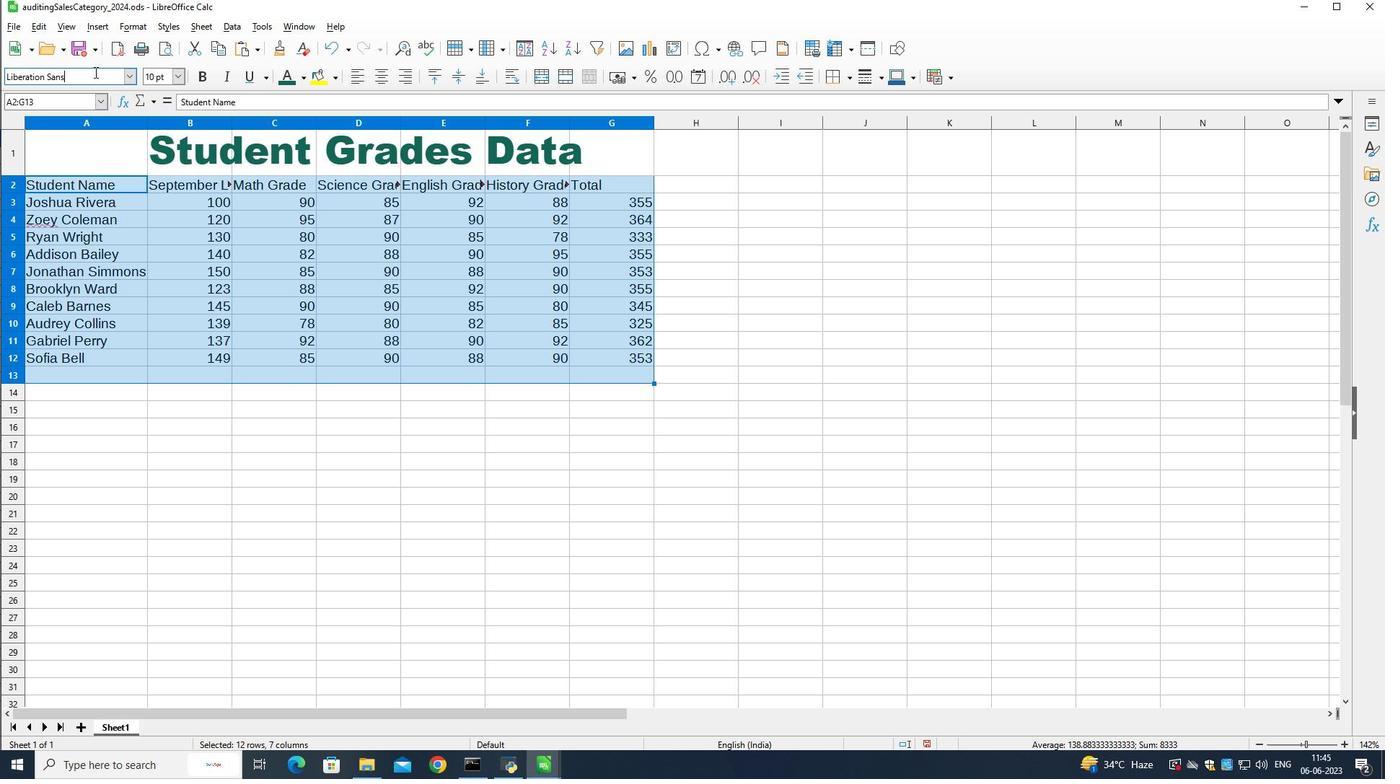
Action: Key pressed <Key.shift>Arbic<Key.space><Key.shift>Type<Key.enter><Key.enter>
Screenshot: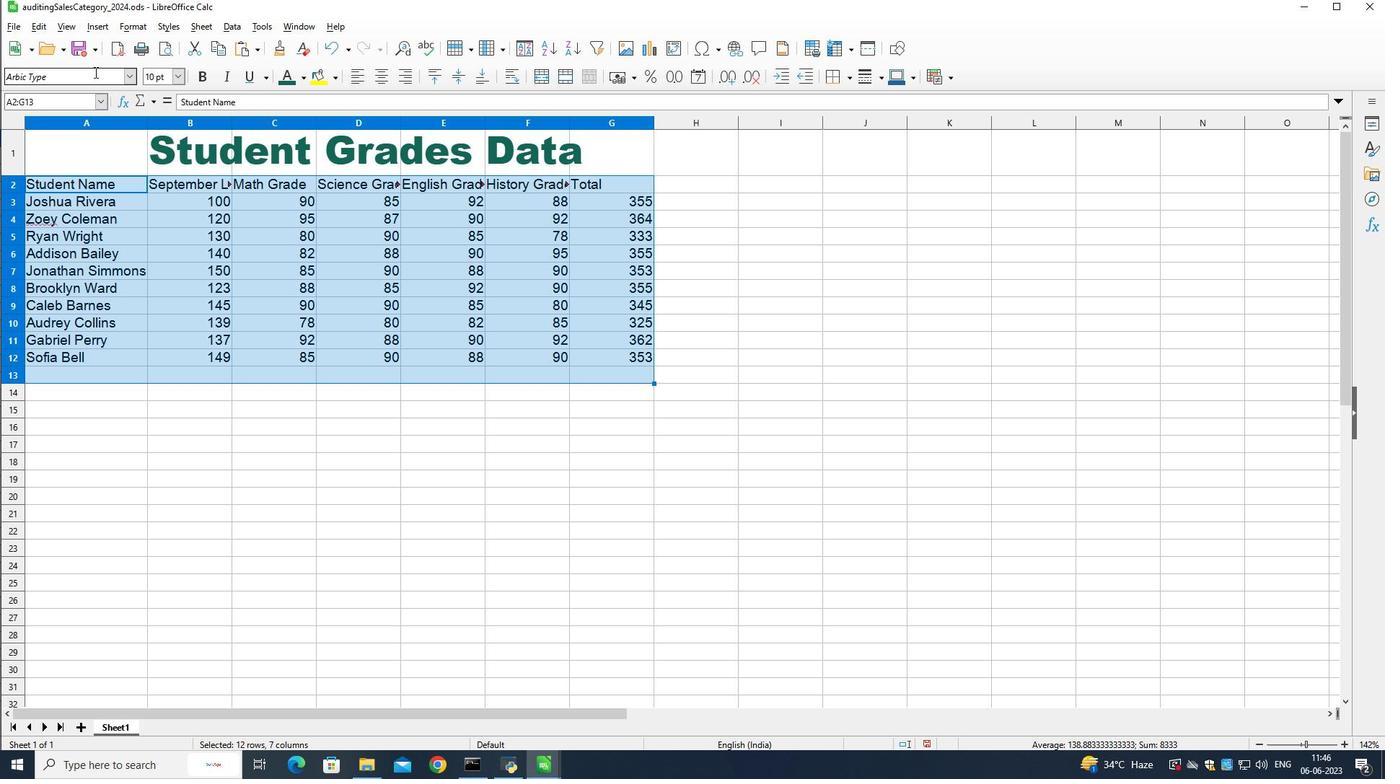
Action: Mouse moved to (181, 80)
Screenshot: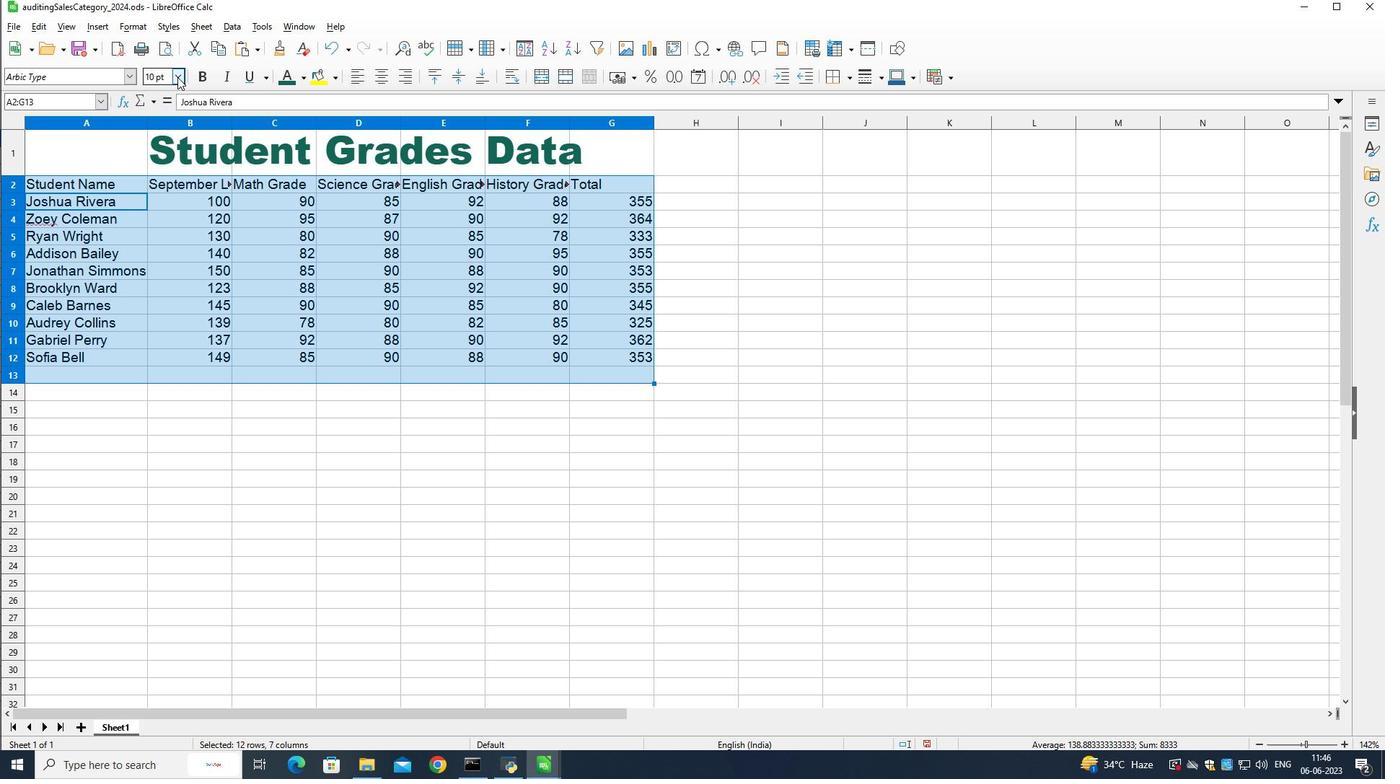 
Action: Mouse pressed left at (181, 80)
Screenshot: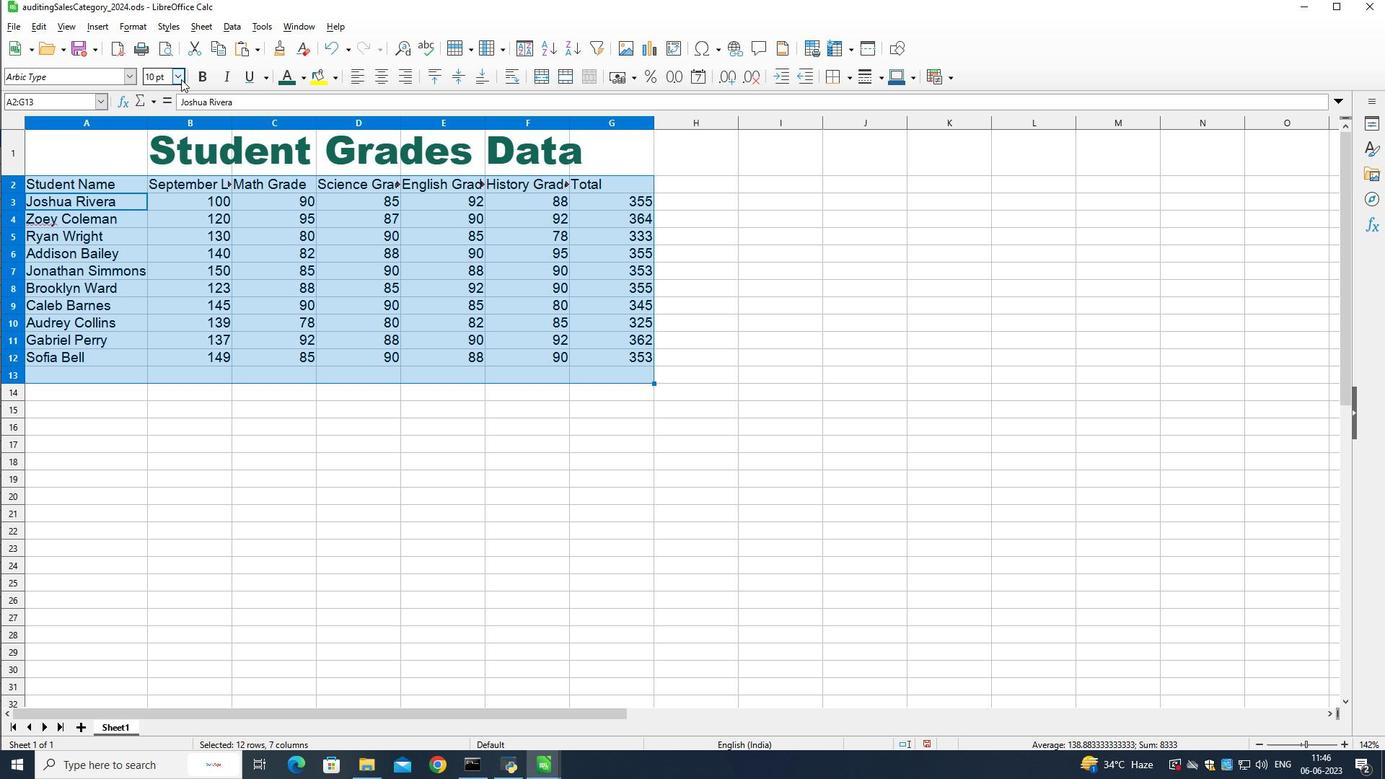 
Action: Mouse moved to (143, 226)
Screenshot: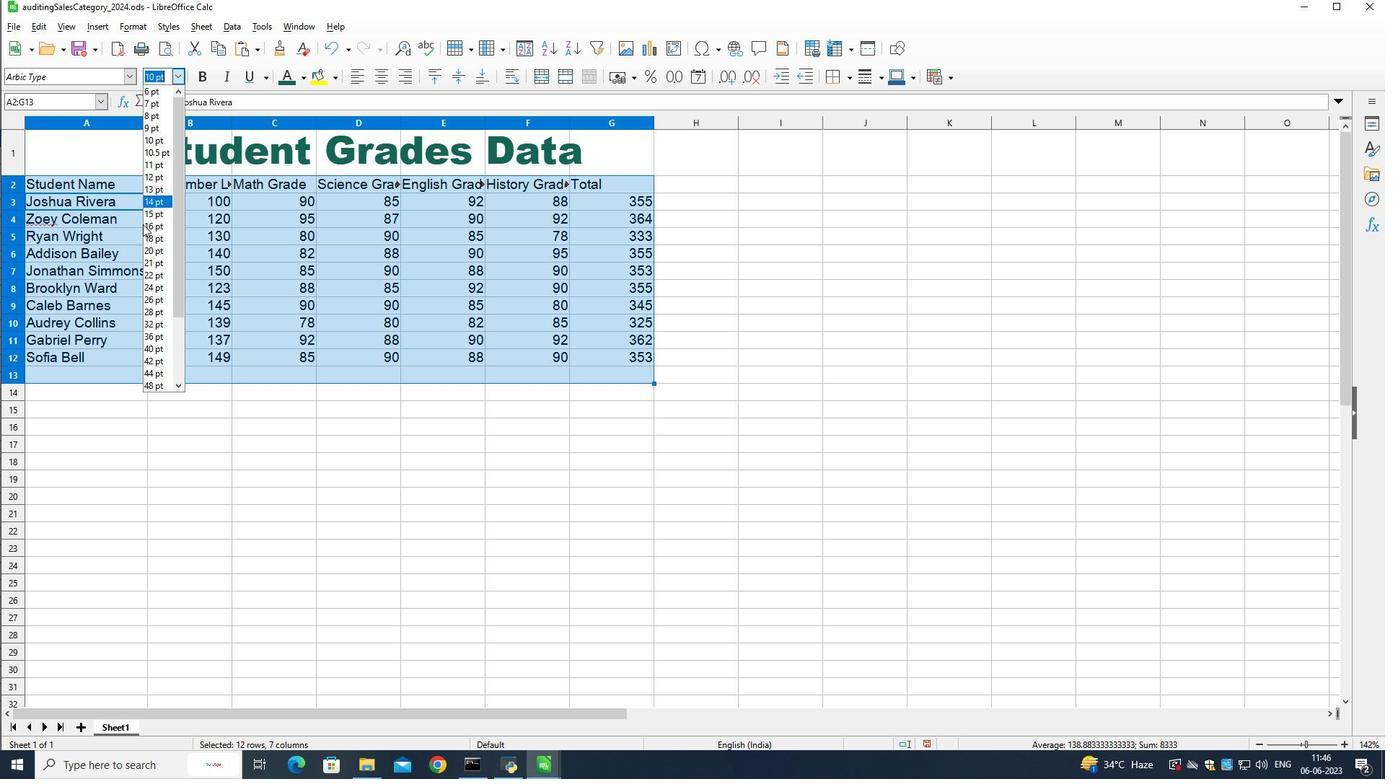 
Action: Mouse pressed left at (143, 226)
Screenshot: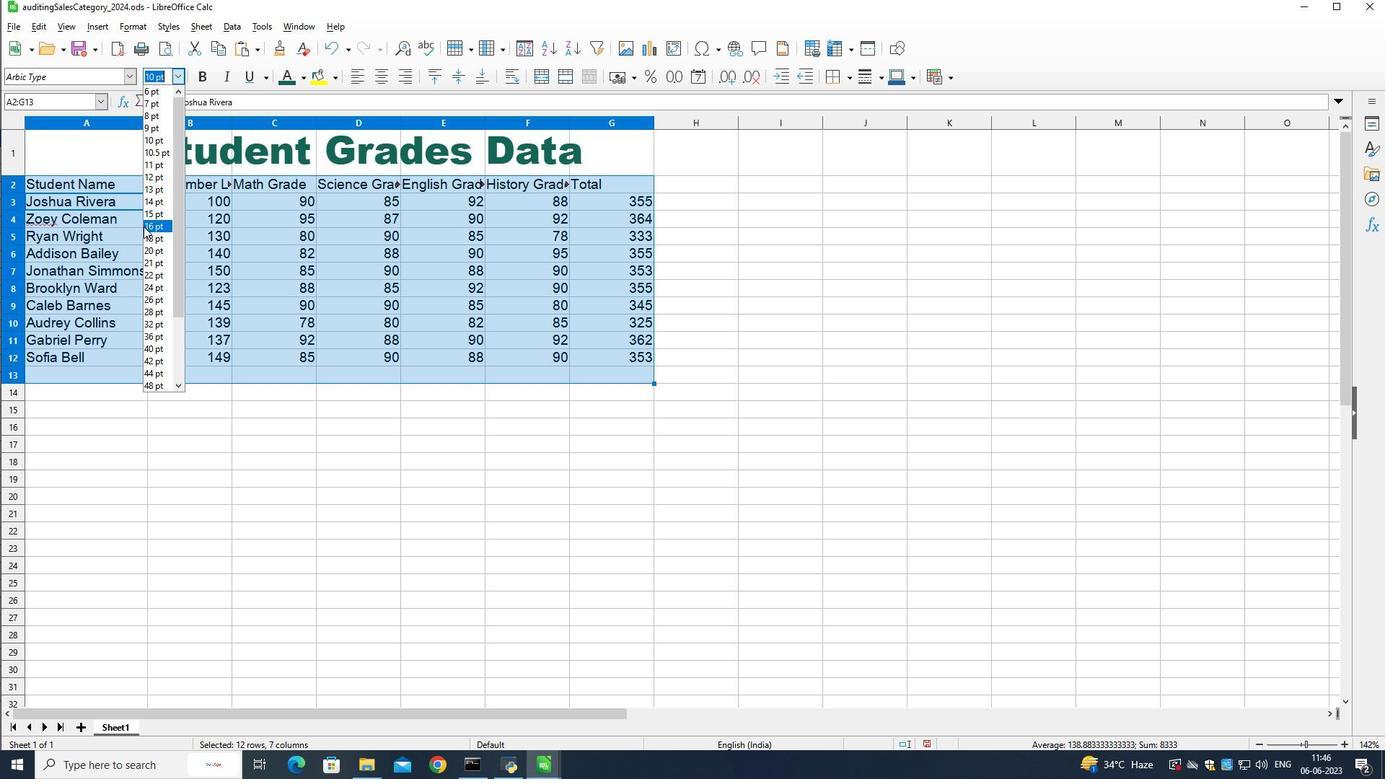 
Action: Mouse moved to (738, 351)
Screenshot: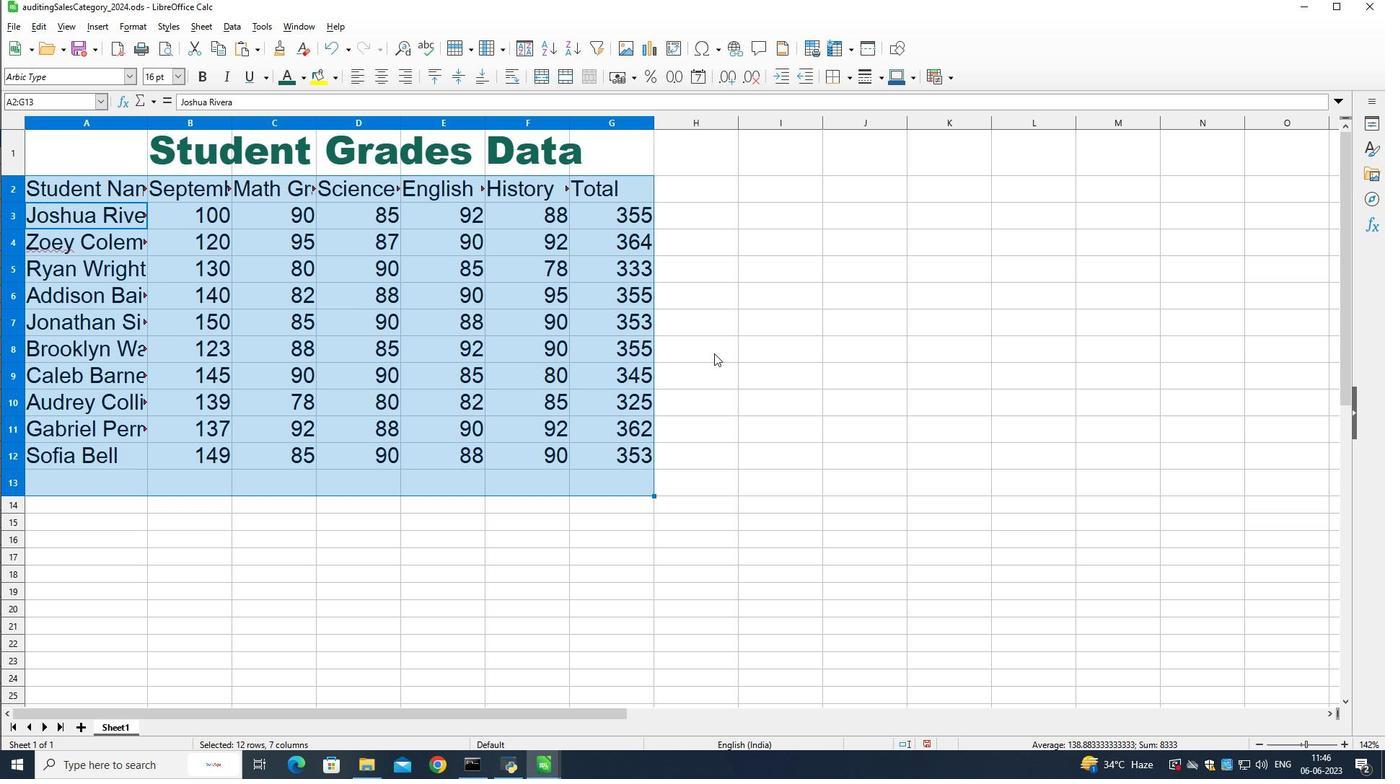 
Action: Mouse pressed left at (738, 351)
Screenshot: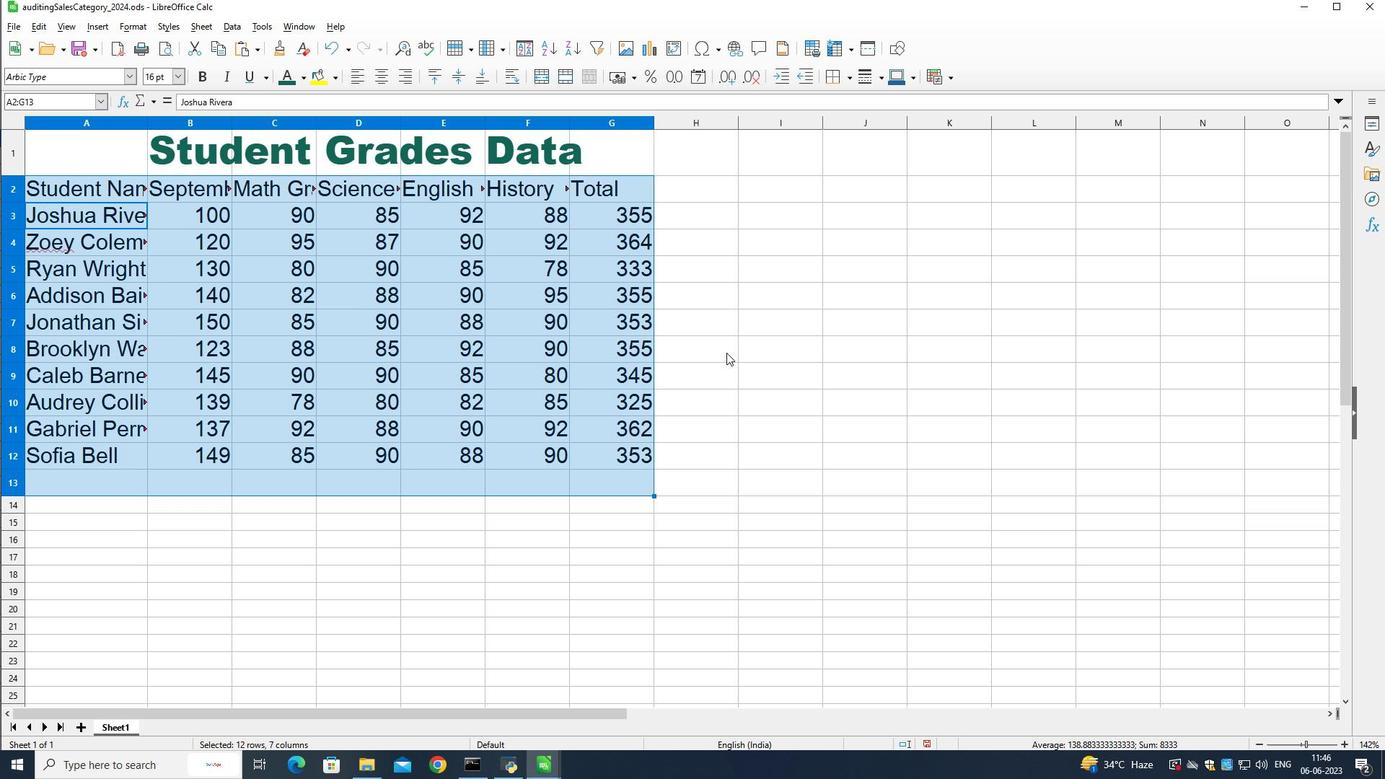 
Action: Mouse moved to (87, 133)
Screenshot: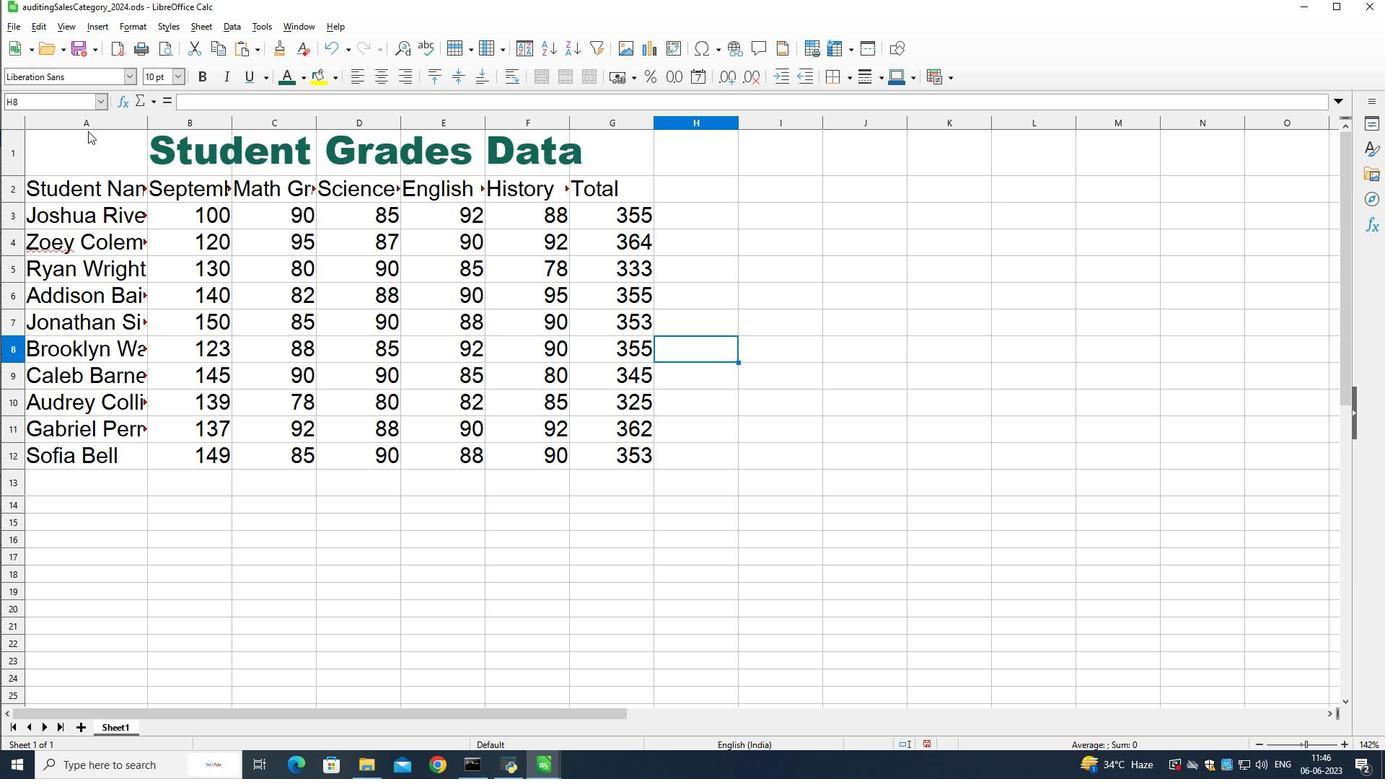 
Action: Mouse pressed left at (87, 133)
Screenshot: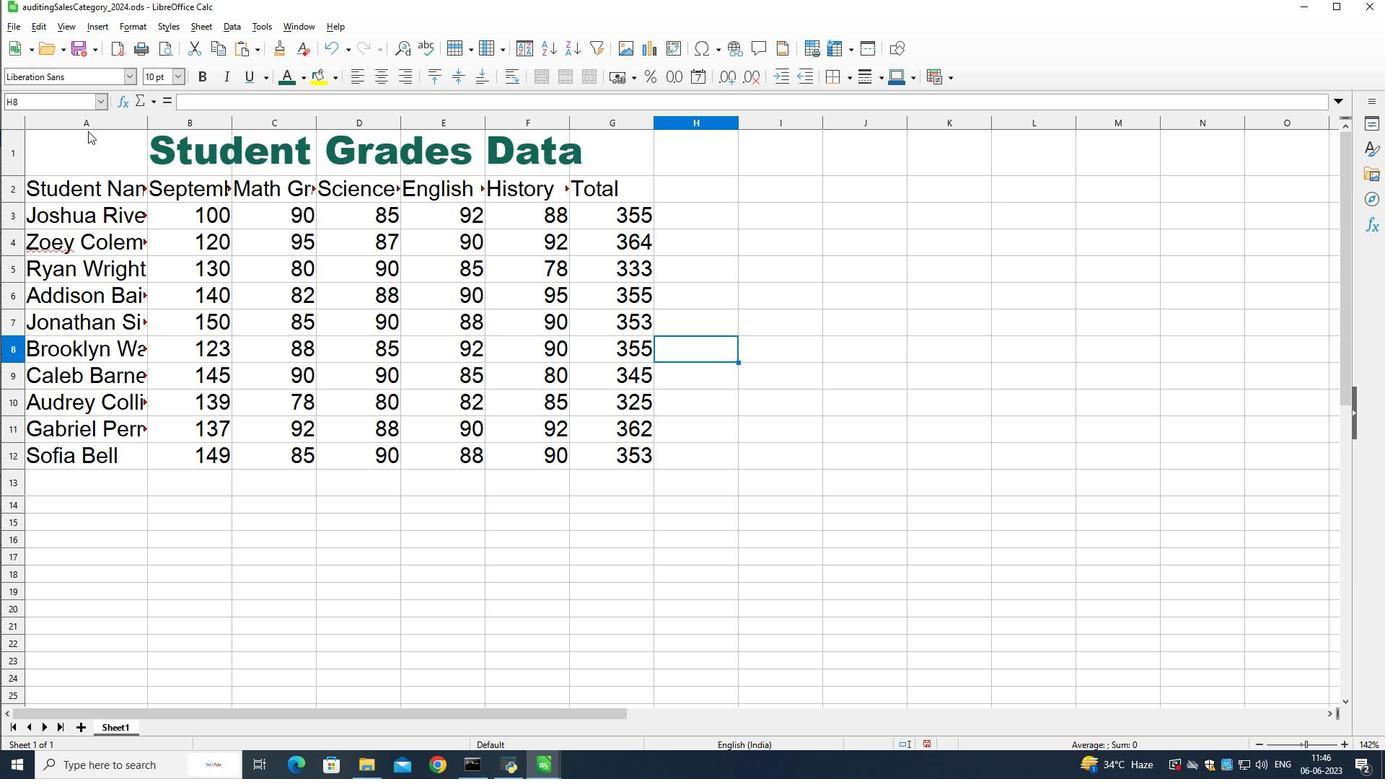 
Action: Mouse moved to (379, 77)
Screenshot: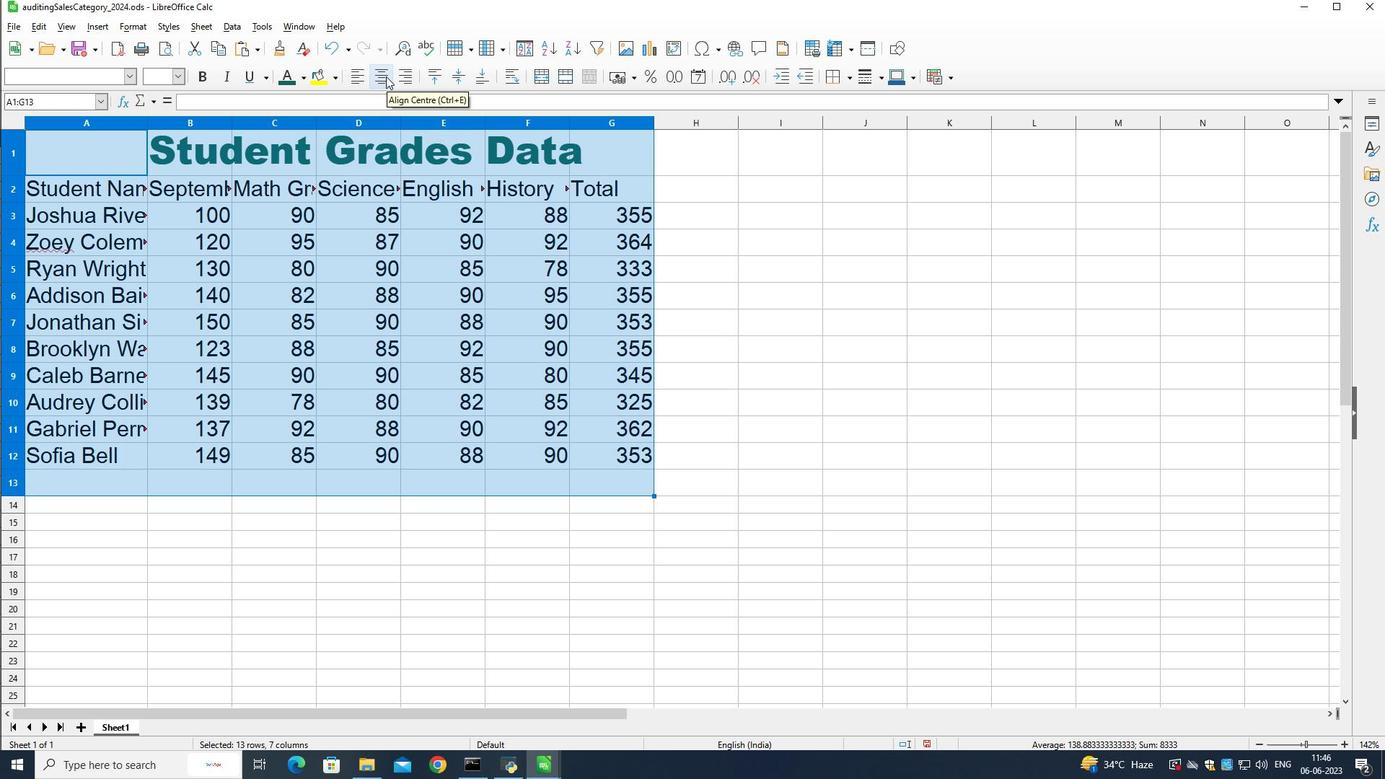 
Action: Mouse pressed left at (379, 77)
Screenshot: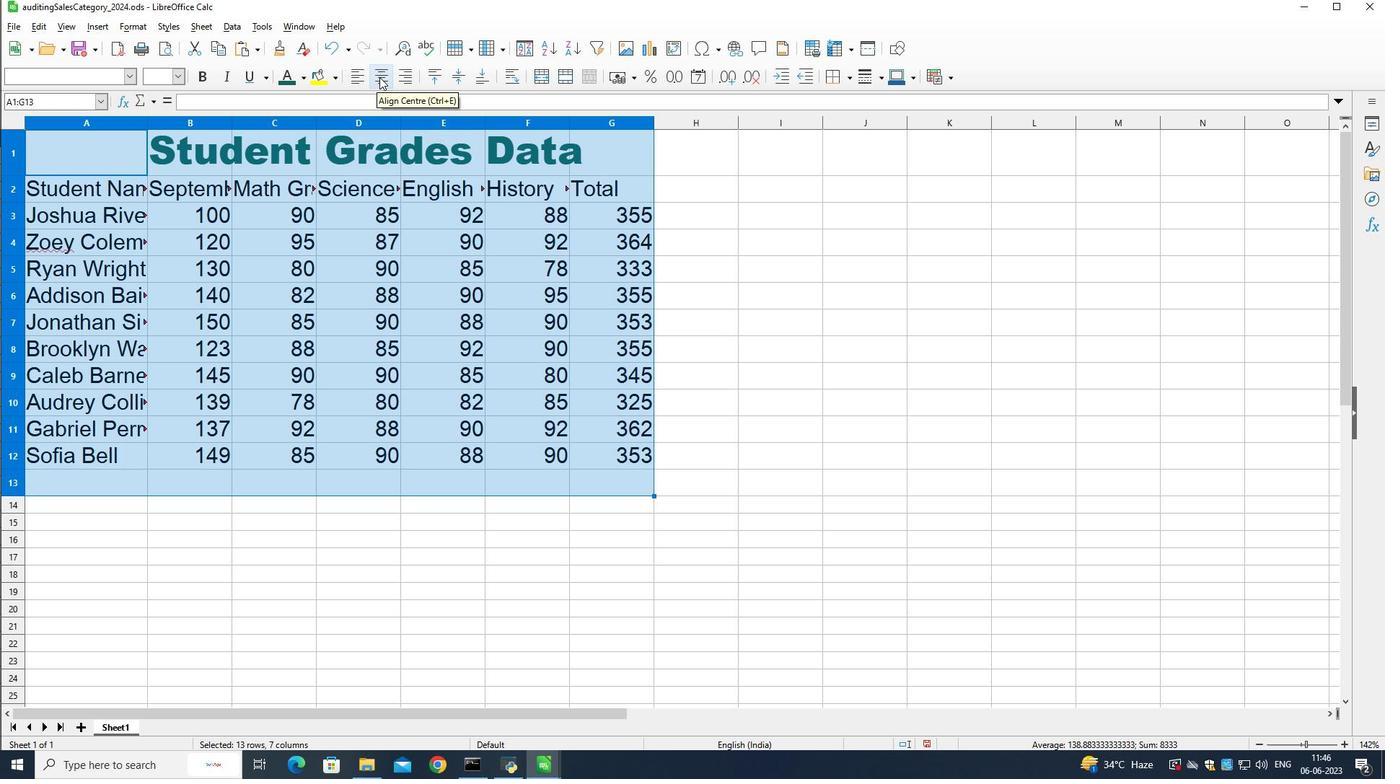 
Action: Mouse moved to (721, 283)
Screenshot: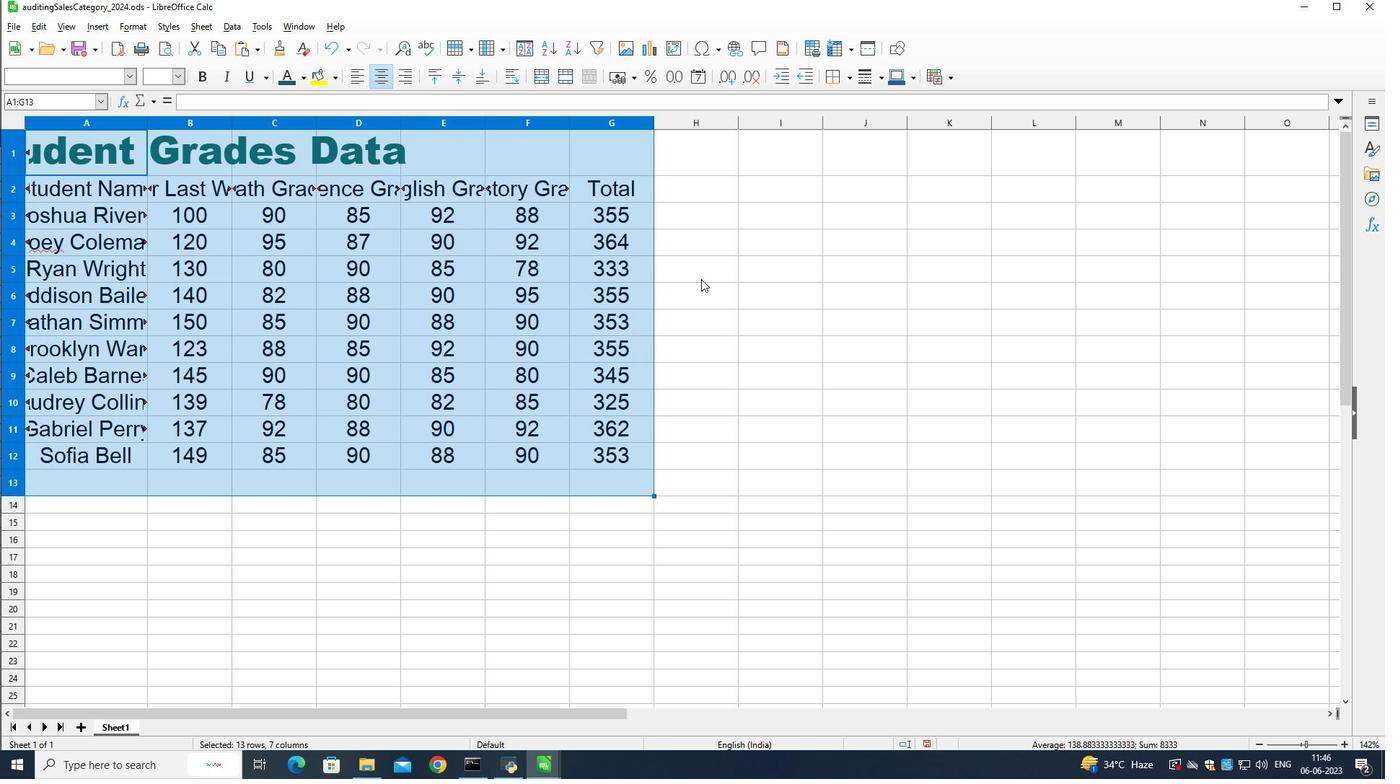 
Action: Mouse pressed left at (721, 283)
Screenshot: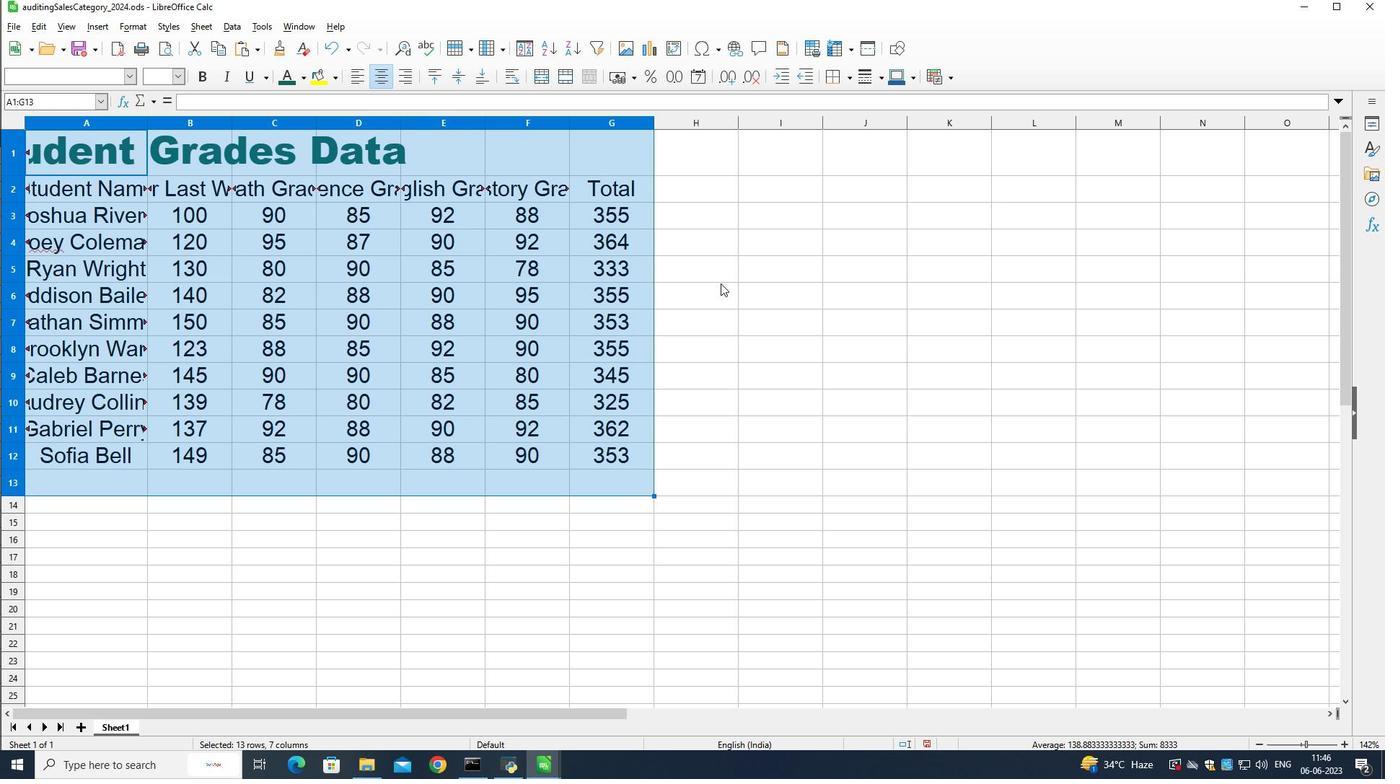
Action: Mouse moved to (718, 284)
Screenshot: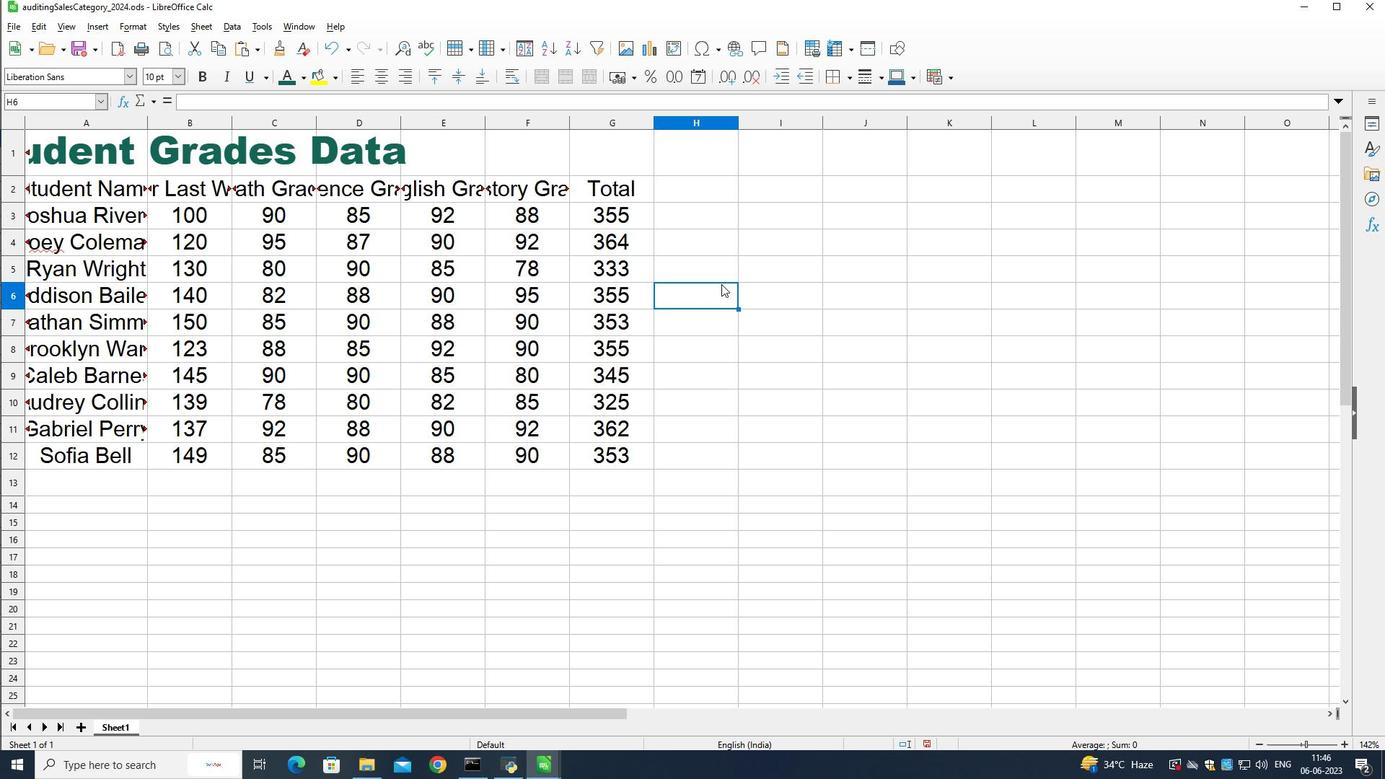 
